 Task: Search one way flight ticket for 2 adults, 2 children, 2 infants in seat in first from Twin Falls: Magic Valley Regional Airport (joslin Field) to Evansville: Evansville Regional Airport on 5-3-2023. Choice of flights is Emirates. Number of bags: 2 carry on bags. Price is upto 81000. Outbound departure time preference is 16:30.
Action: Mouse moved to (392, 349)
Screenshot: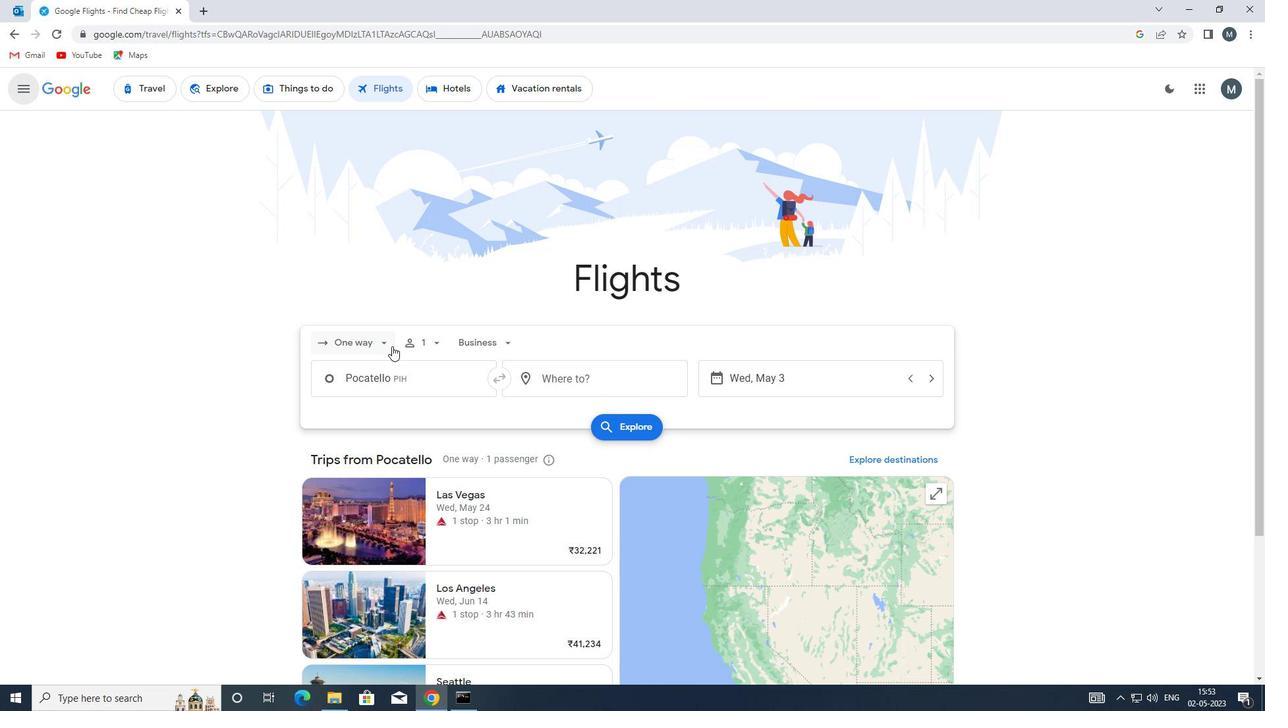 
Action: Mouse pressed left at (392, 349)
Screenshot: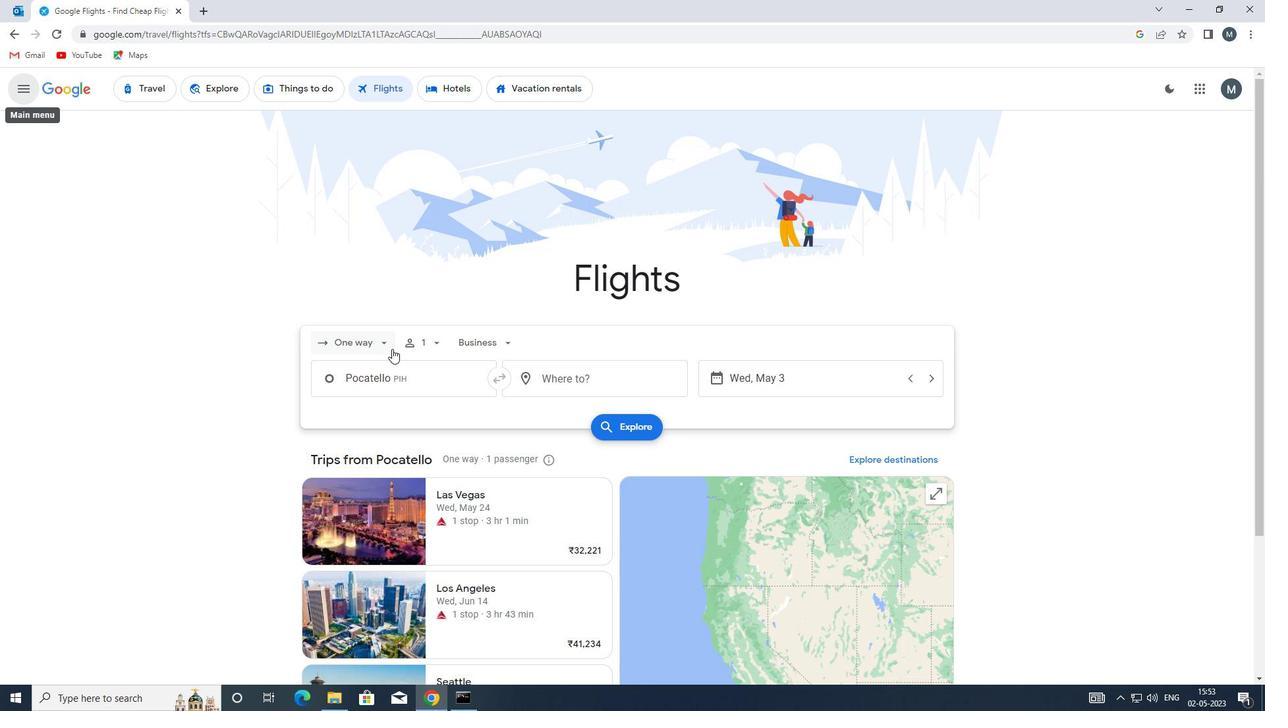 
Action: Mouse moved to (395, 400)
Screenshot: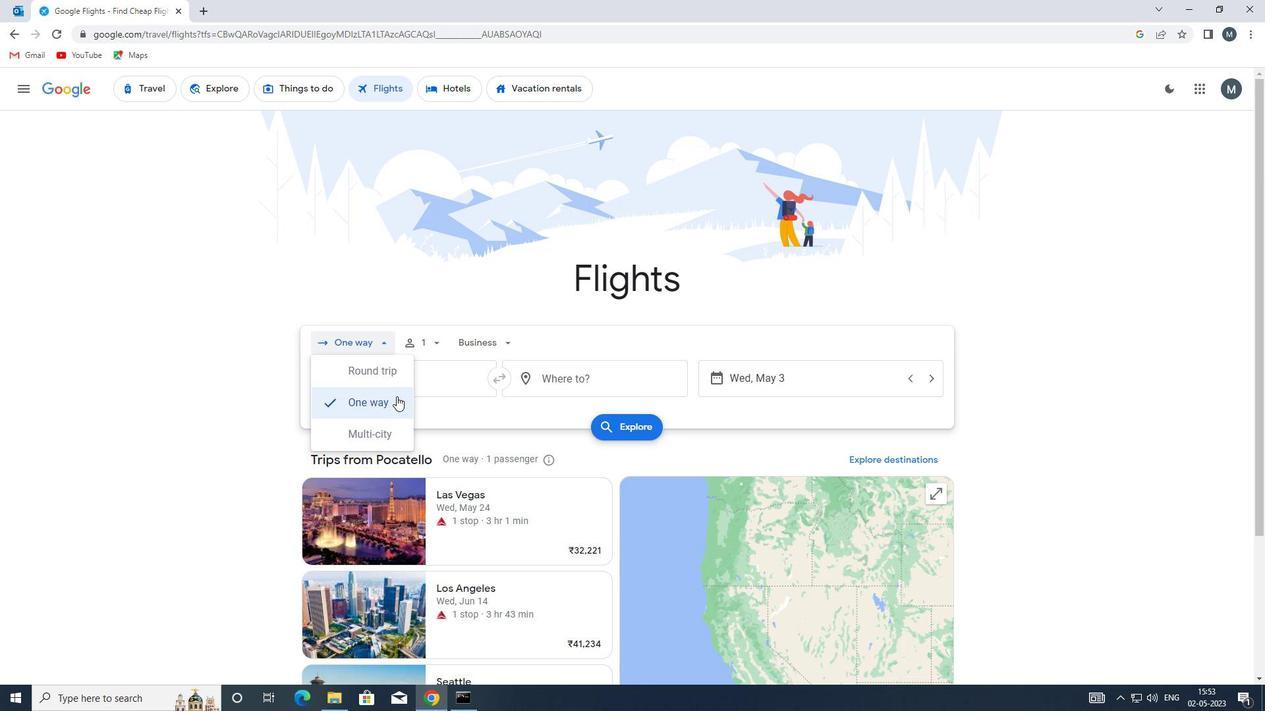 
Action: Mouse pressed left at (395, 400)
Screenshot: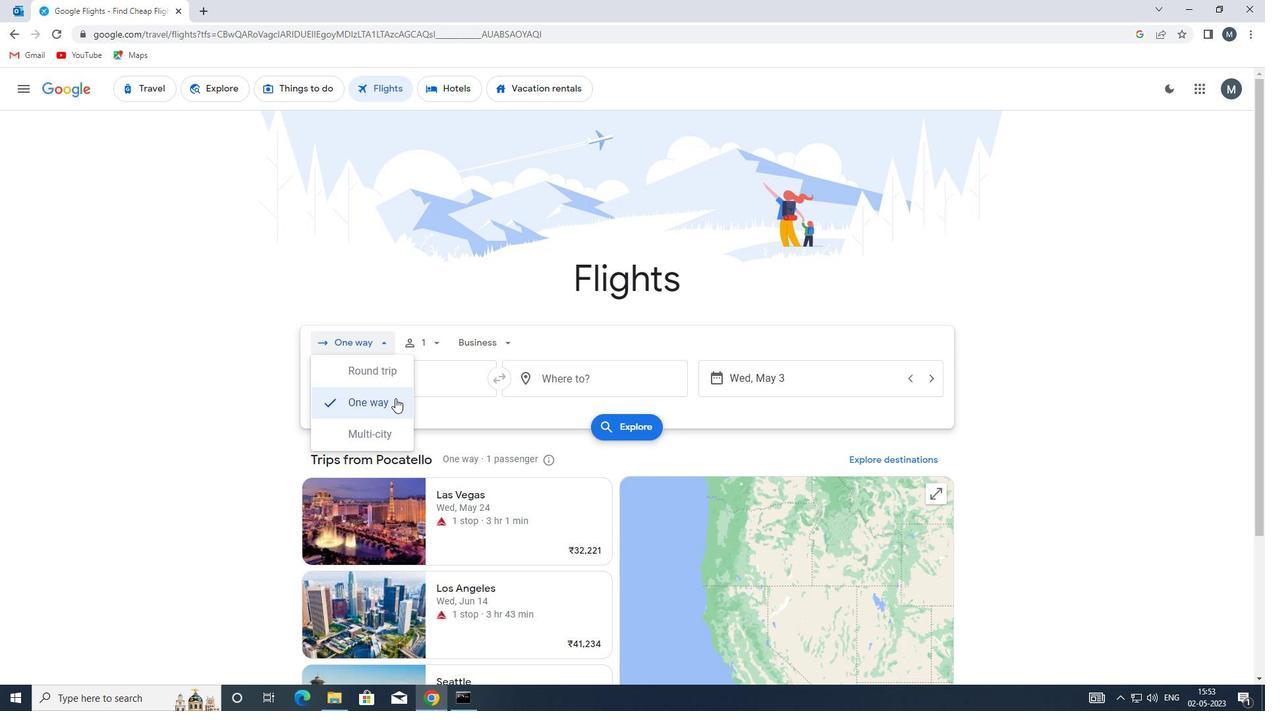 
Action: Mouse moved to (429, 344)
Screenshot: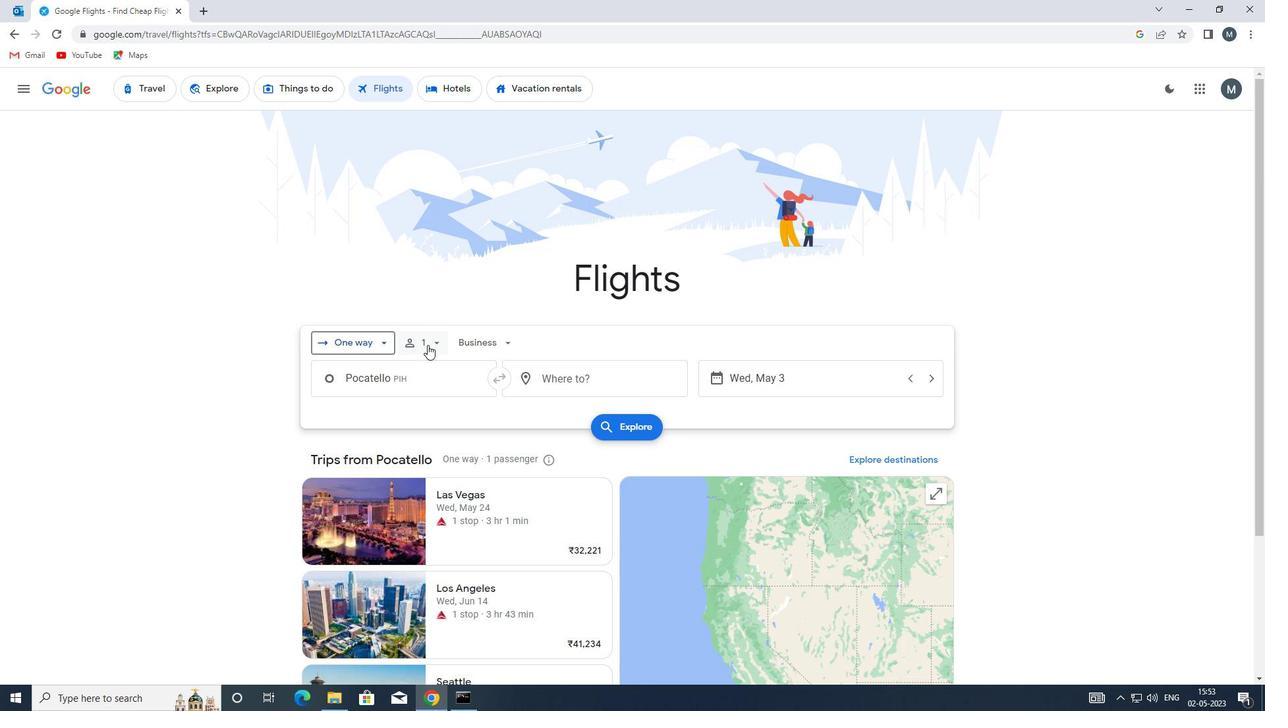 
Action: Mouse pressed left at (429, 344)
Screenshot: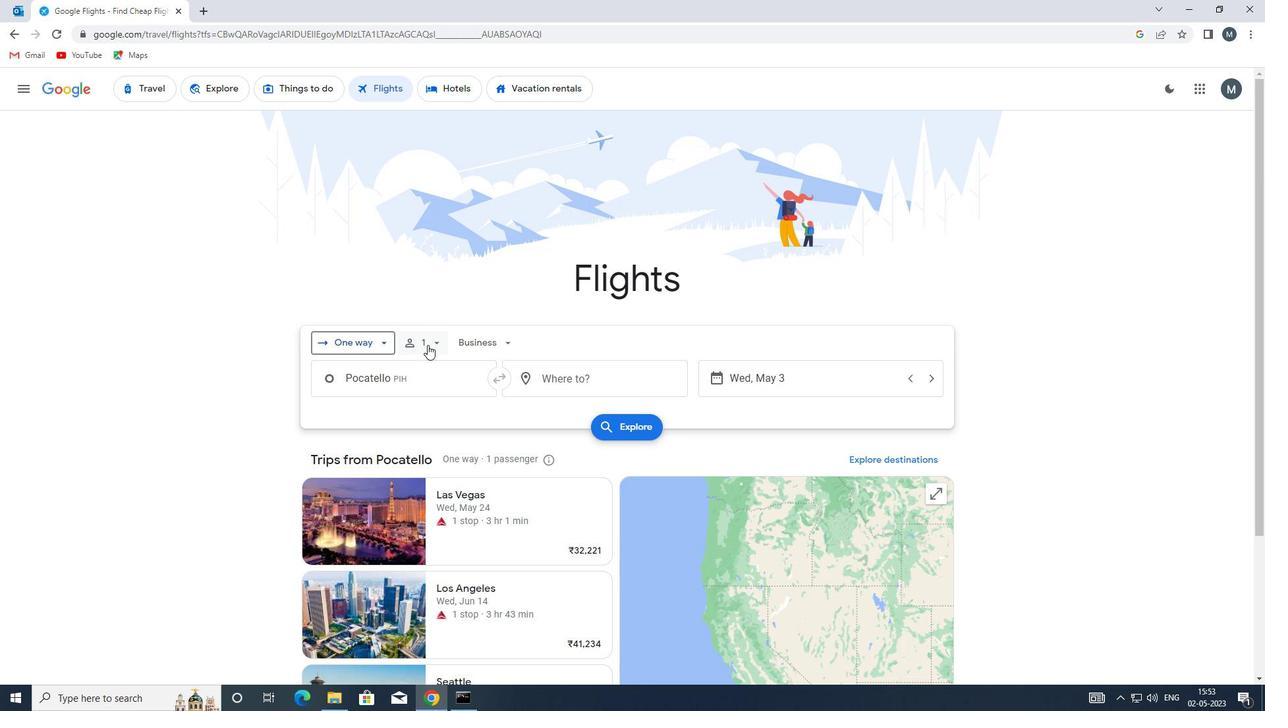 
Action: Mouse moved to (537, 377)
Screenshot: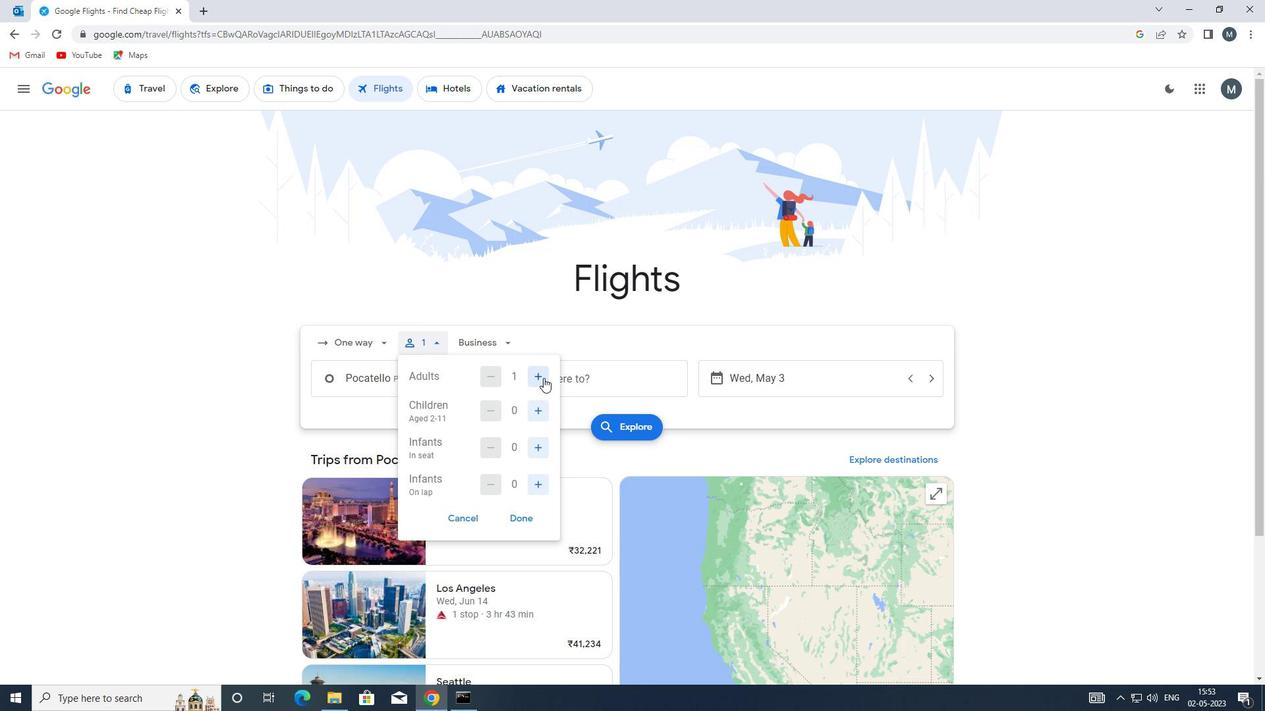 
Action: Mouse pressed left at (537, 377)
Screenshot: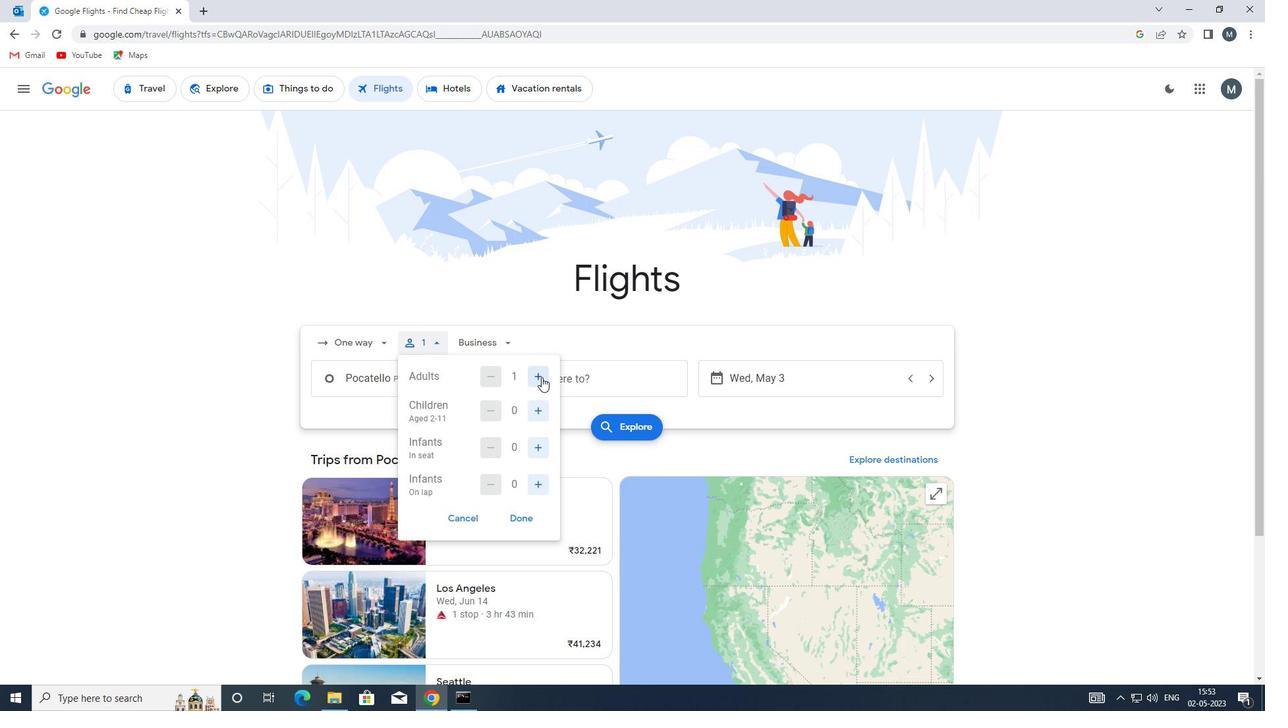 
Action: Mouse moved to (542, 408)
Screenshot: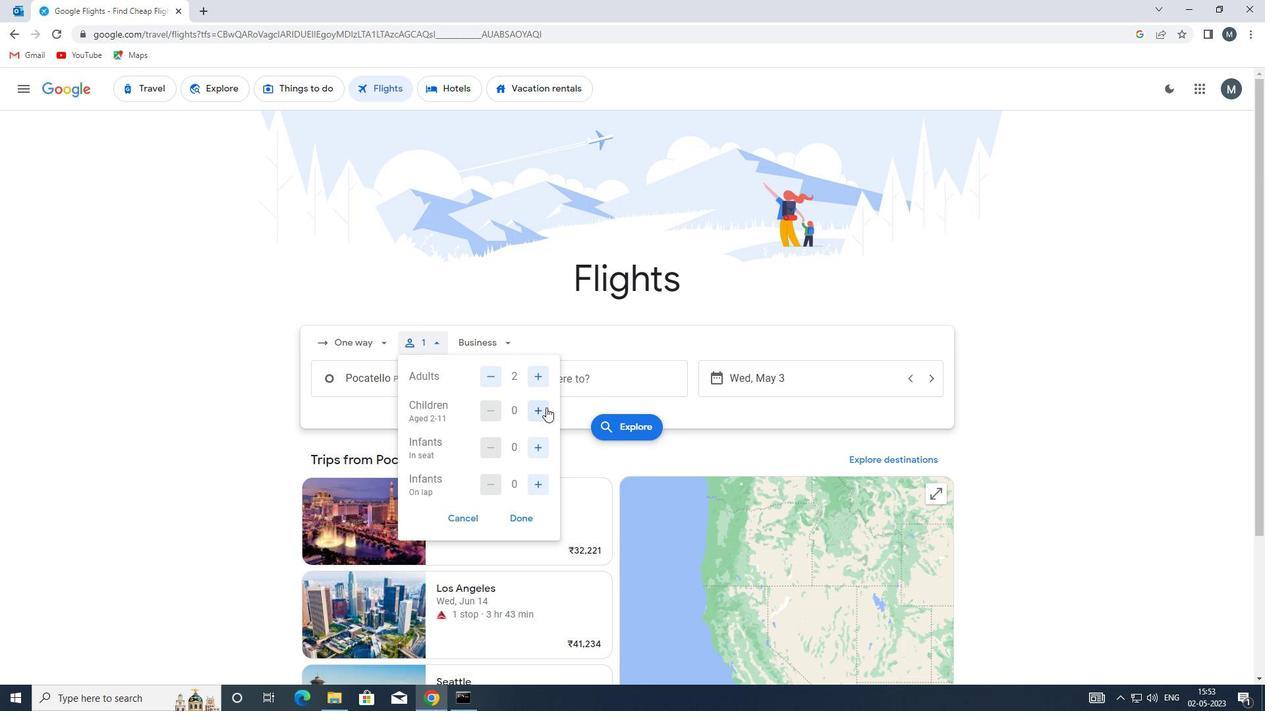
Action: Mouse pressed left at (542, 408)
Screenshot: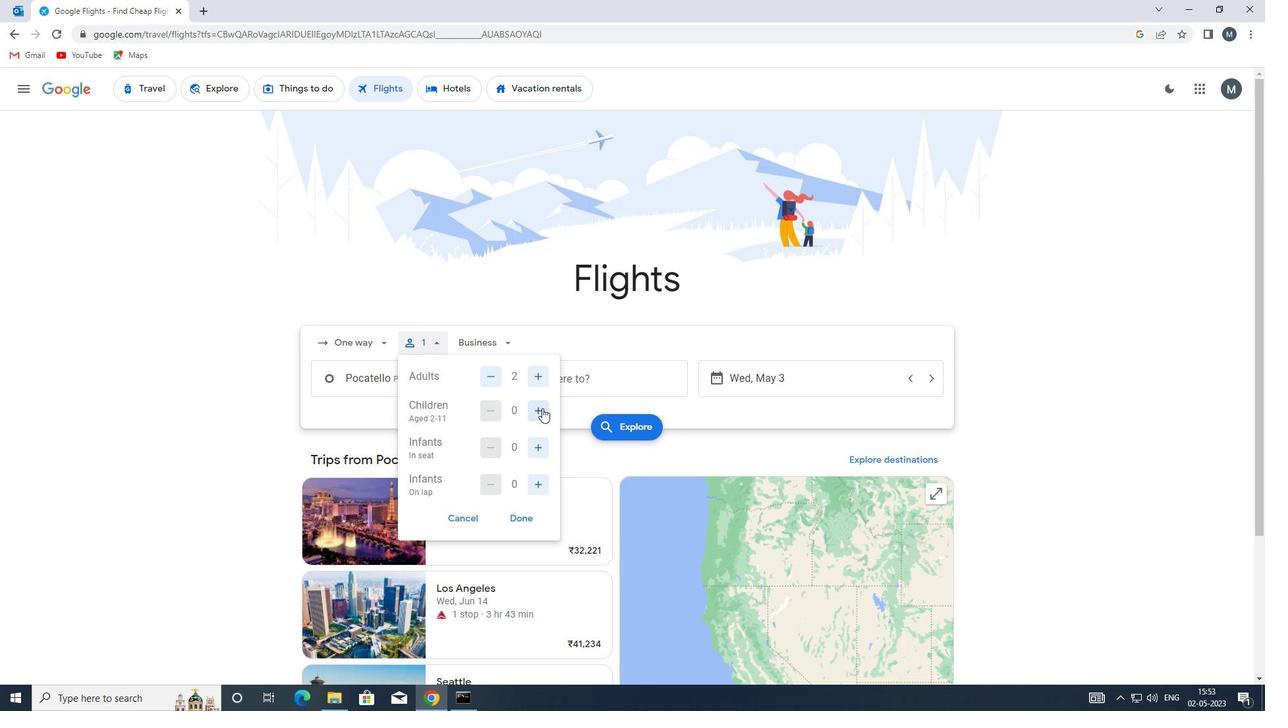 
Action: Mouse pressed left at (542, 408)
Screenshot: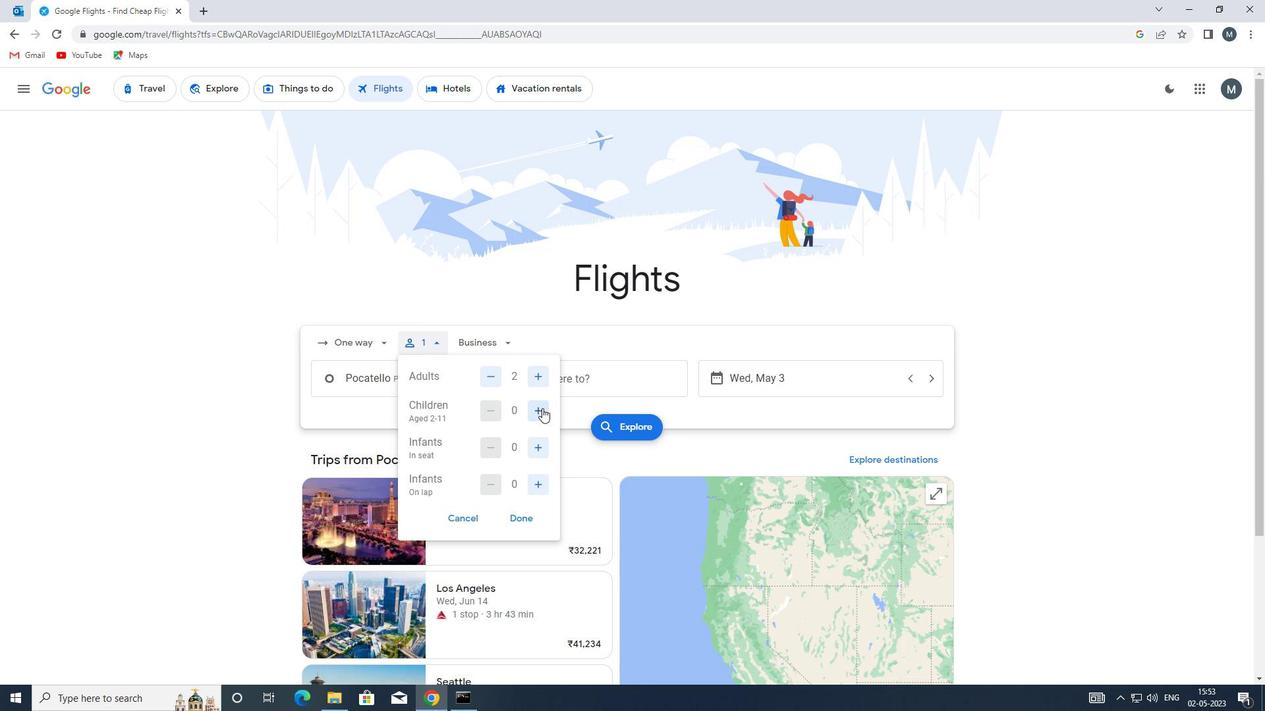 
Action: Mouse moved to (536, 447)
Screenshot: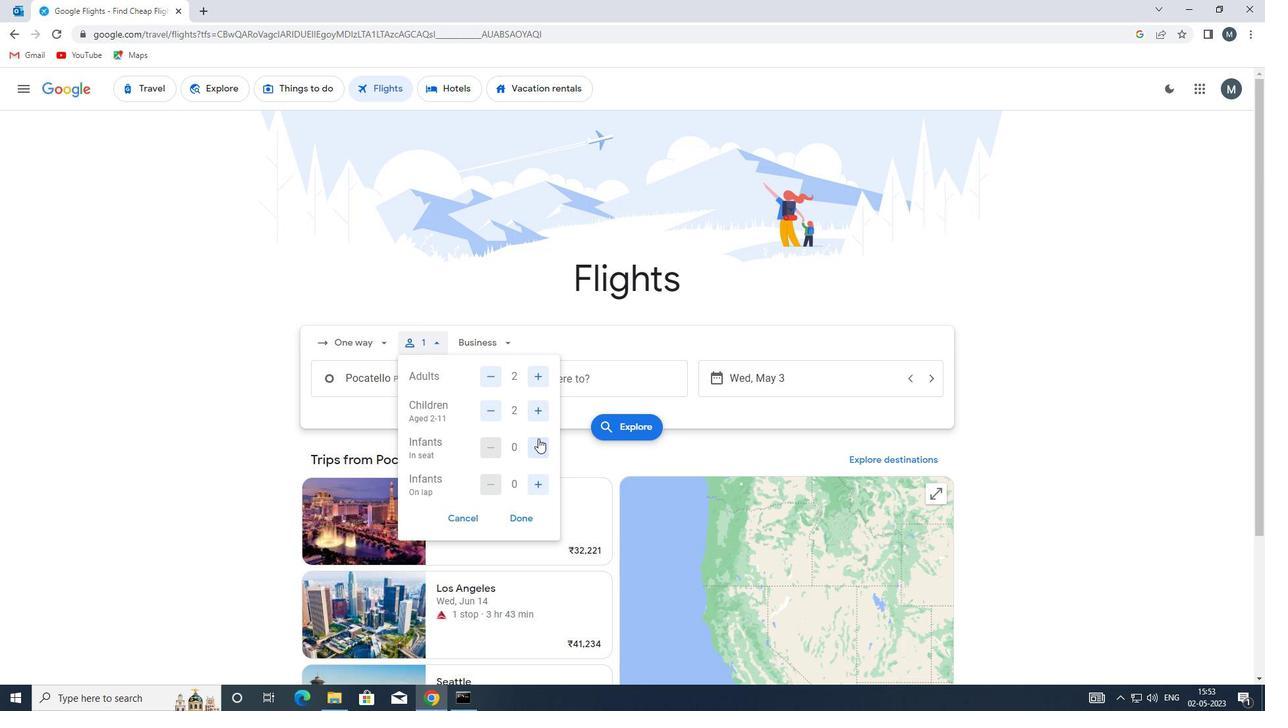 
Action: Mouse pressed left at (536, 447)
Screenshot: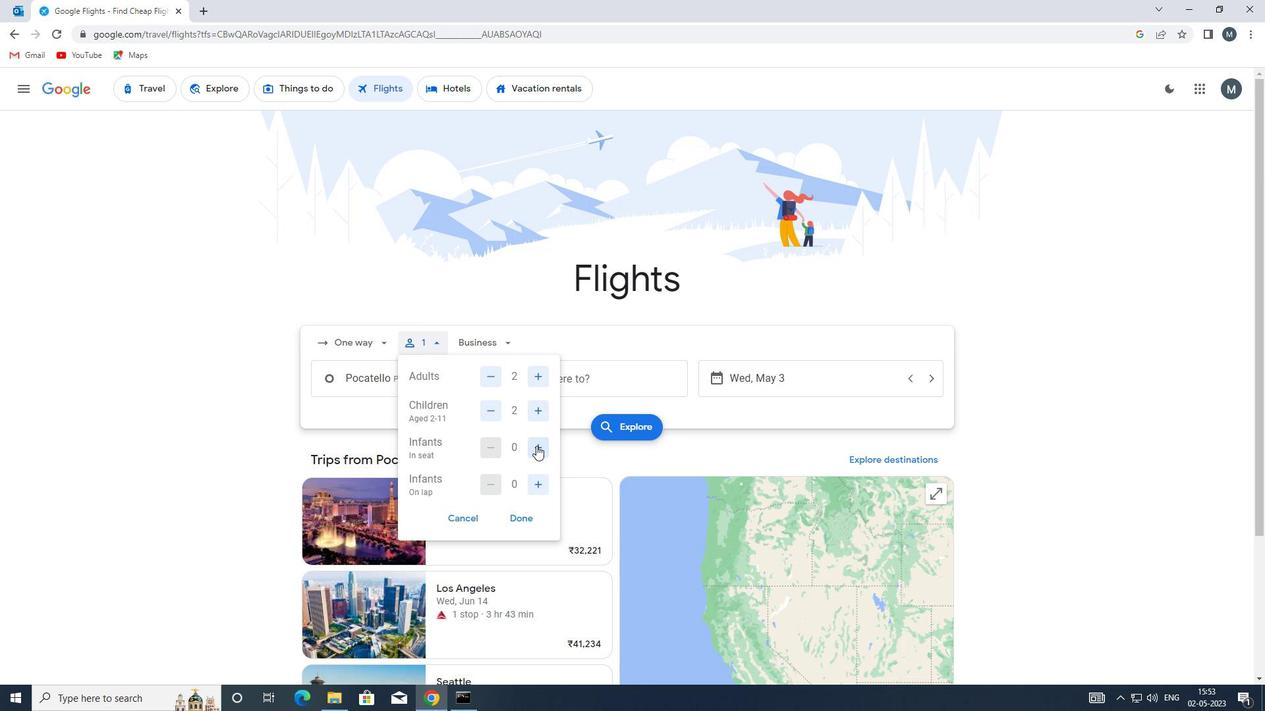 
Action: Mouse moved to (536, 448)
Screenshot: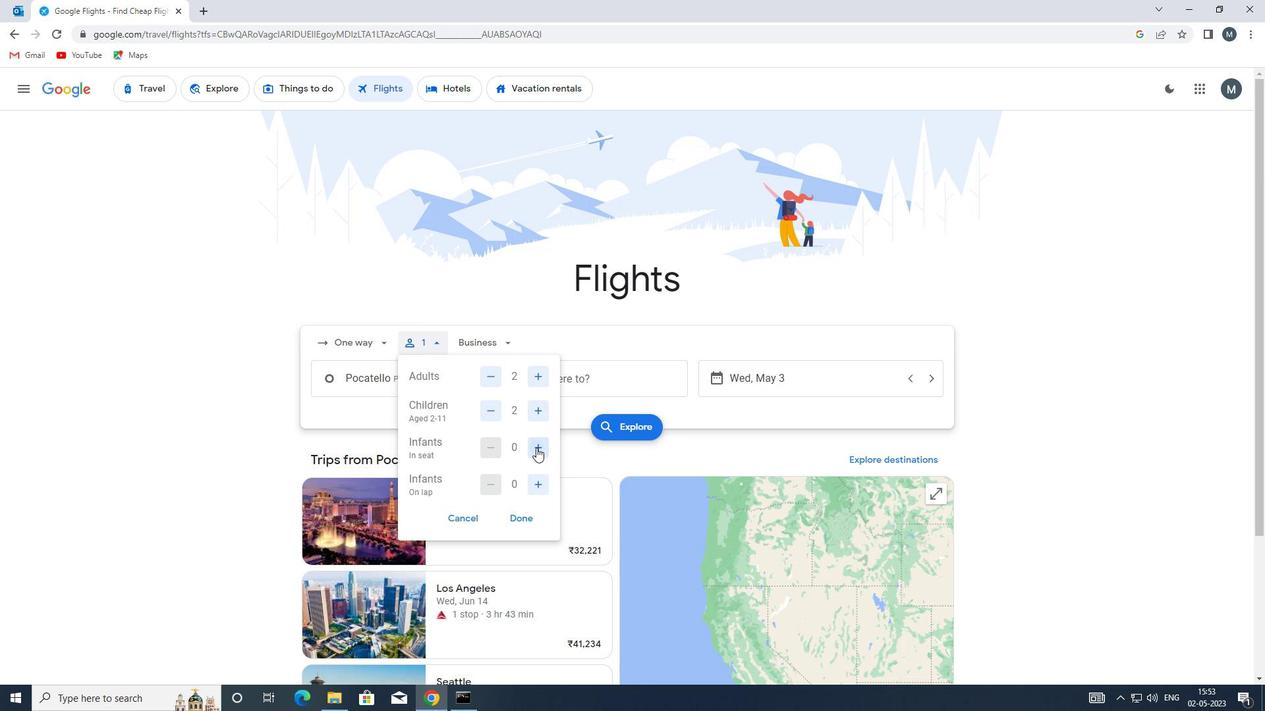 
Action: Mouse pressed left at (536, 448)
Screenshot: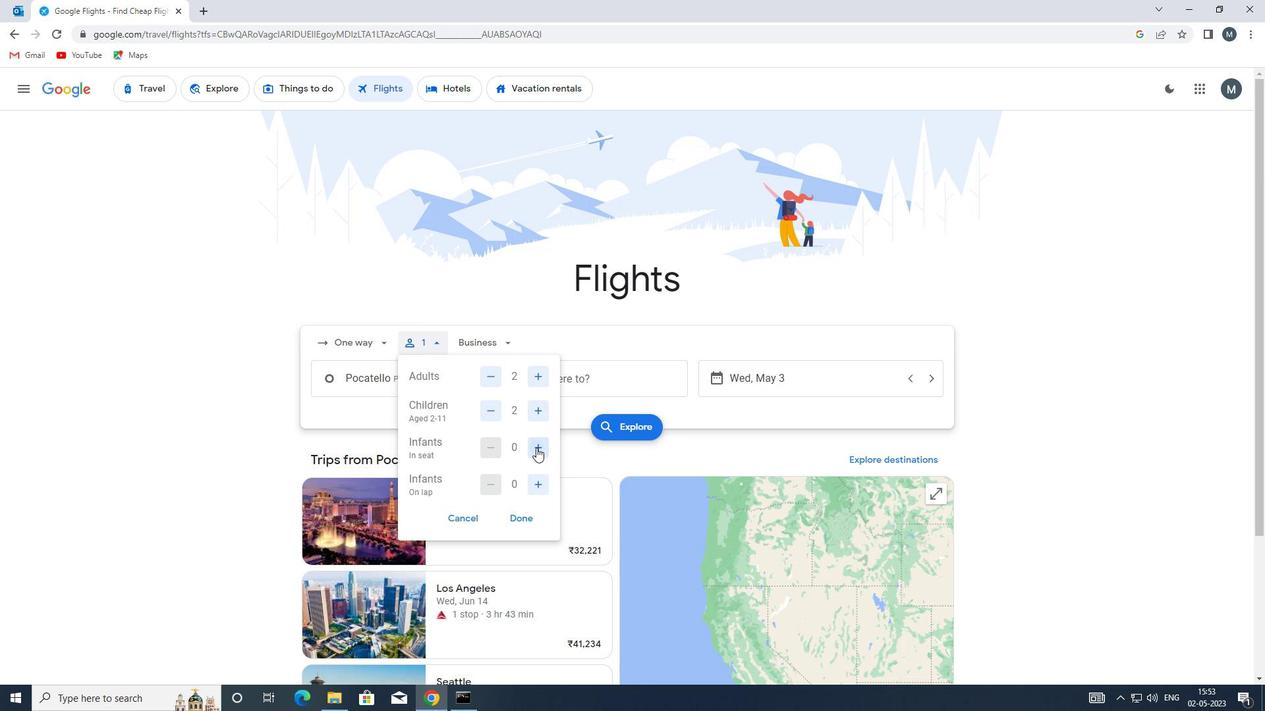 
Action: Mouse moved to (526, 514)
Screenshot: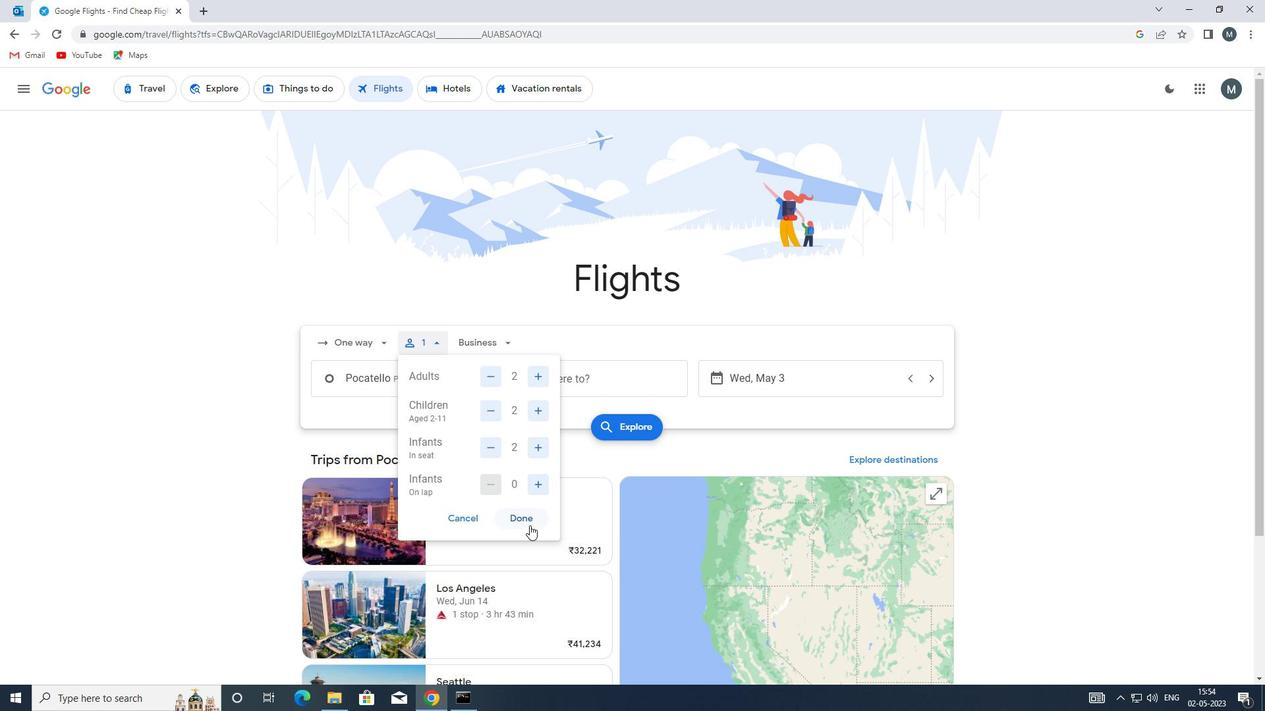 
Action: Mouse pressed left at (526, 514)
Screenshot: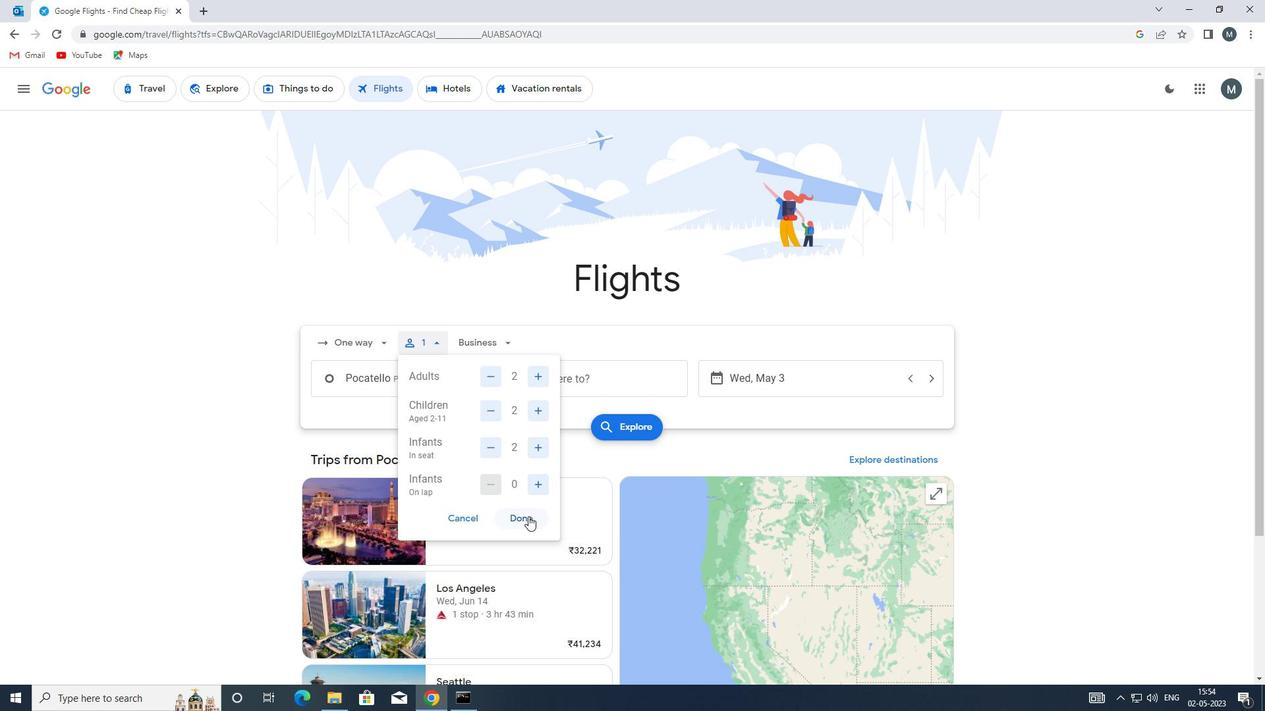 
Action: Mouse moved to (493, 343)
Screenshot: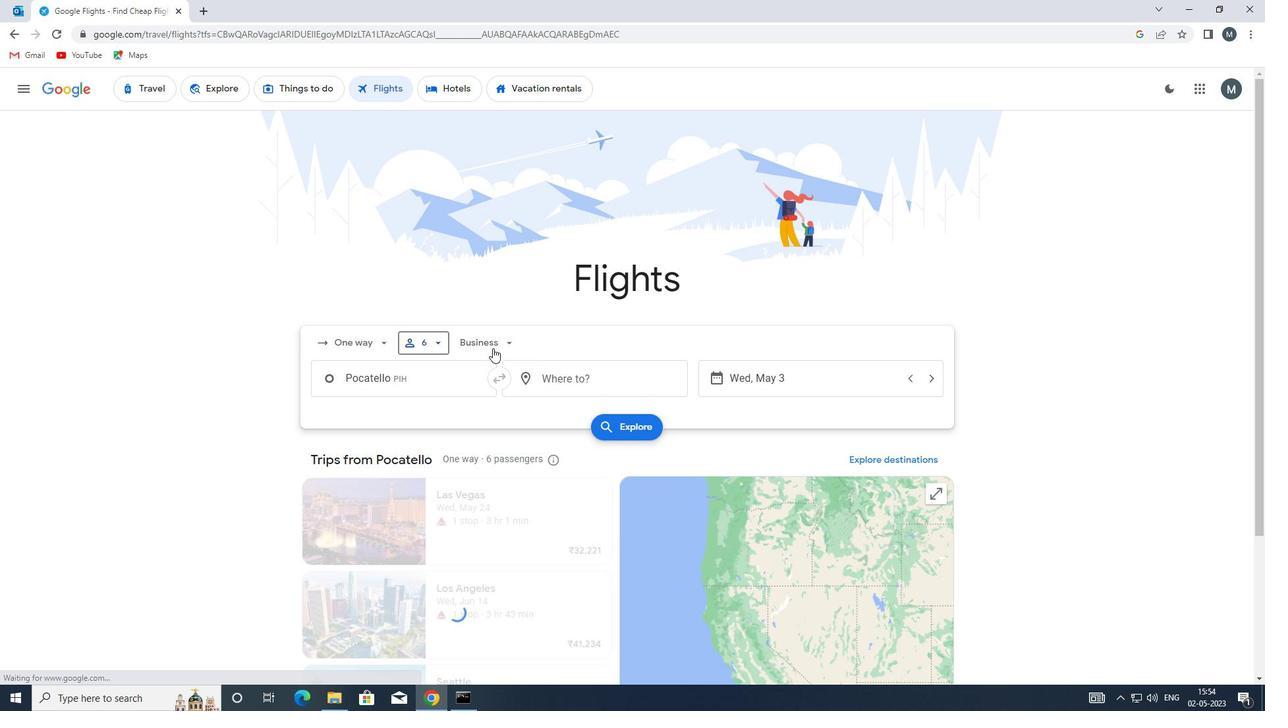 
Action: Mouse pressed left at (493, 343)
Screenshot: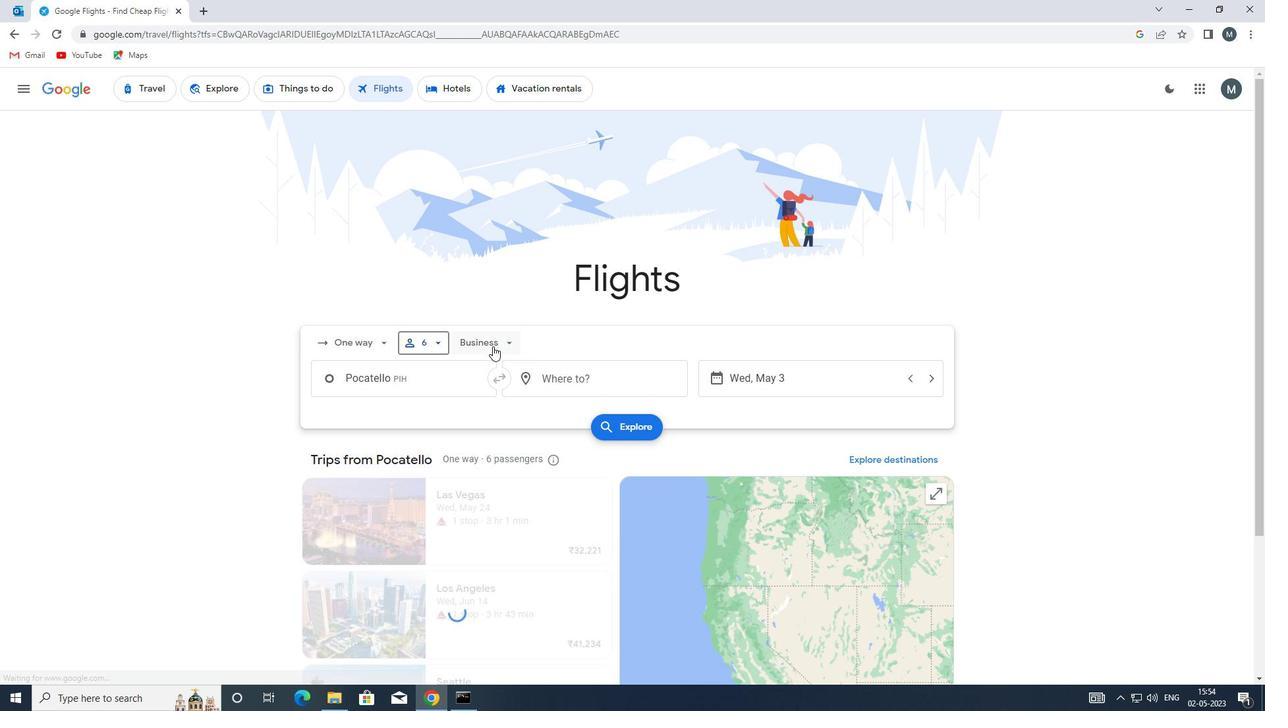 
Action: Mouse moved to (513, 458)
Screenshot: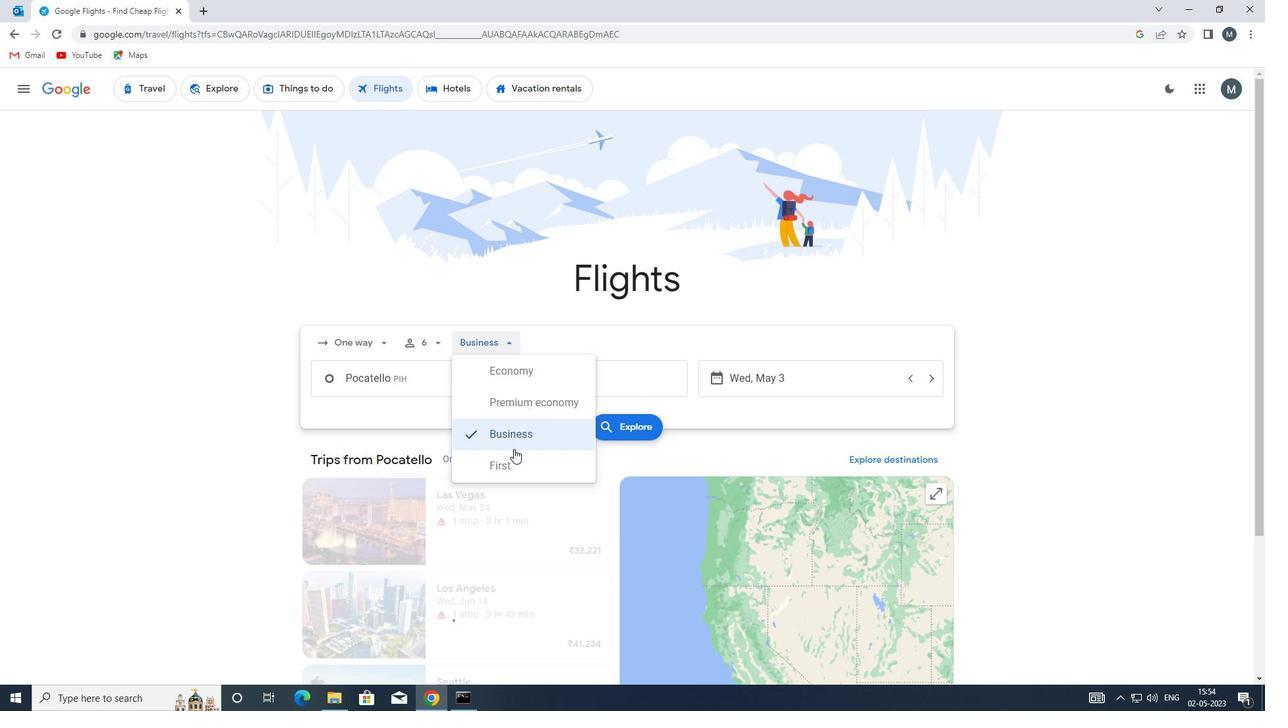 
Action: Mouse pressed left at (513, 458)
Screenshot: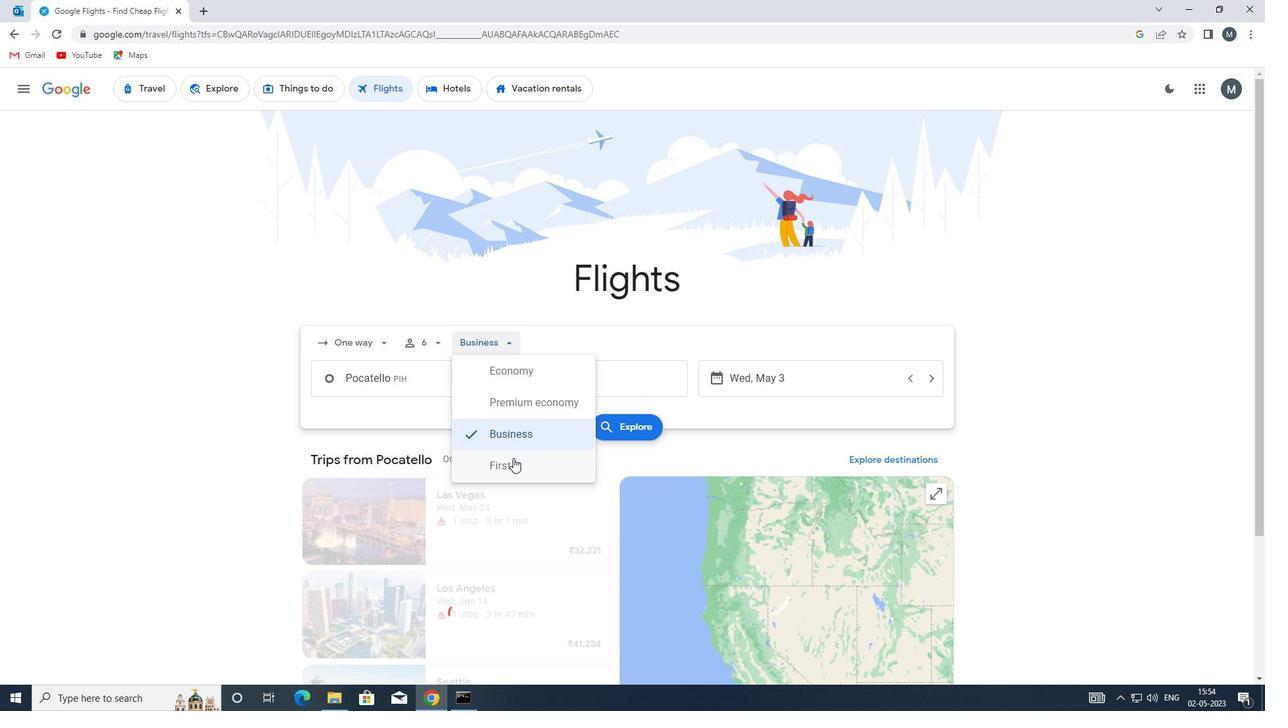 
Action: Mouse moved to (440, 392)
Screenshot: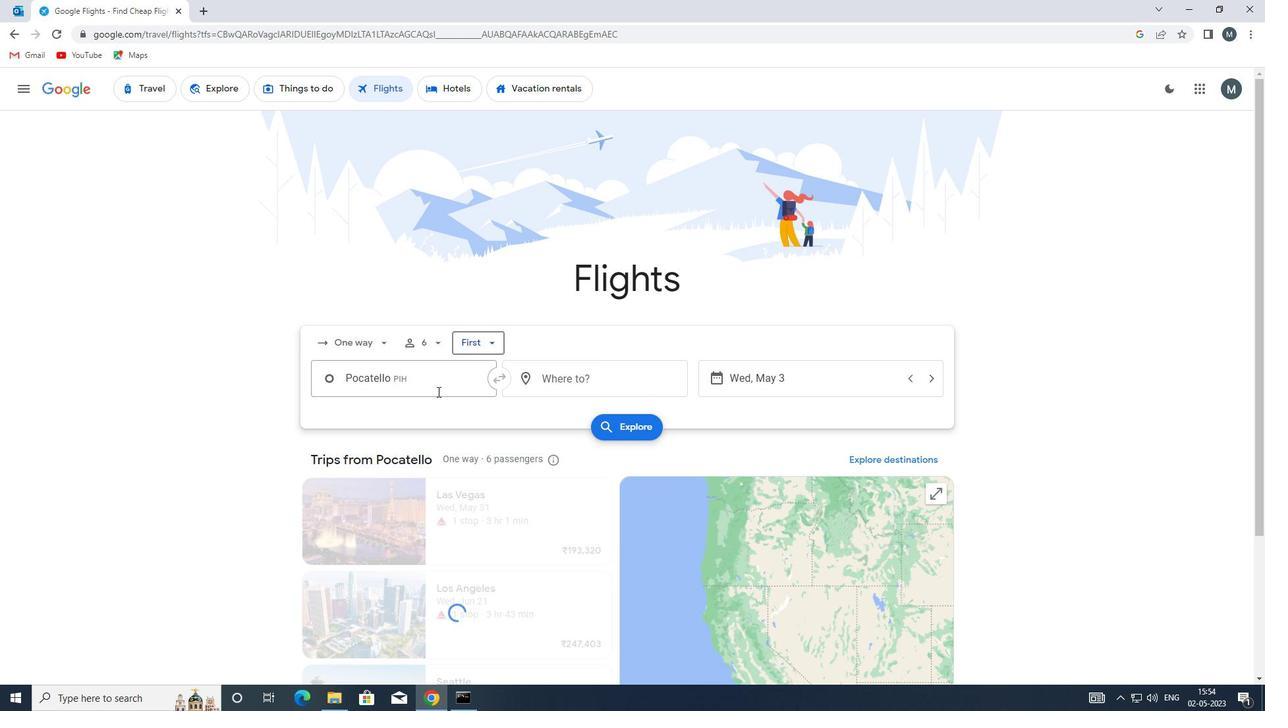 
Action: Mouse pressed left at (440, 392)
Screenshot: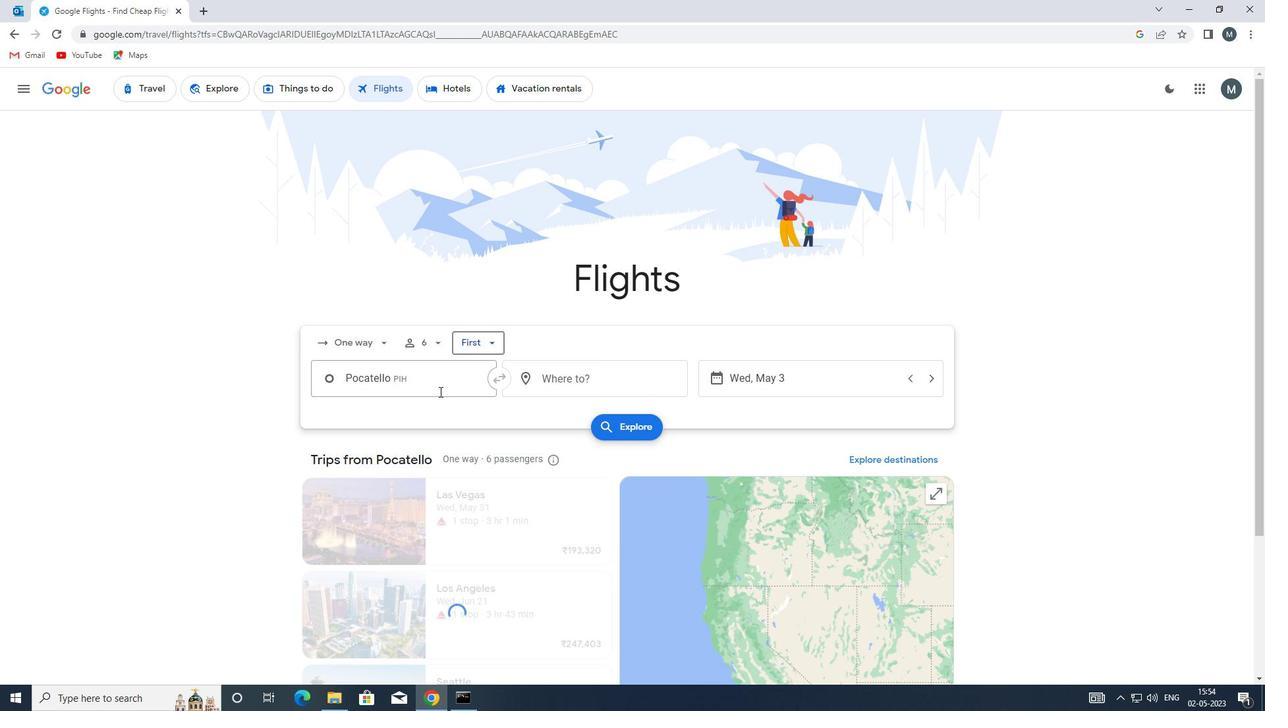 
Action: Key pressed twh
Screenshot: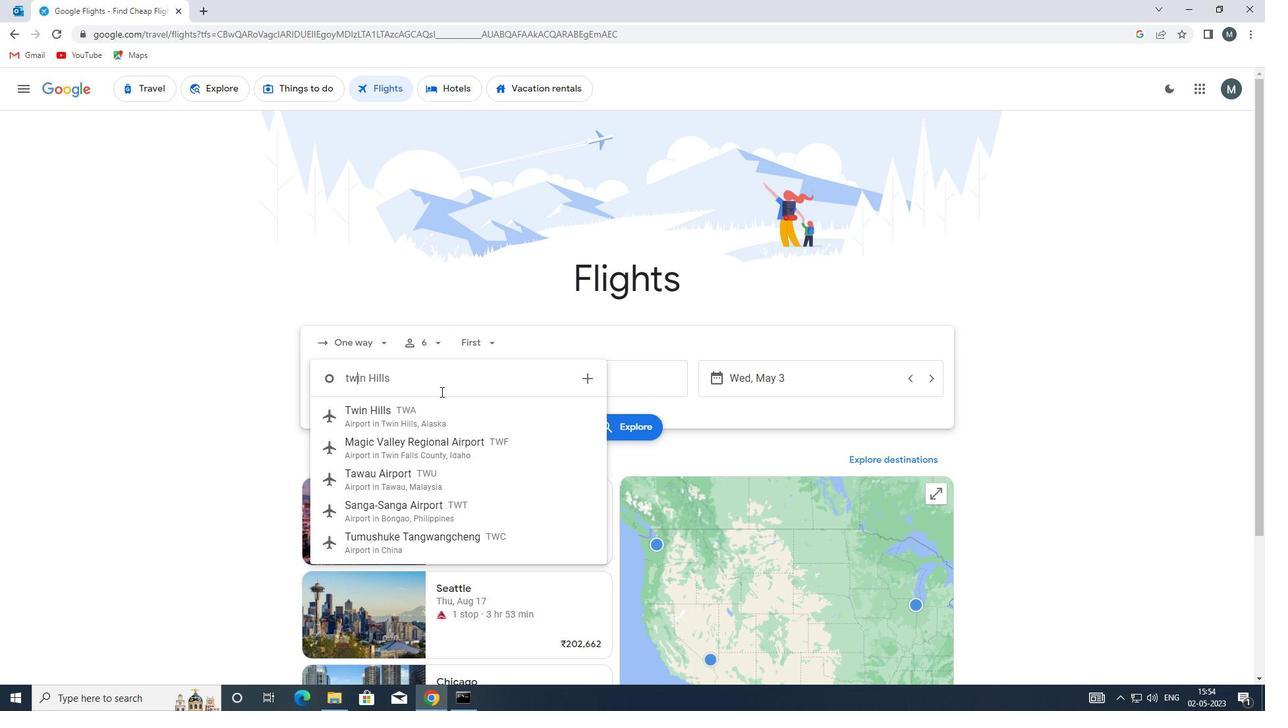 
Action: Mouse moved to (451, 414)
Screenshot: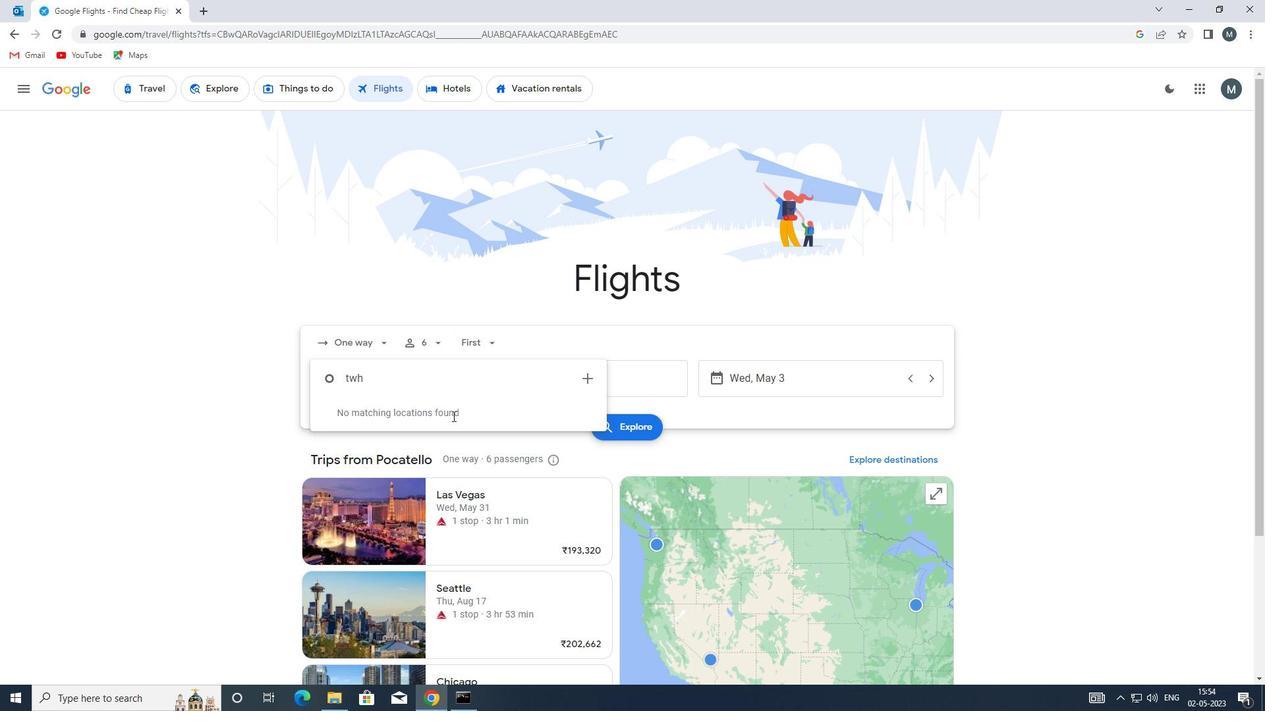 
Action: Key pressed <Key.backspace><Key.backspace>hw<Key.backspace><Key.backspace><Key.backspace><Key.backspace><Key.backspace>magic<Key.space>va
Screenshot: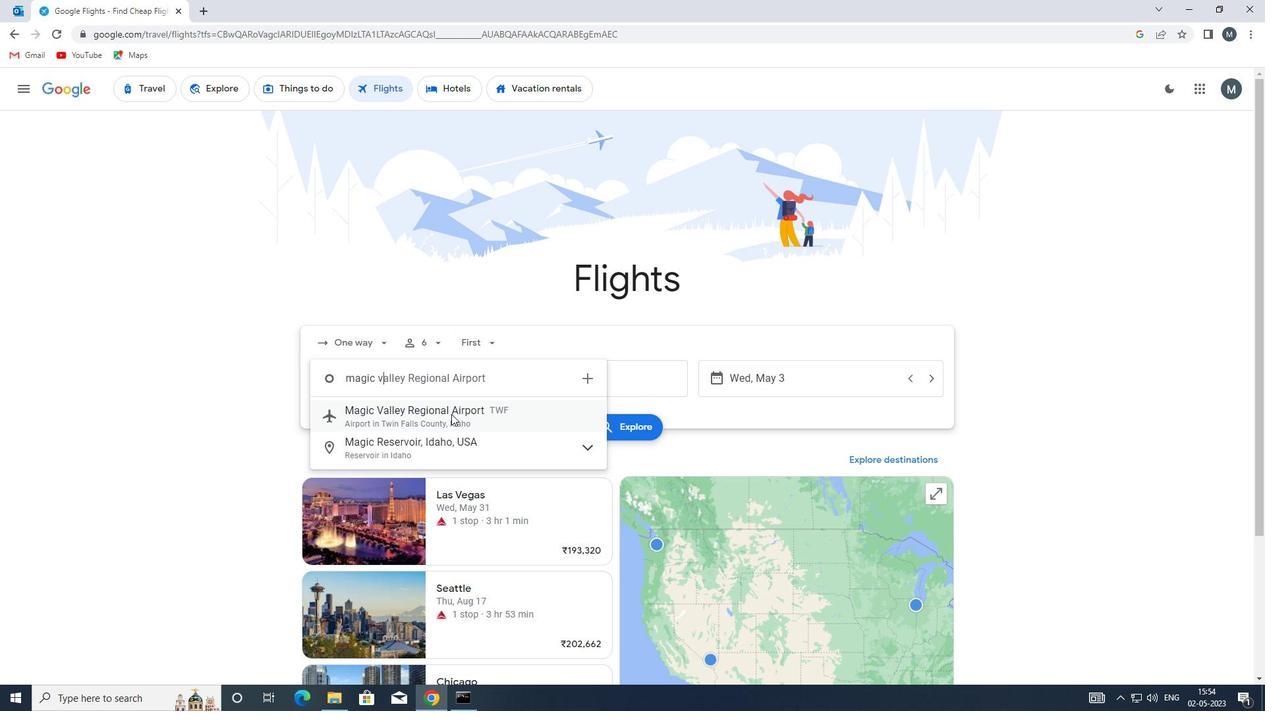 
Action: Mouse moved to (454, 413)
Screenshot: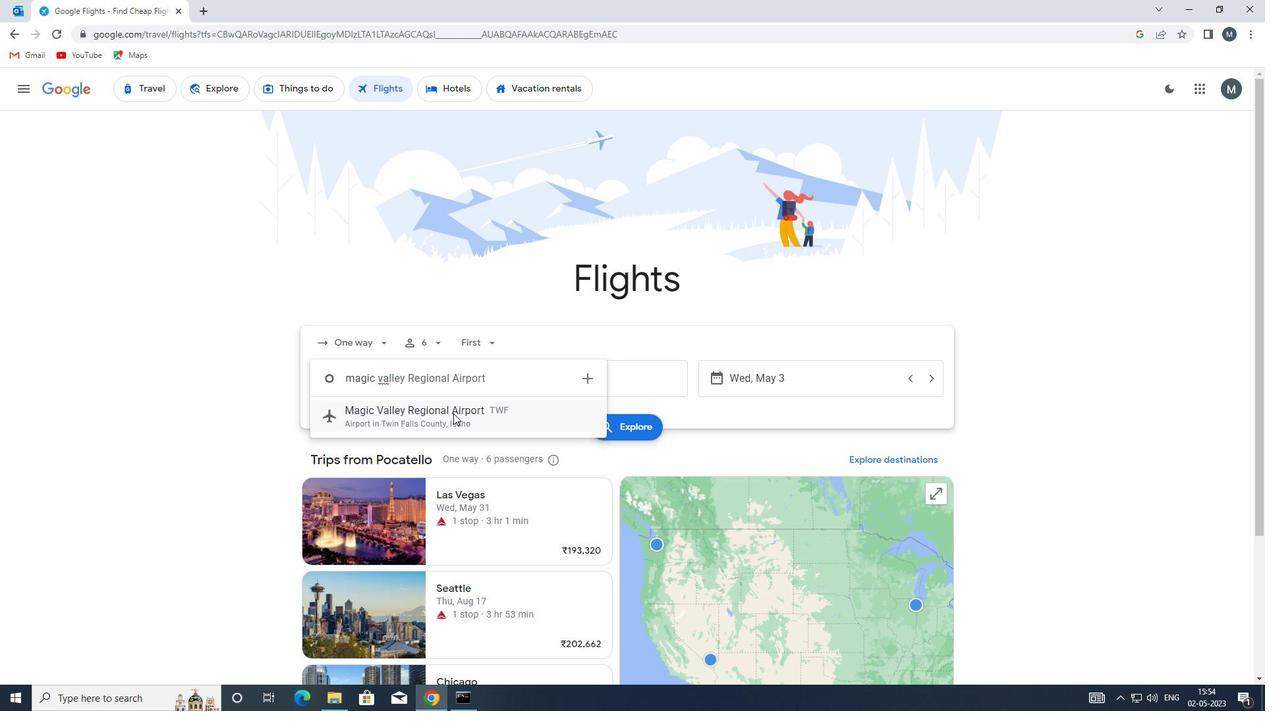 
Action: Mouse pressed left at (454, 413)
Screenshot: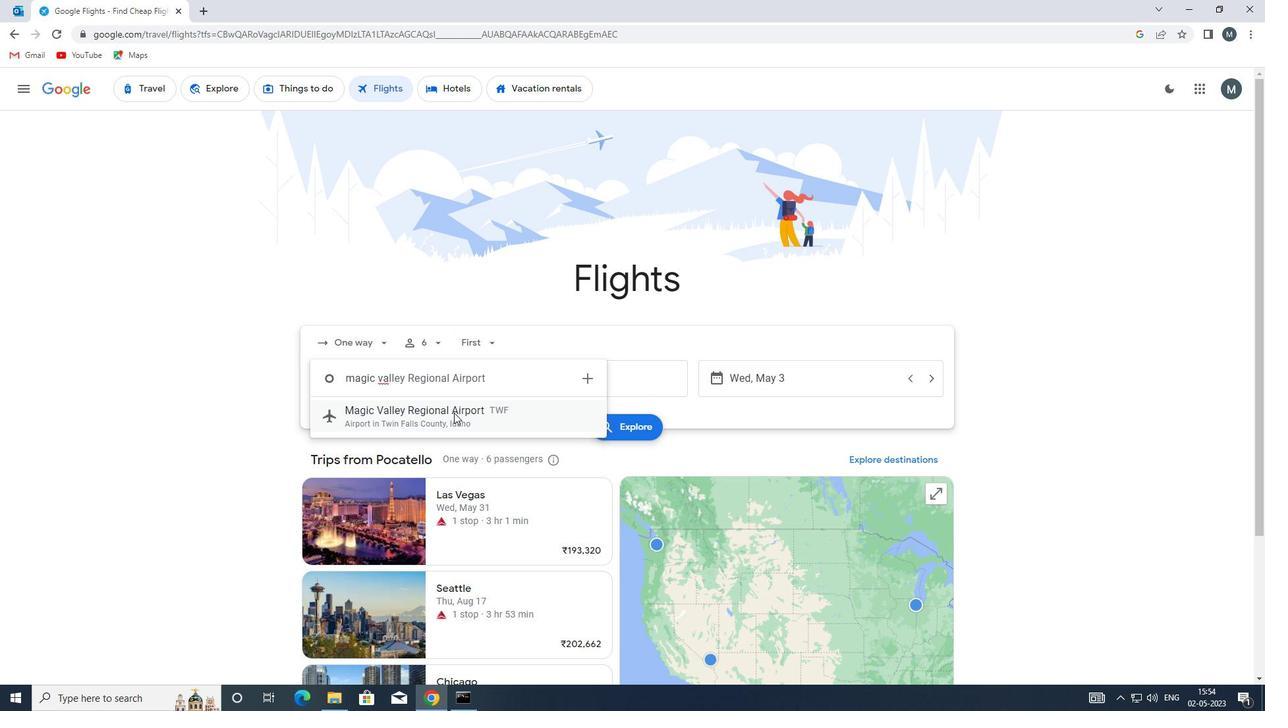 
Action: Mouse moved to (606, 381)
Screenshot: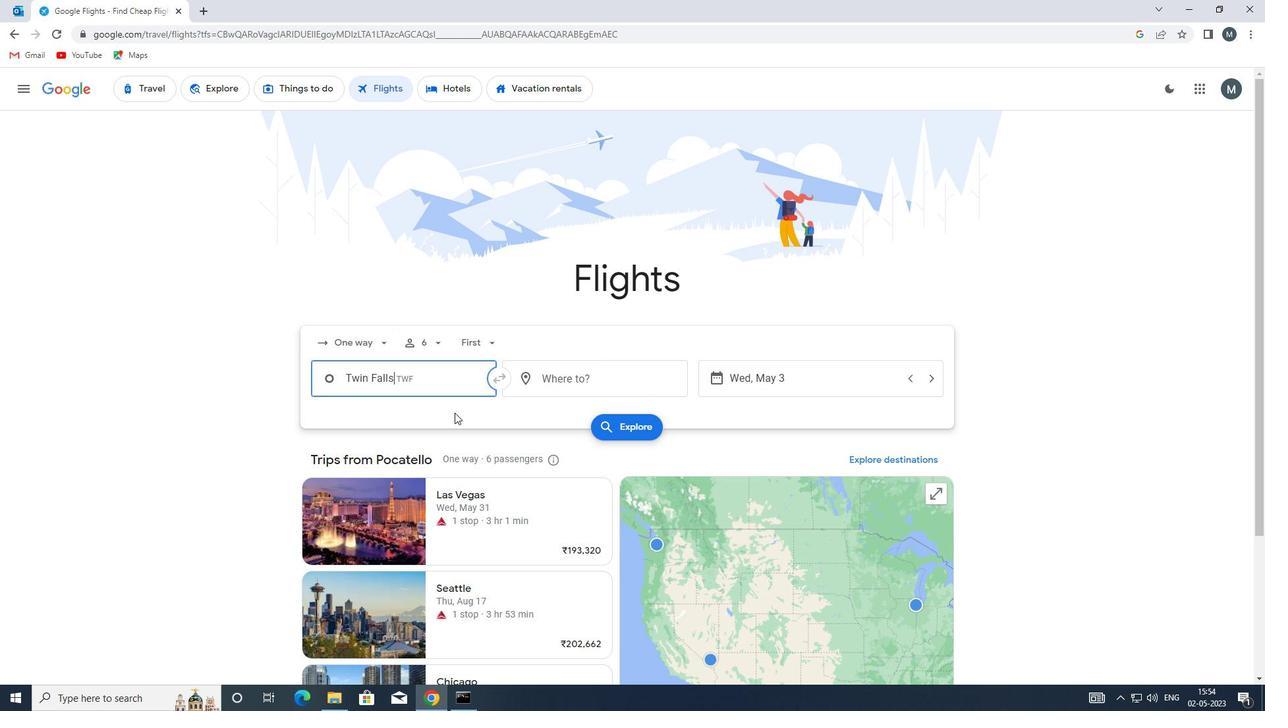 
Action: Mouse pressed left at (606, 381)
Screenshot: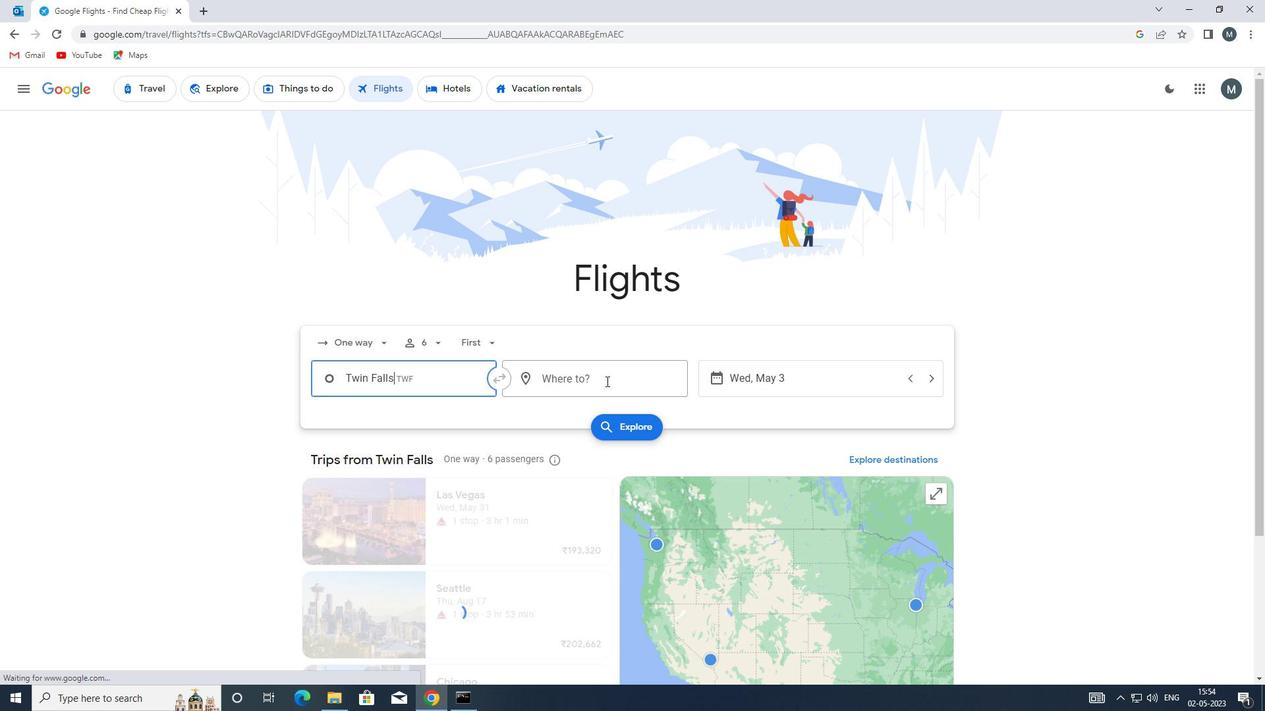 
Action: Mouse moved to (607, 379)
Screenshot: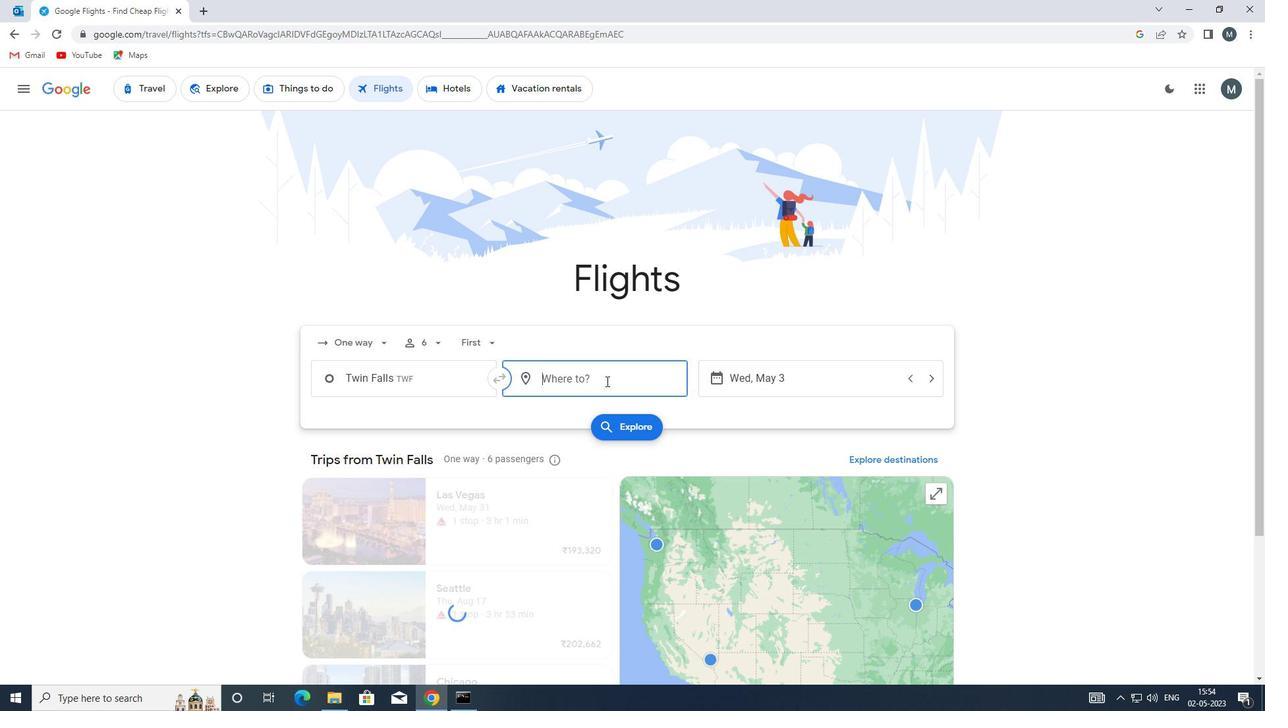 
Action: Key pressed evv<Key.enter>
Screenshot: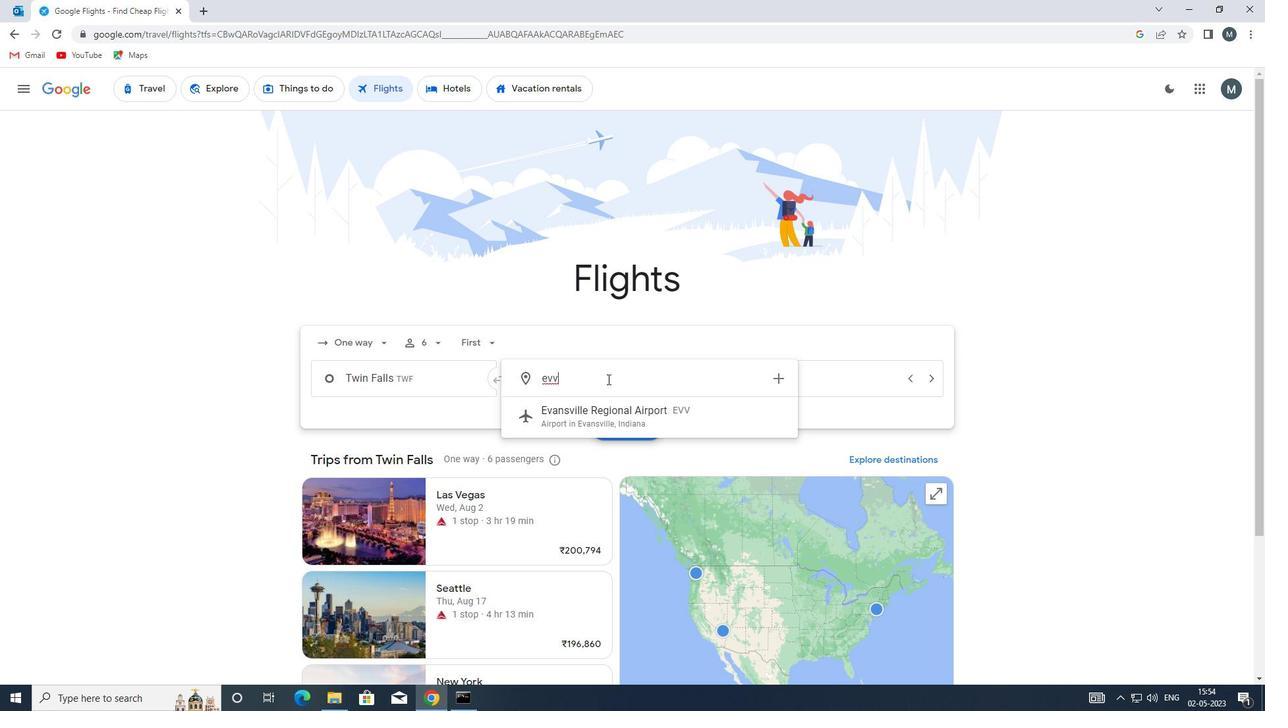 
Action: Mouse moved to (804, 374)
Screenshot: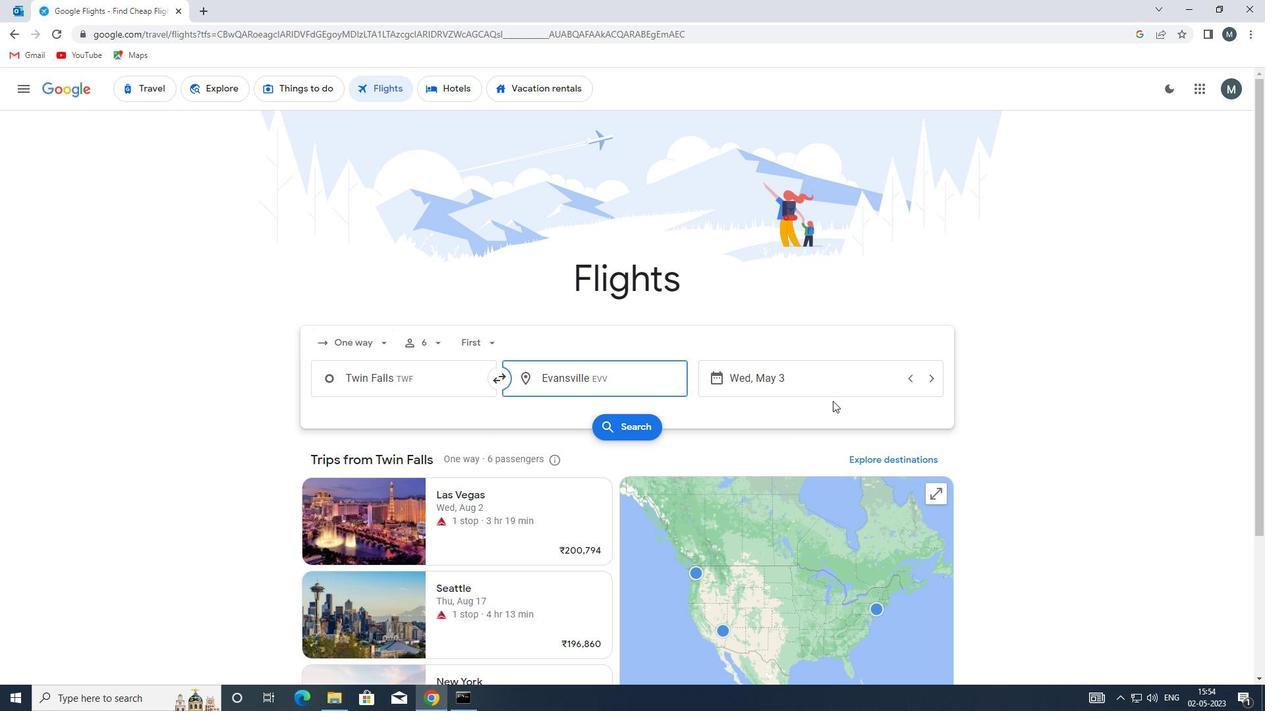 
Action: Mouse pressed left at (804, 374)
Screenshot: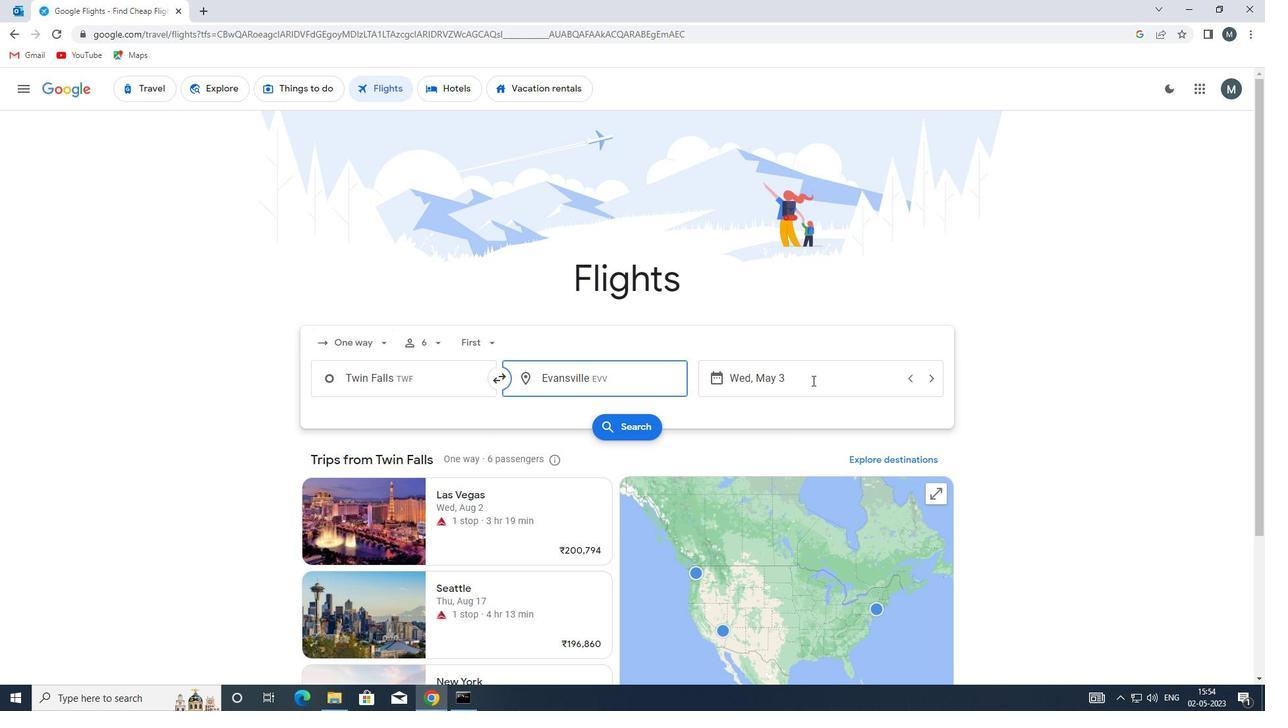 
Action: Mouse moved to (577, 440)
Screenshot: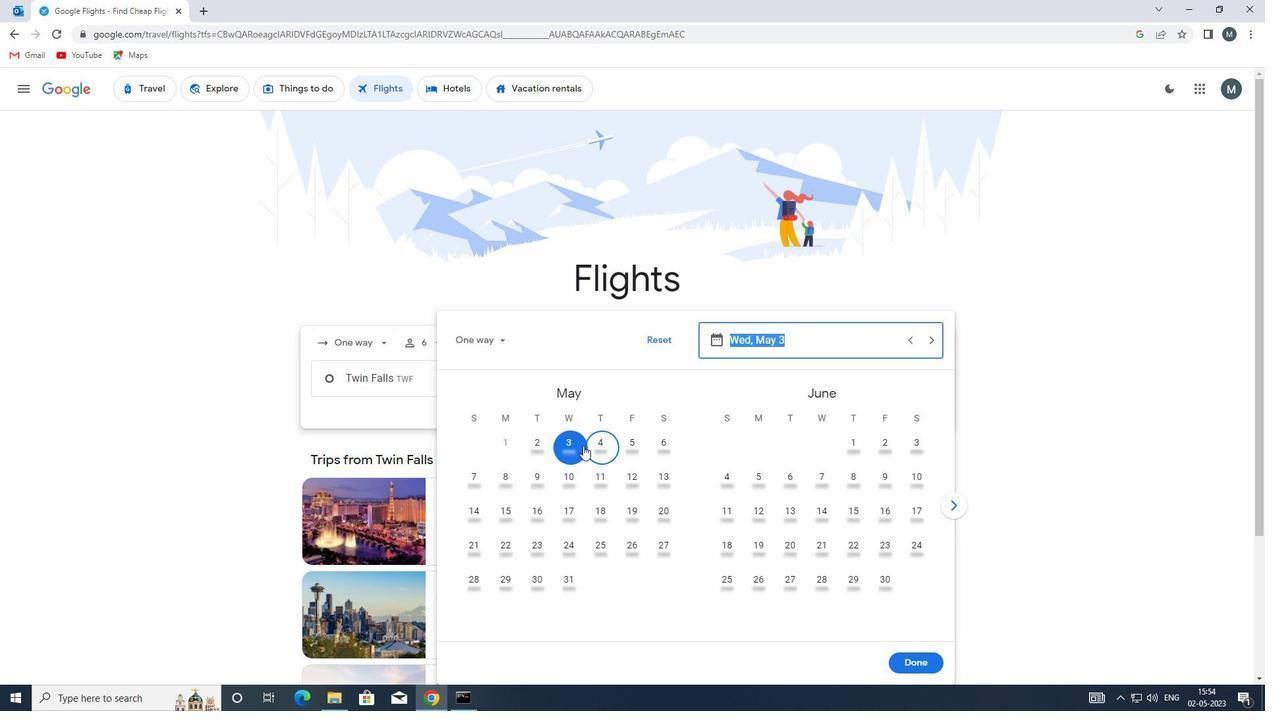 
Action: Mouse pressed left at (577, 440)
Screenshot: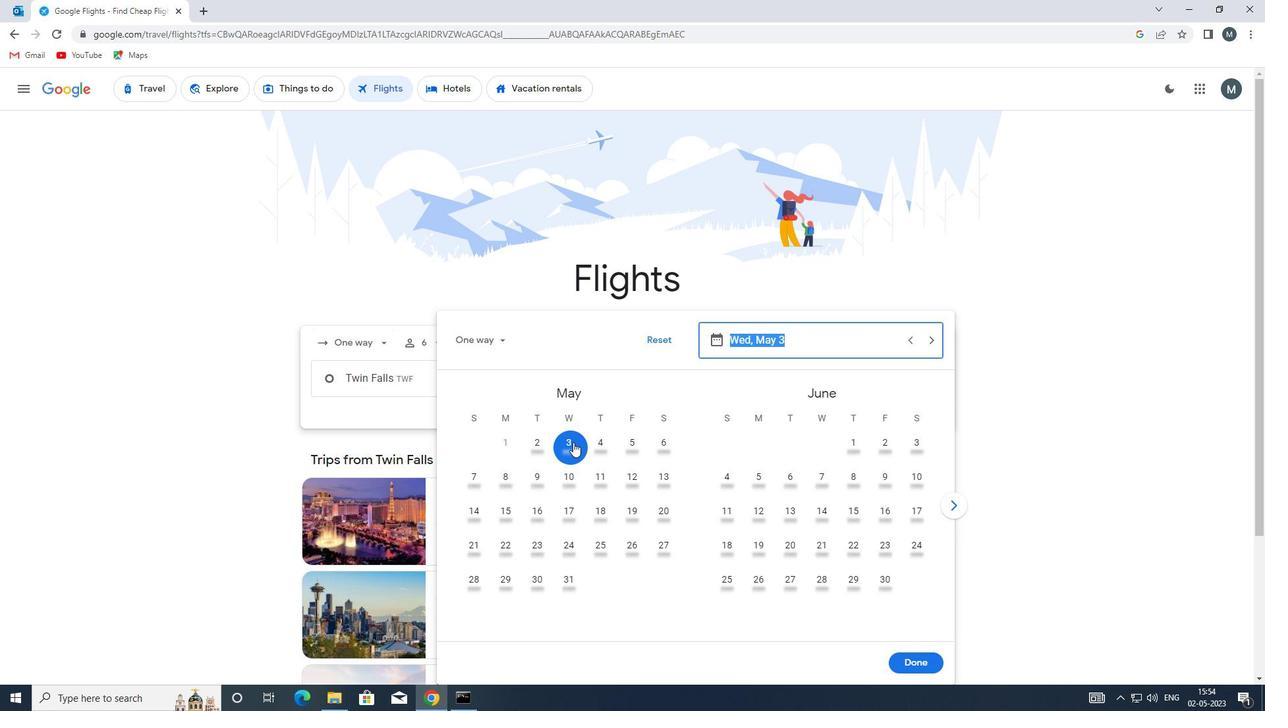 
Action: Mouse moved to (930, 665)
Screenshot: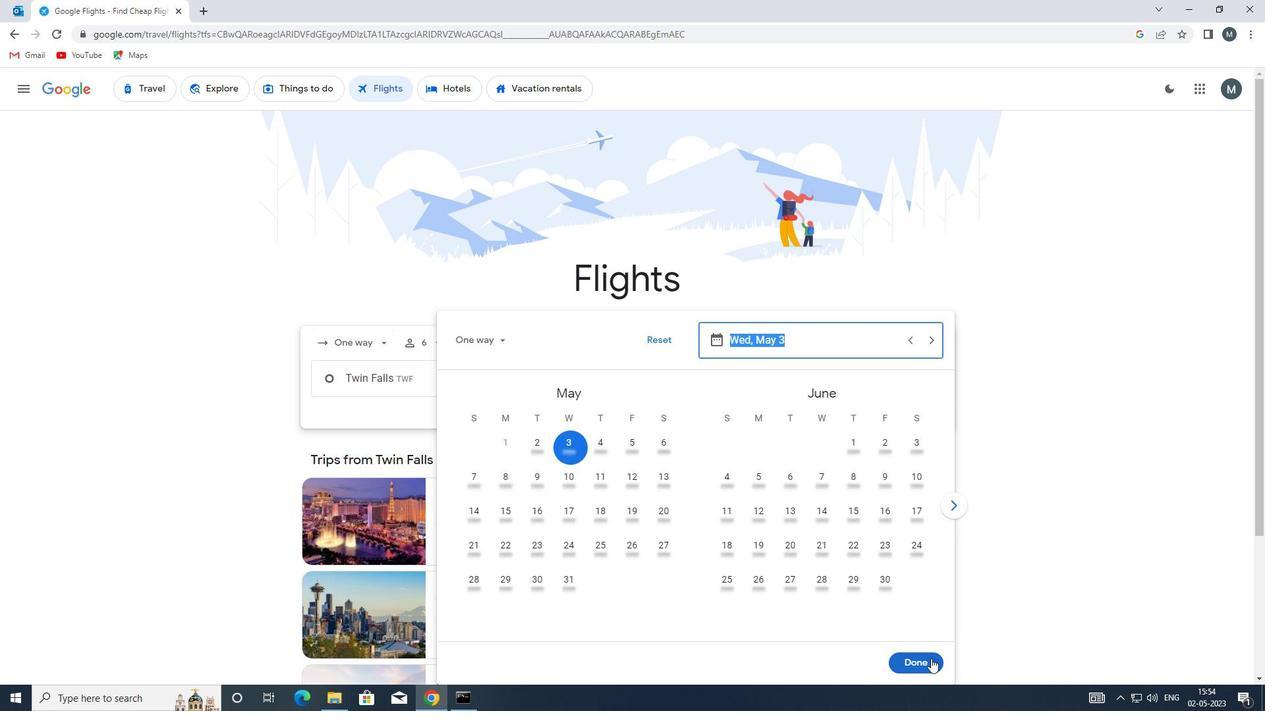 
Action: Mouse pressed left at (930, 665)
Screenshot: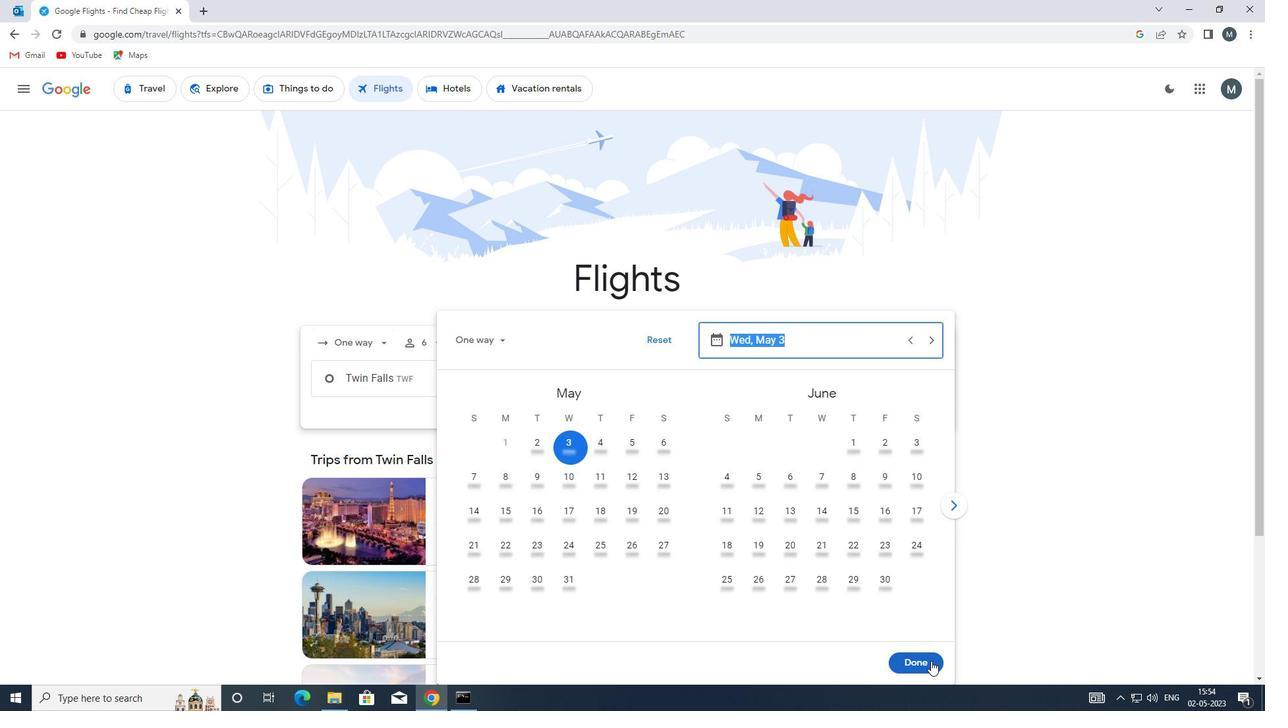 
Action: Mouse moved to (618, 427)
Screenshot: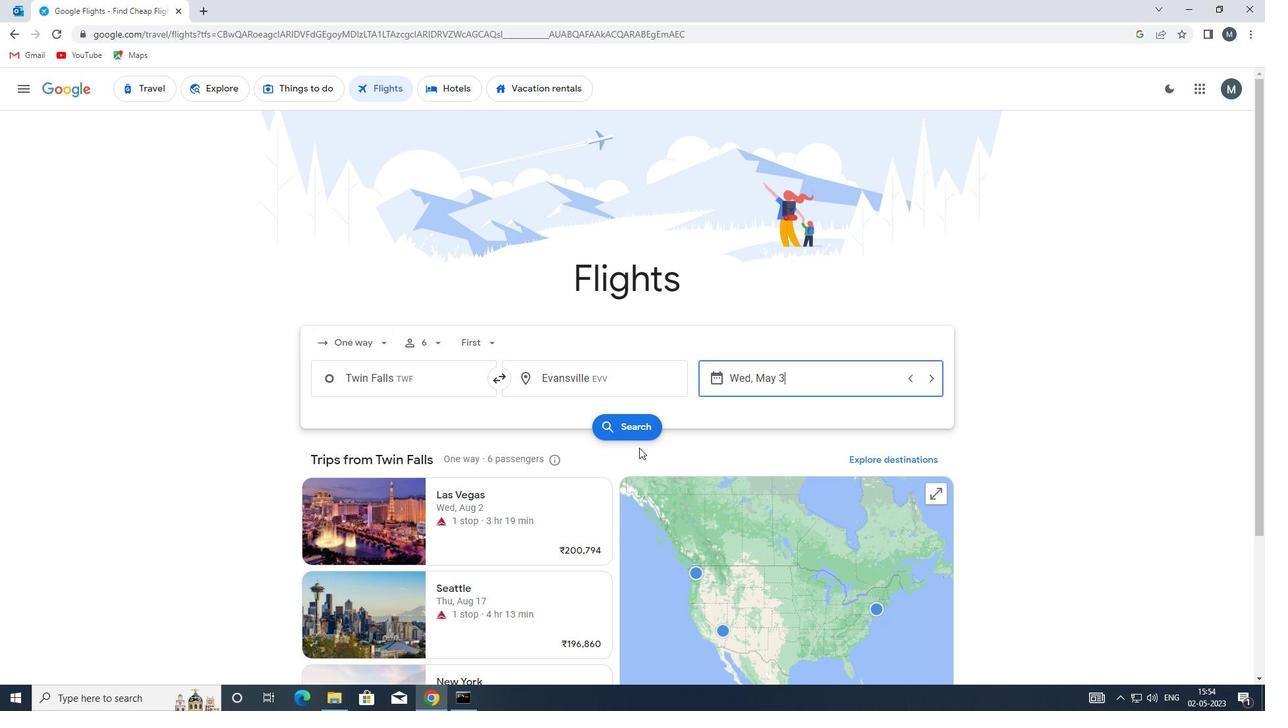
Action: Mouse pressed left at (618, 427)
Screenshot: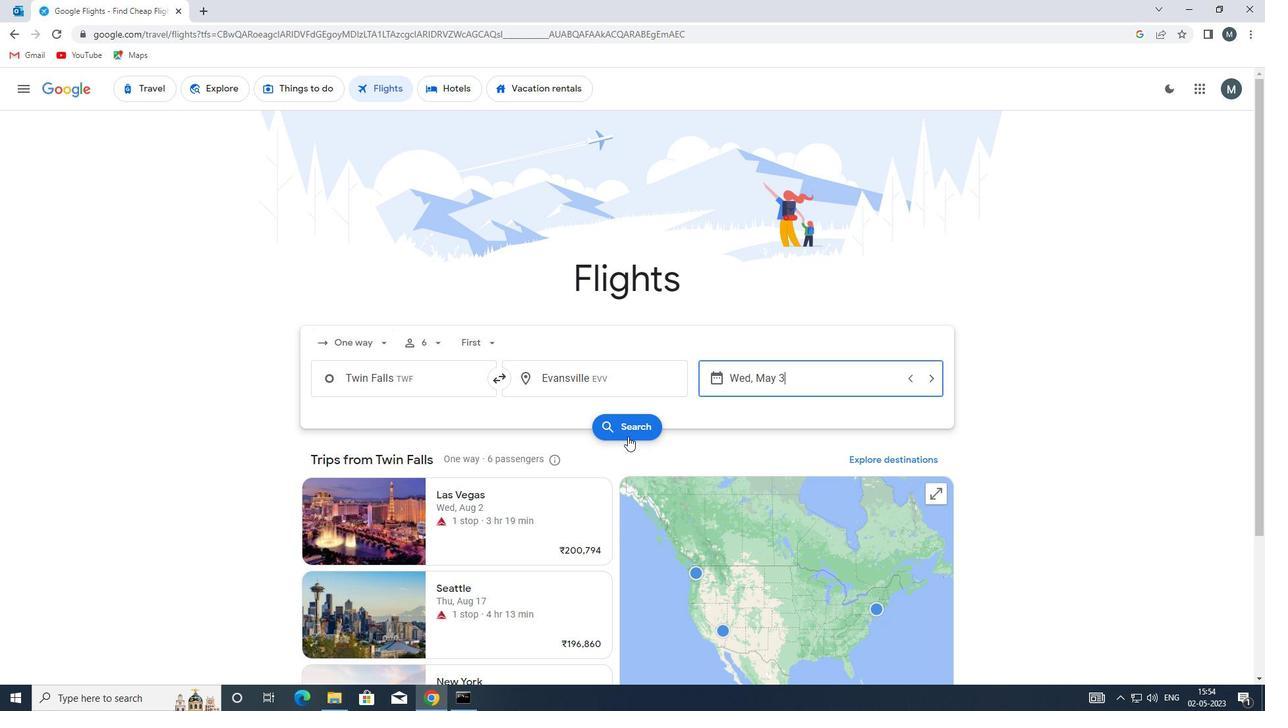 
Action: Mouse moved to (308, 209)
Screenshot: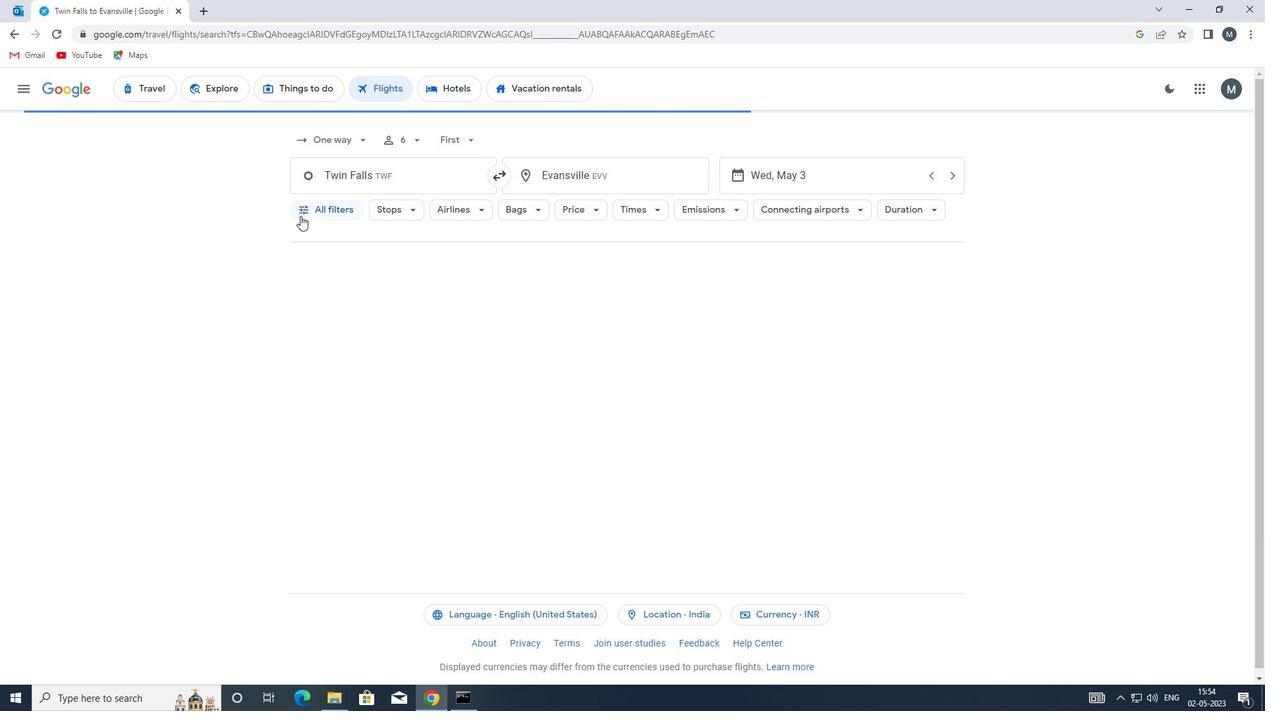 
Action: Mouse pressed left at (308, 209)
Screenshot: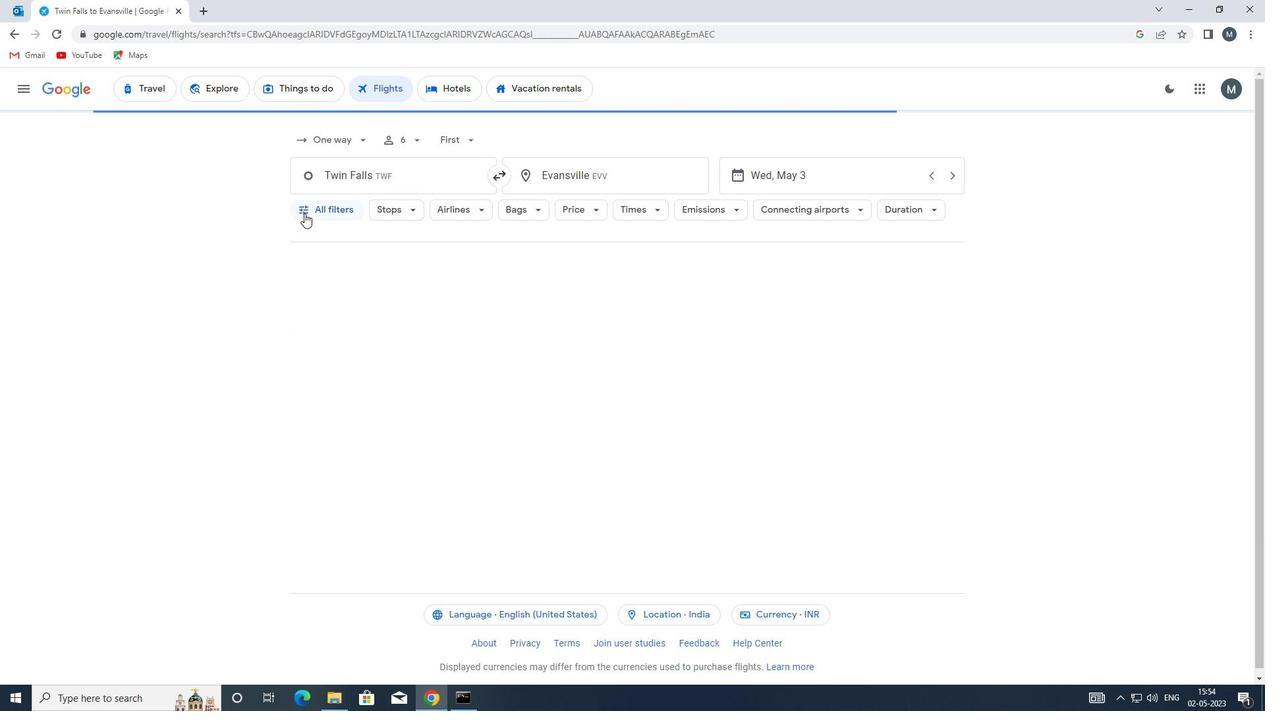 
Action: Mouse moved to (350, 402)
Screenshot: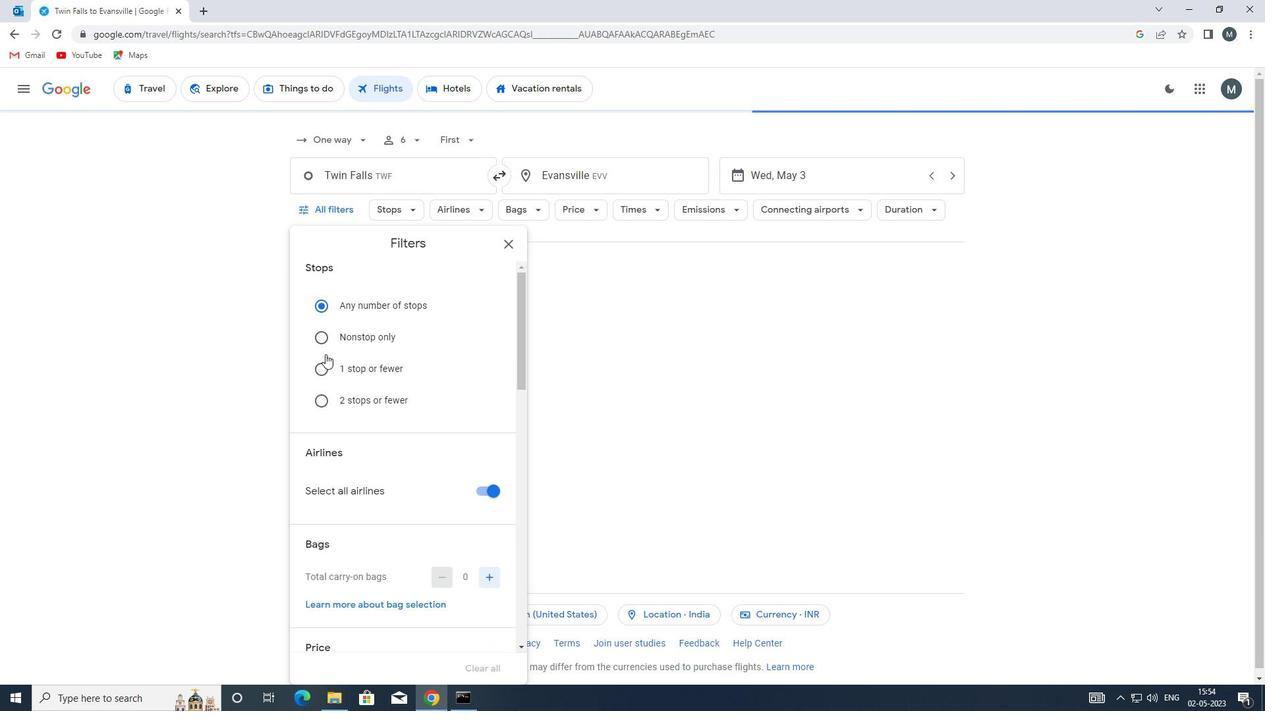 
Action: Mouse scrolled (350, 402) with delta (0, 0)
Screenshot: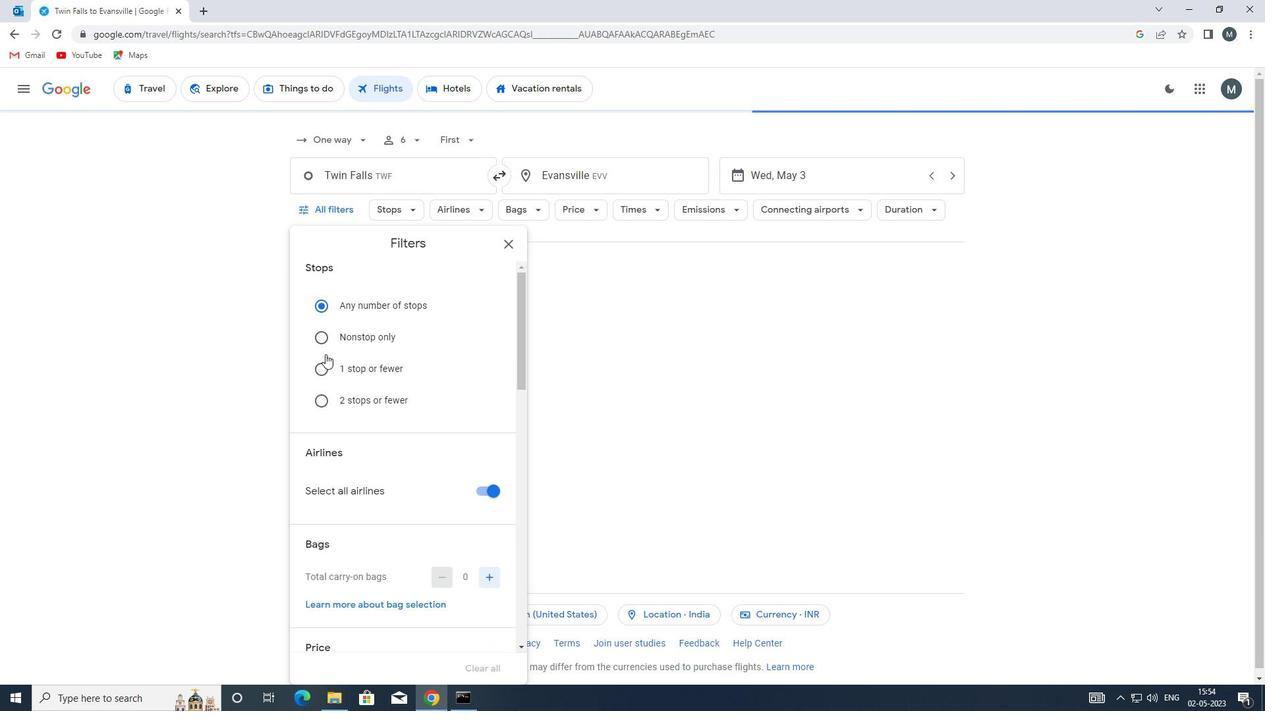 
Action: Mouse moved to (353, 415)
Screenshot: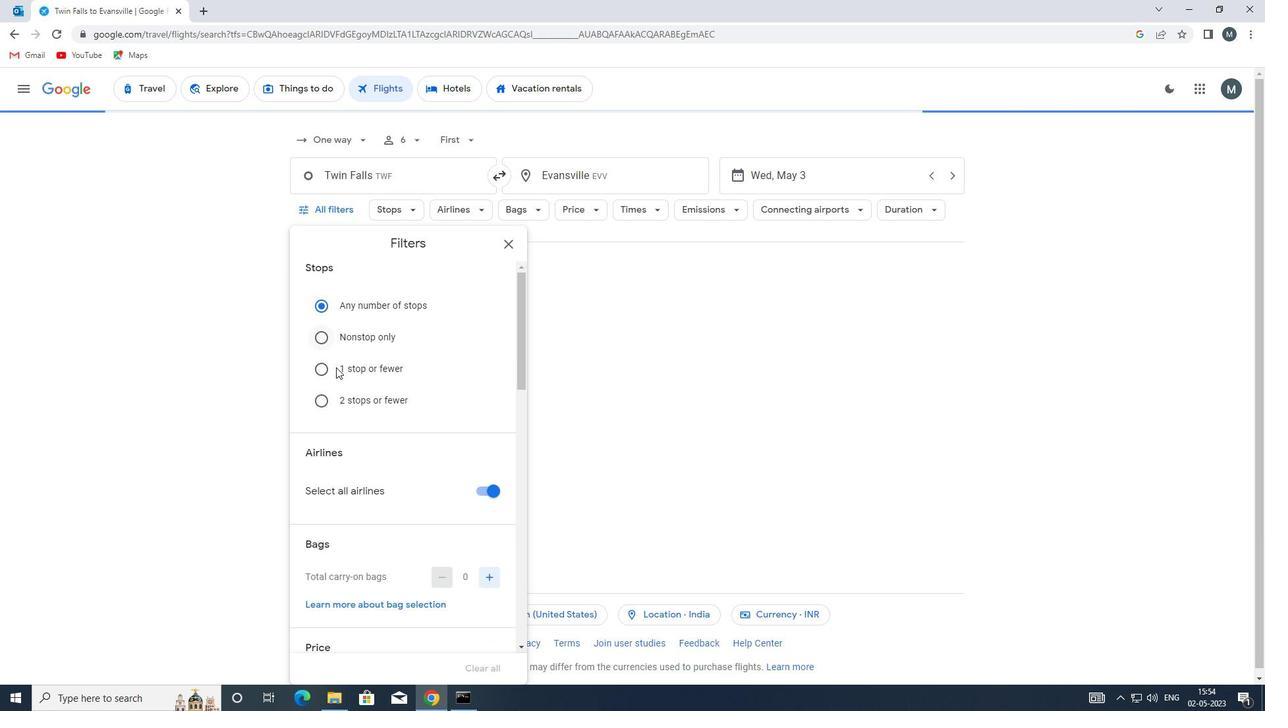 
Action: Mouse scrolled (353, 415) with delta (0, 0)
Screenshot: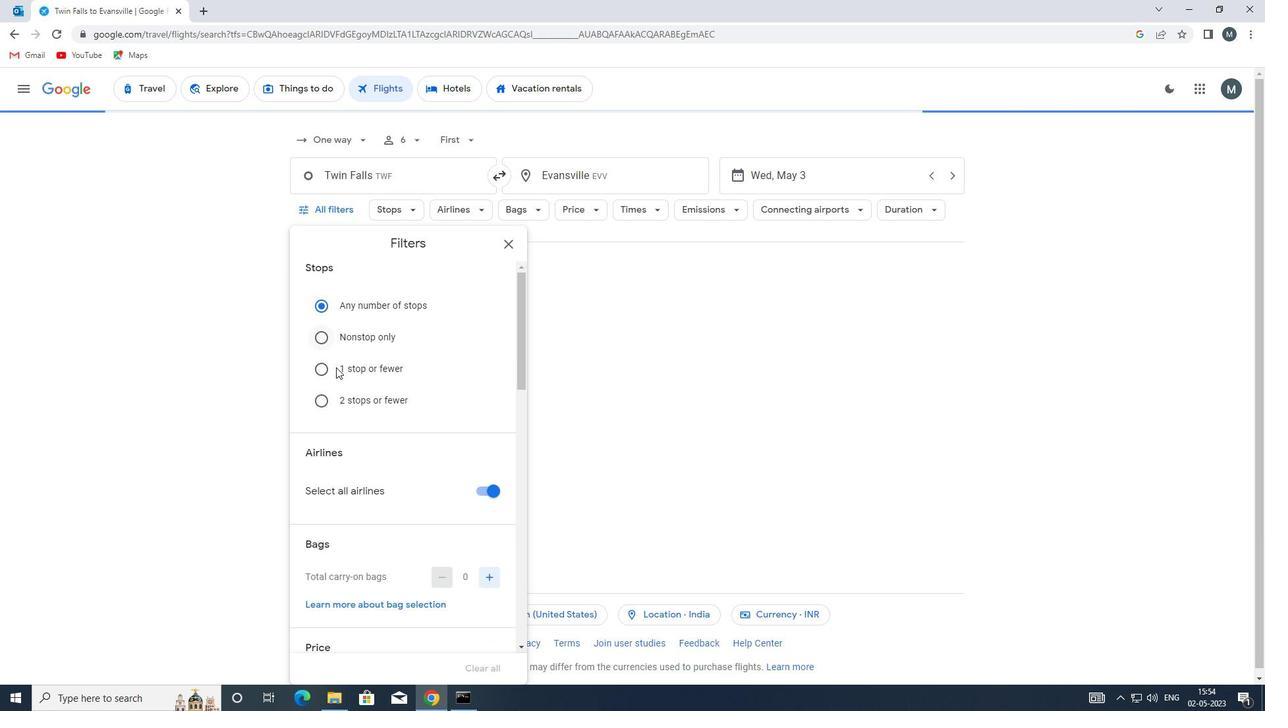 
Action: Mouse moved to (354, 424)
Screenshot: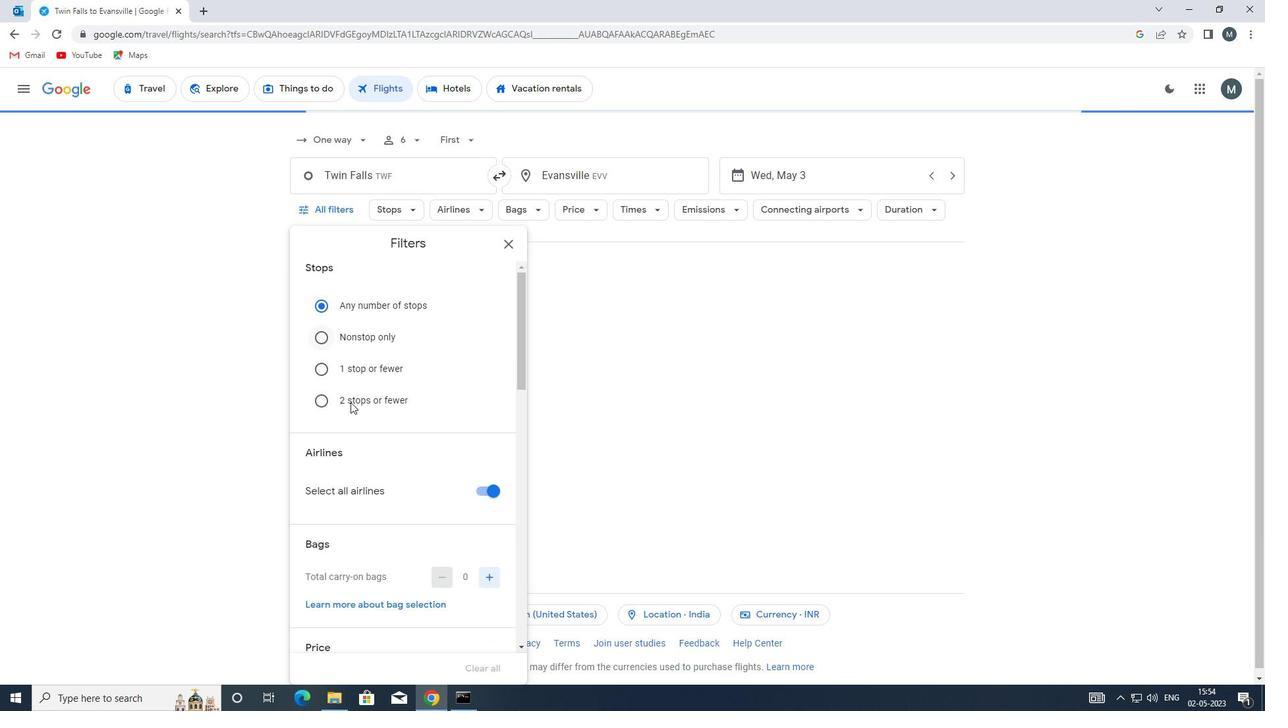 
Action: Mouse scrolled (354, 423) with delta (0, 0)
Screenshot: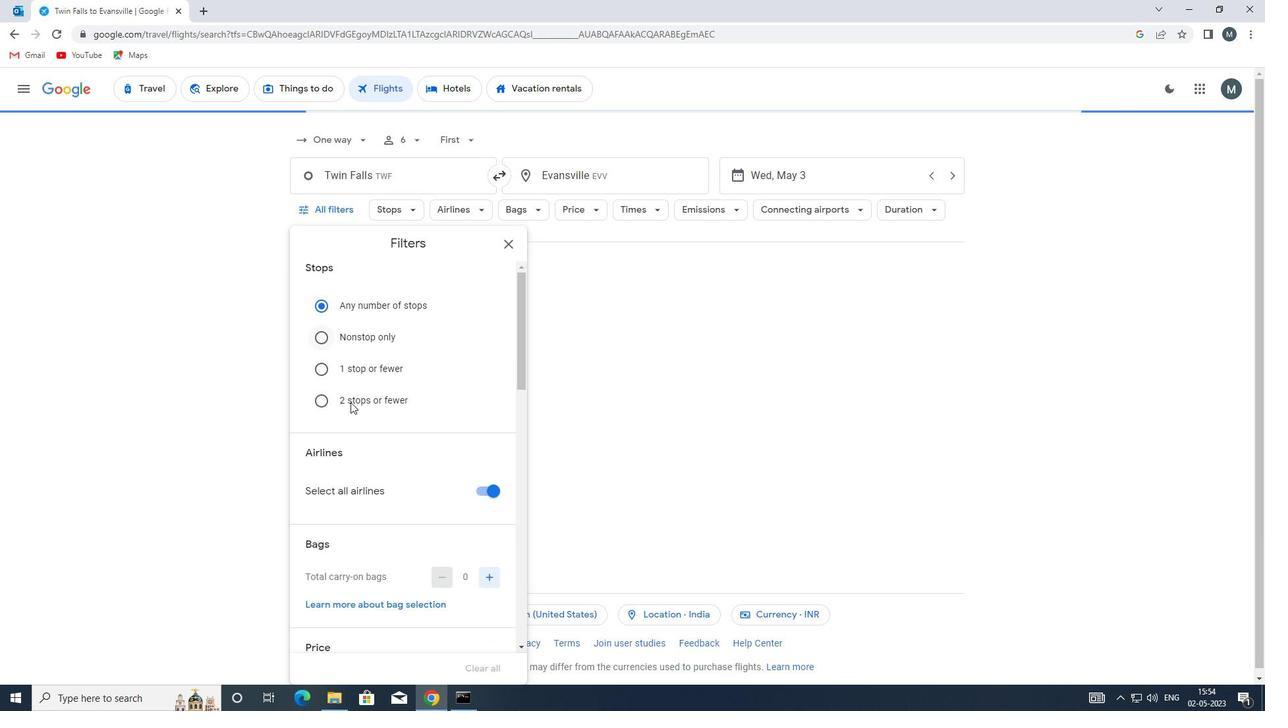 
Action: Mouse moved to (355, 430)
Screenshot: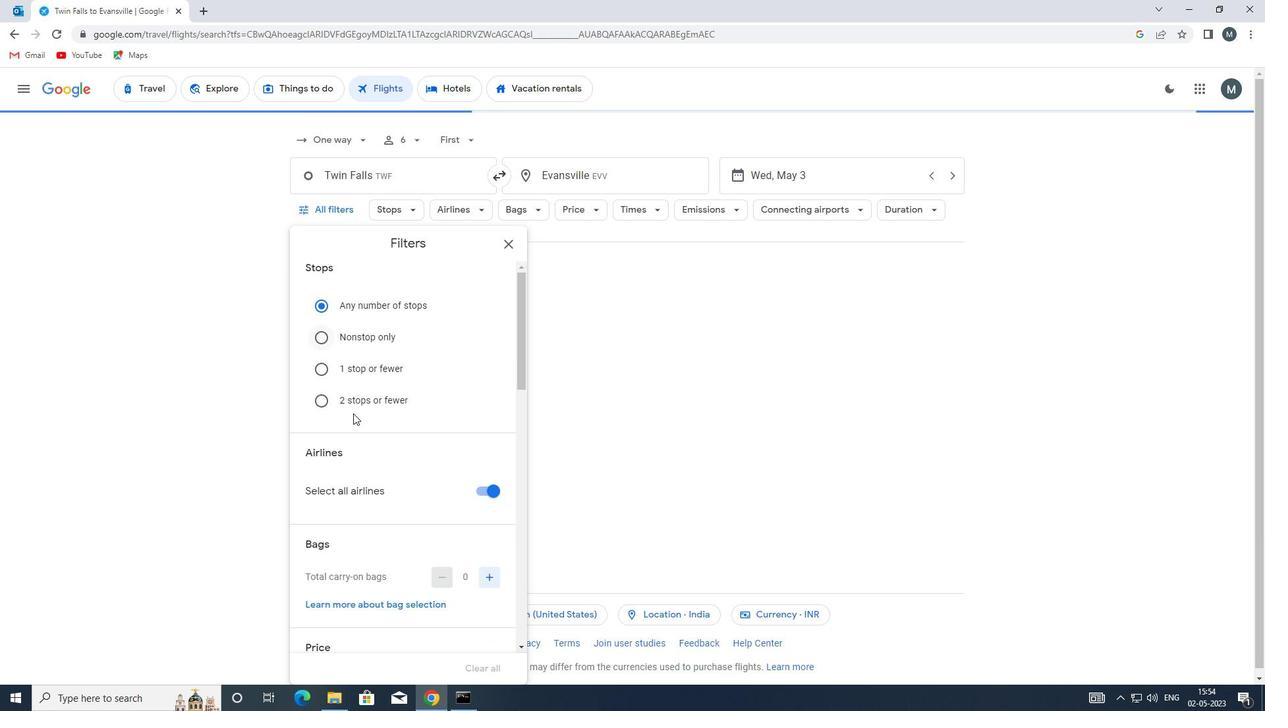 
Action: Mouse scrolled (355, 429) with delta (0, 0)
Screenshot: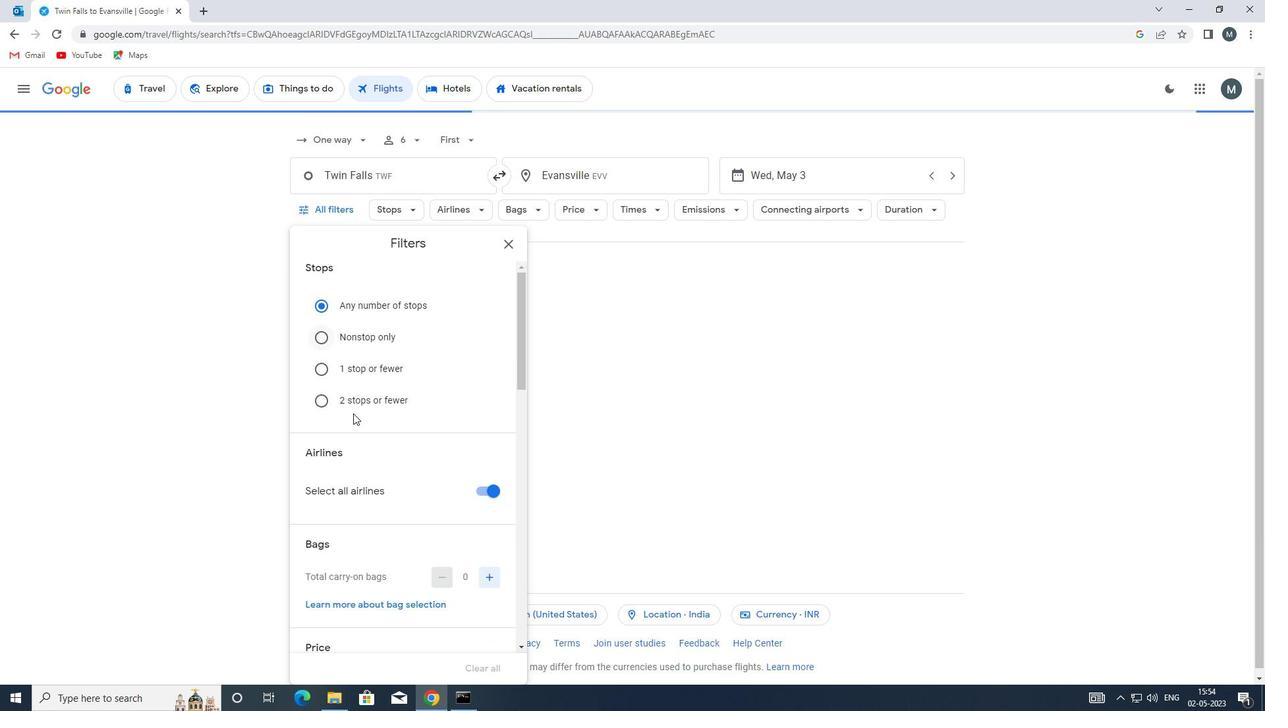 
Action: Mouse moved to (433, 342)
Screenshot: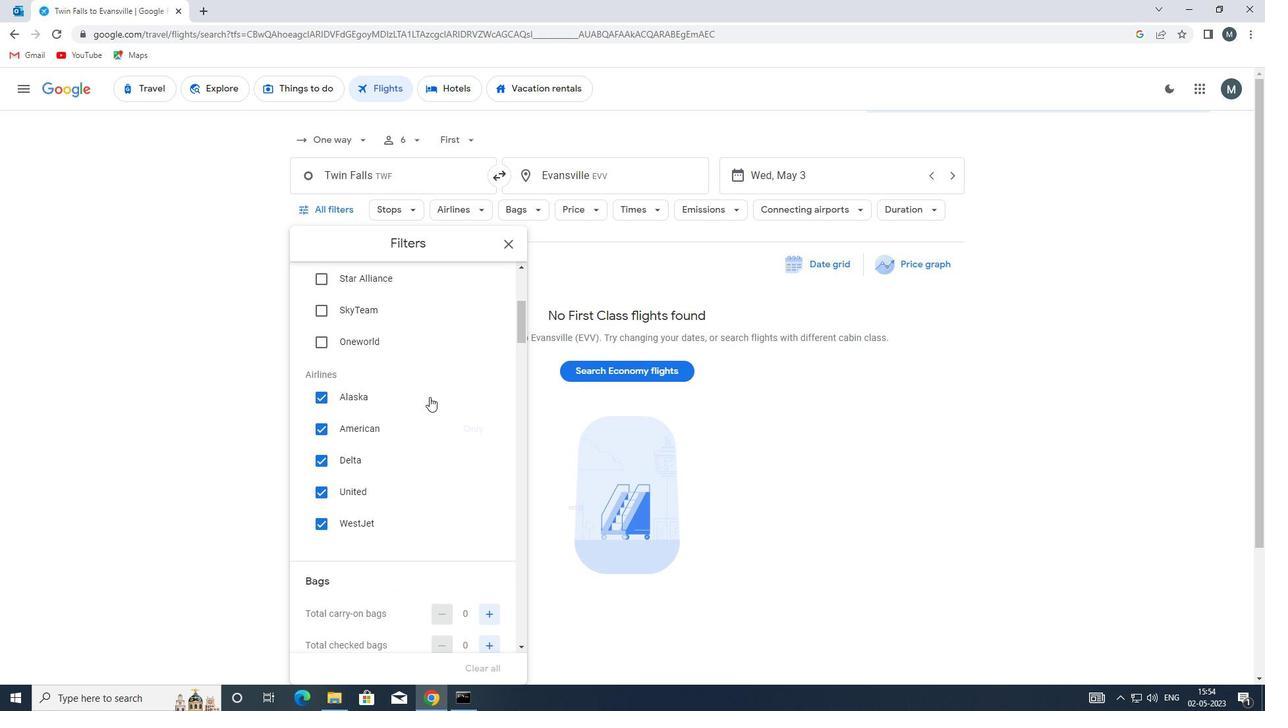 
Action: Mouse scrolled (433, 342) with delta (0, 0)
Screenshot: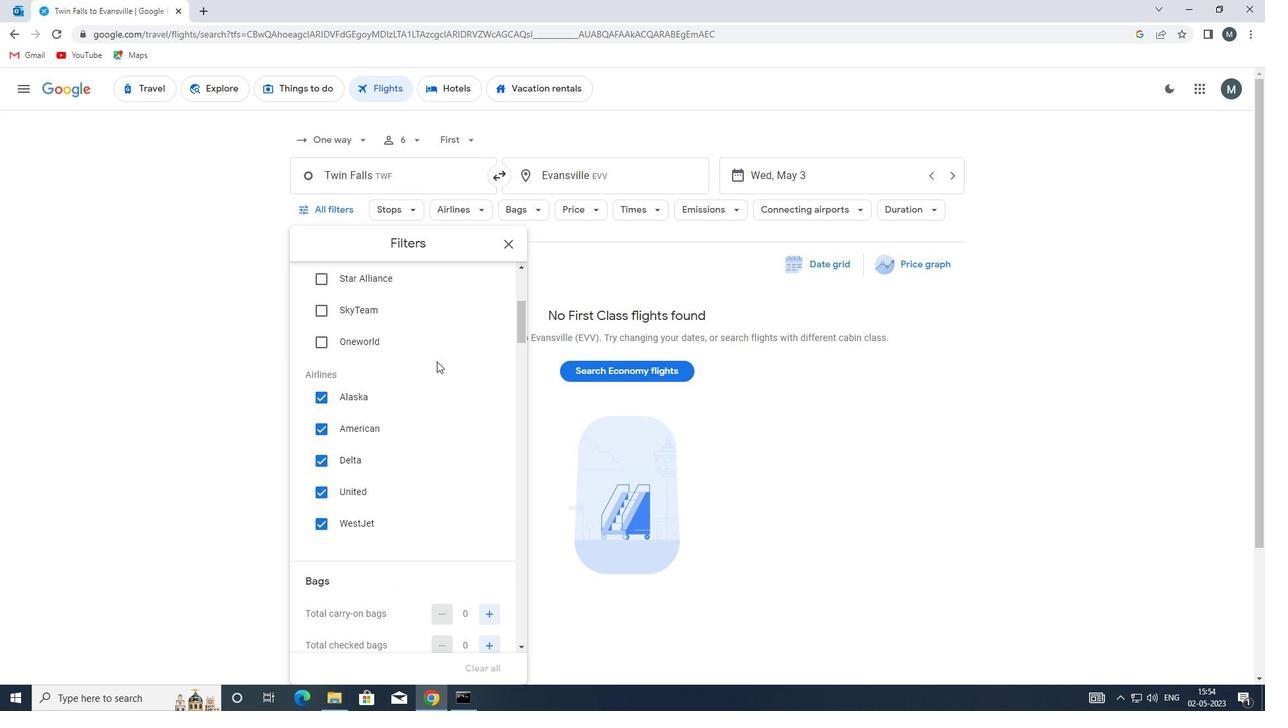 
Action: Mouse moved to (480, 293)
Screenshot: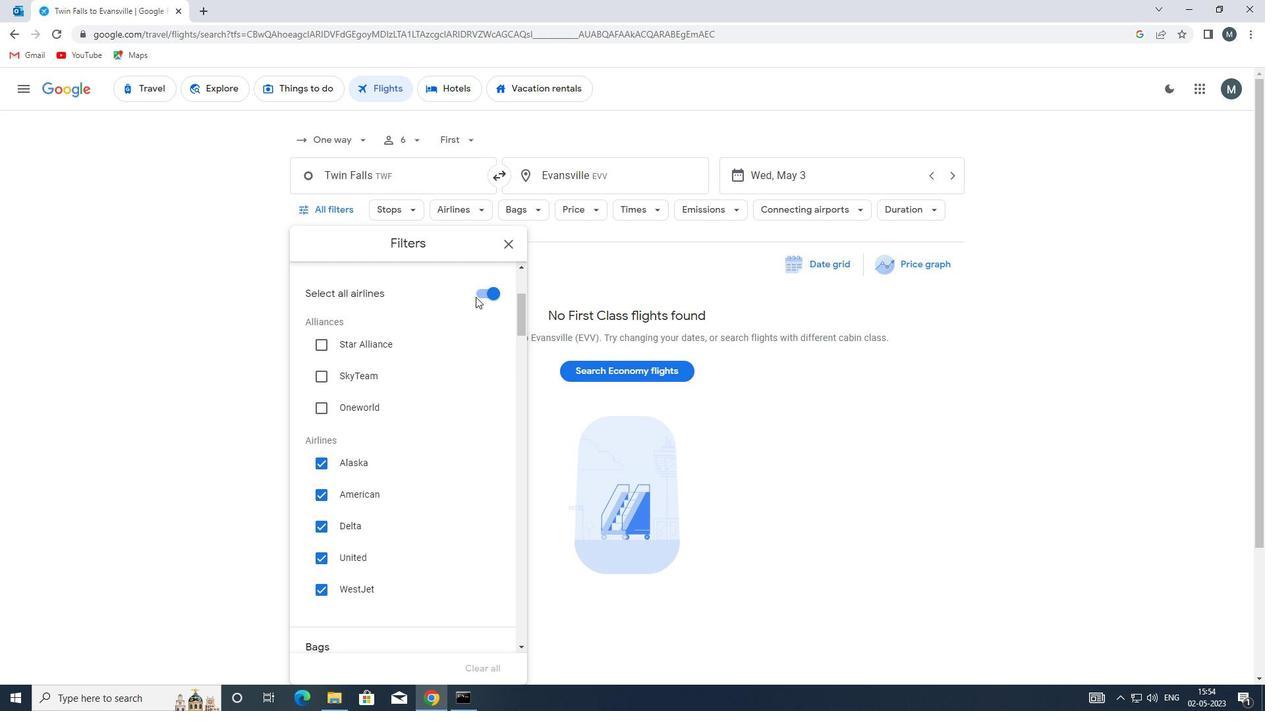
Action: Mouse pressed left at (480, 293)
Screenshot: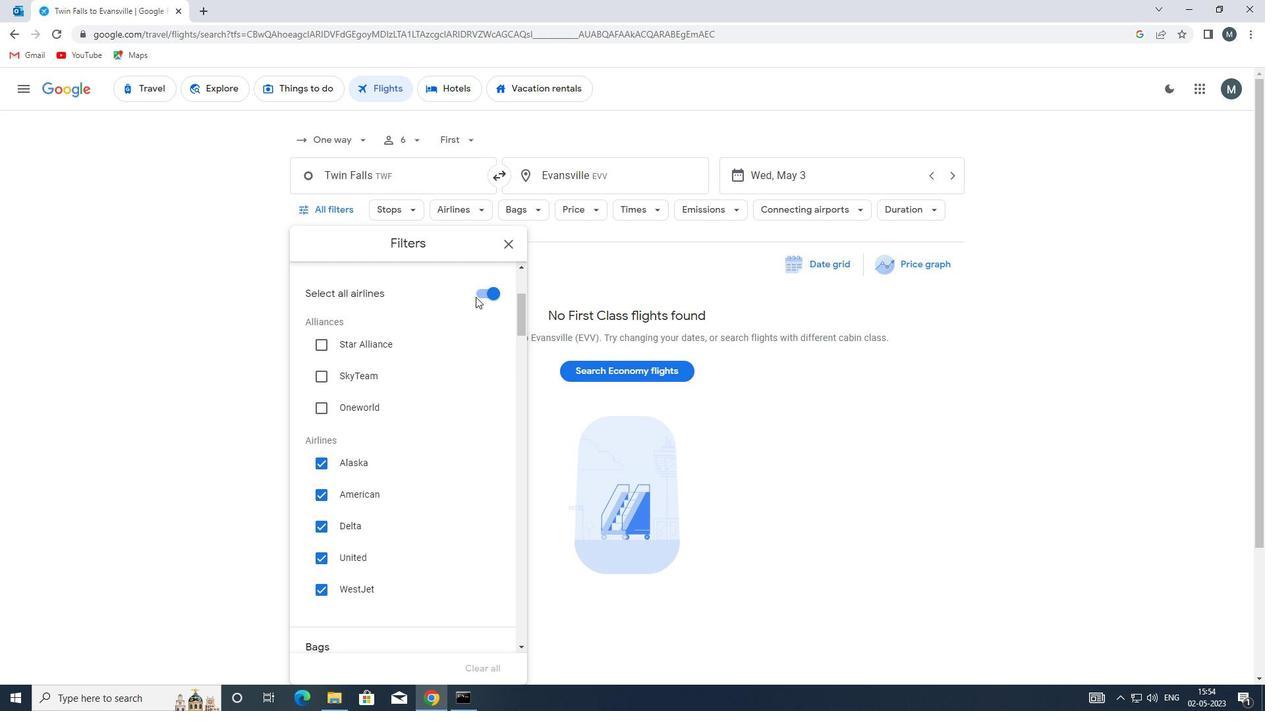 
Action: Mouse moved to (467, 357)
Screenshot: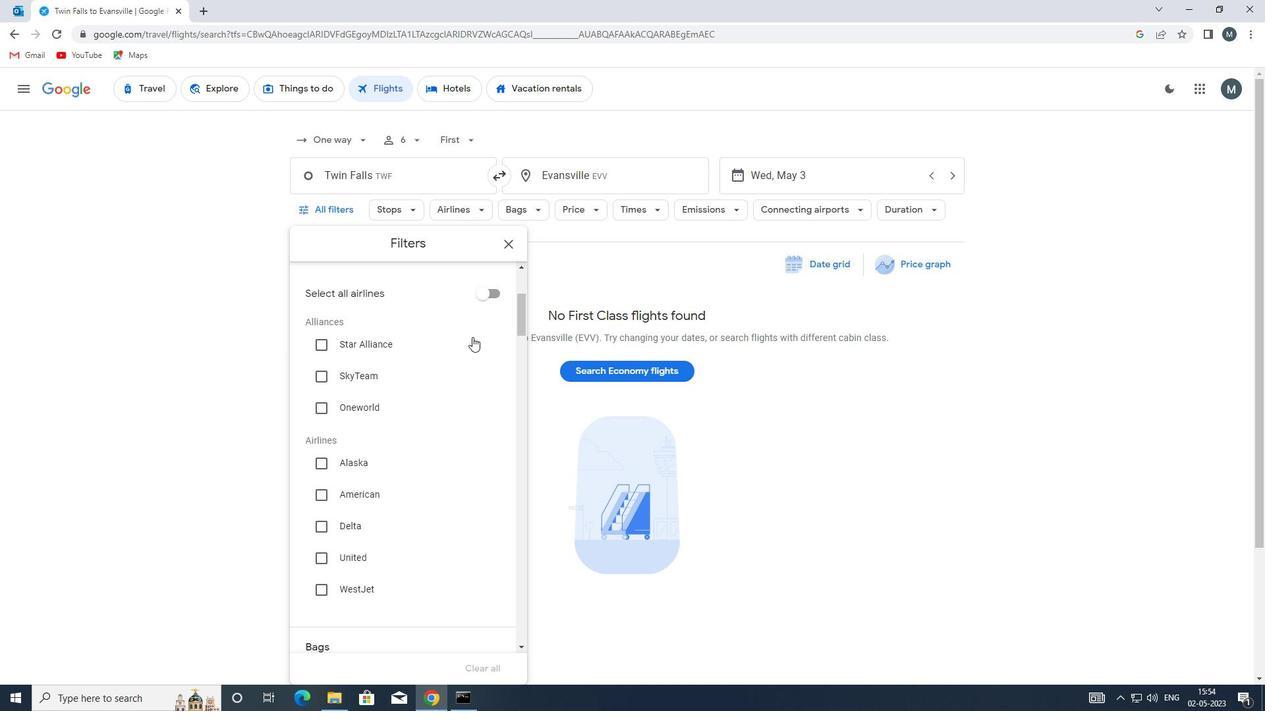 
Action: Mouse scrolled (467, 356) with delta (0, 0)
Screenshot: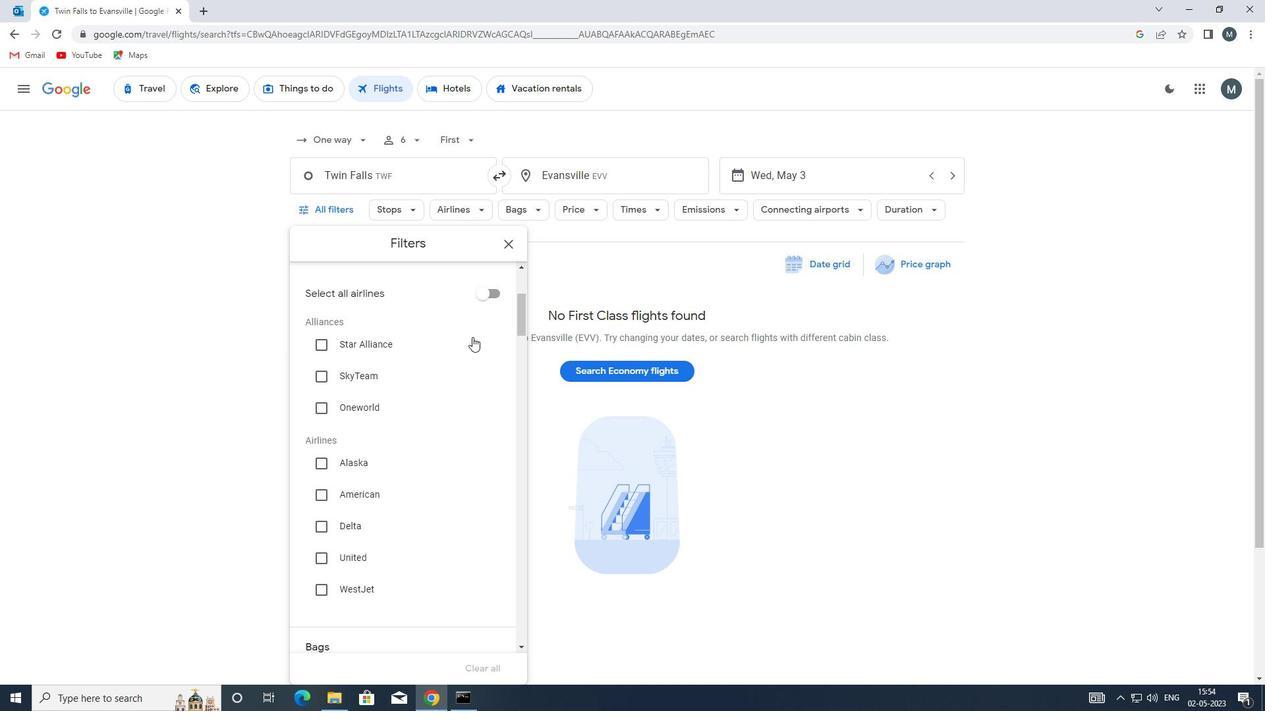 
Action: Mouse moved to (355, 420)
Screenshot: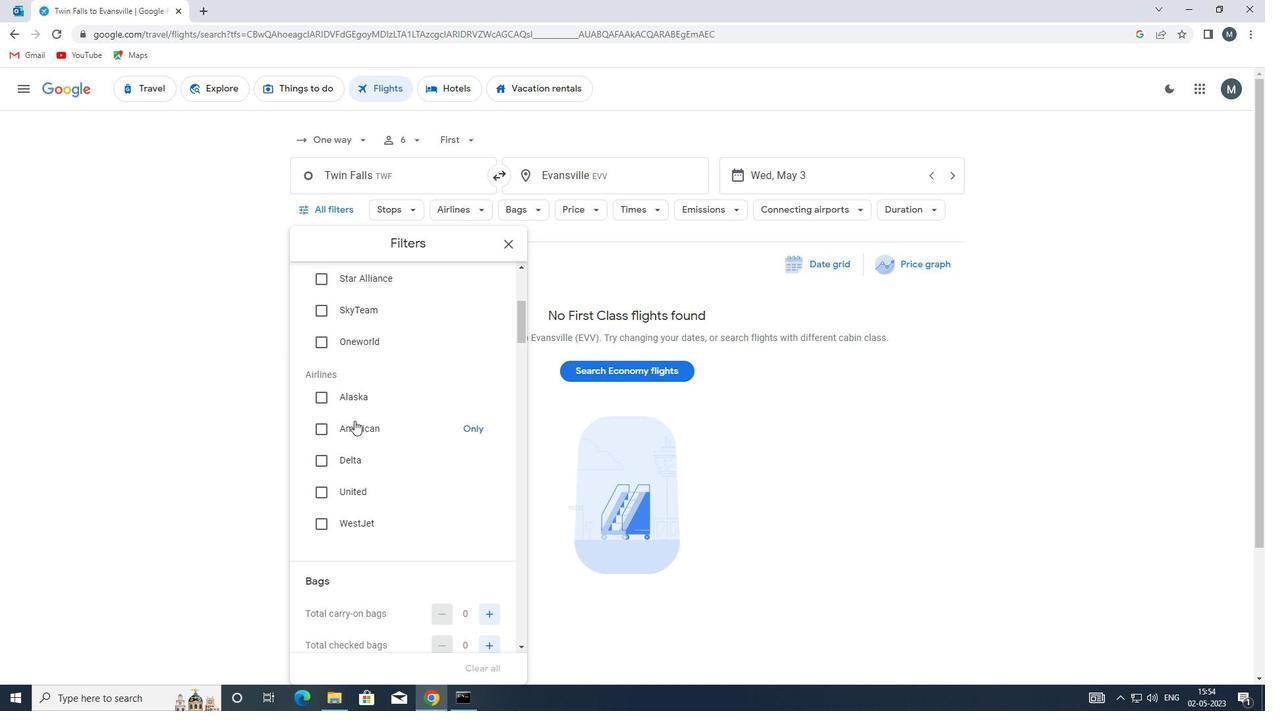 
Action: Mouse scrolled (355, 419) with delta (0, 0)
Screenshot: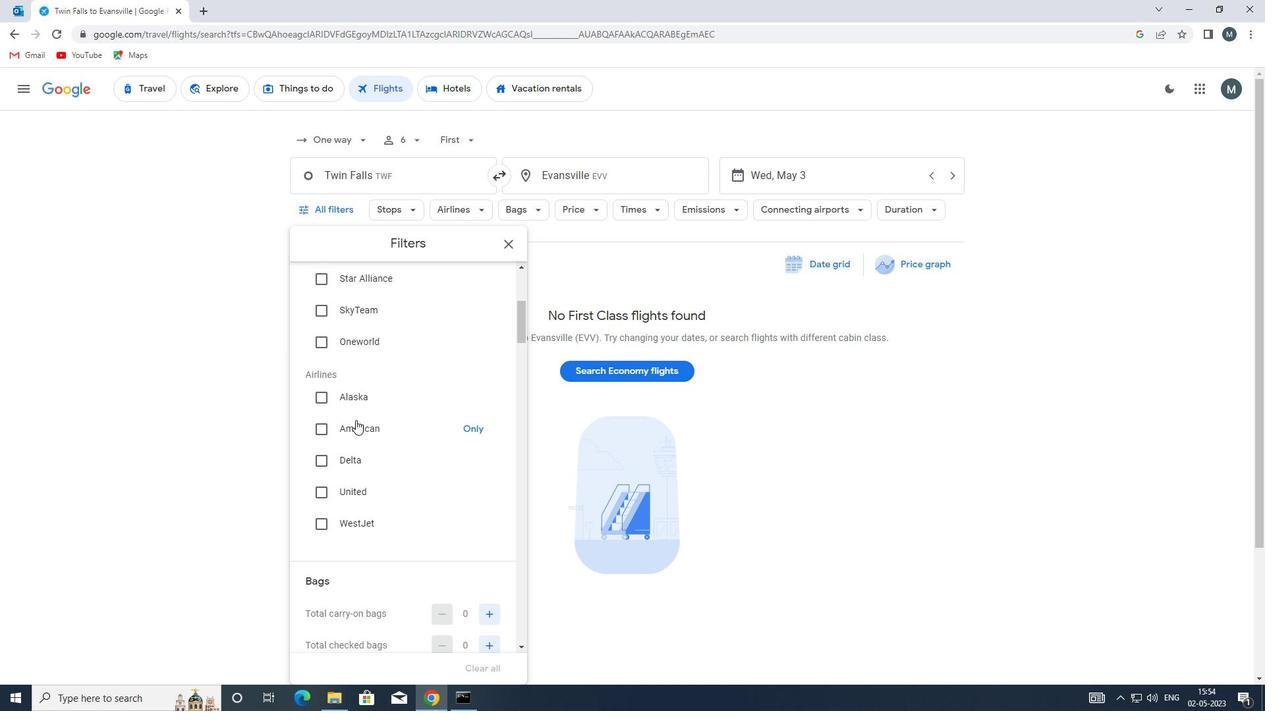 
Action: Mouse moved to (433, 454)
Screenshot: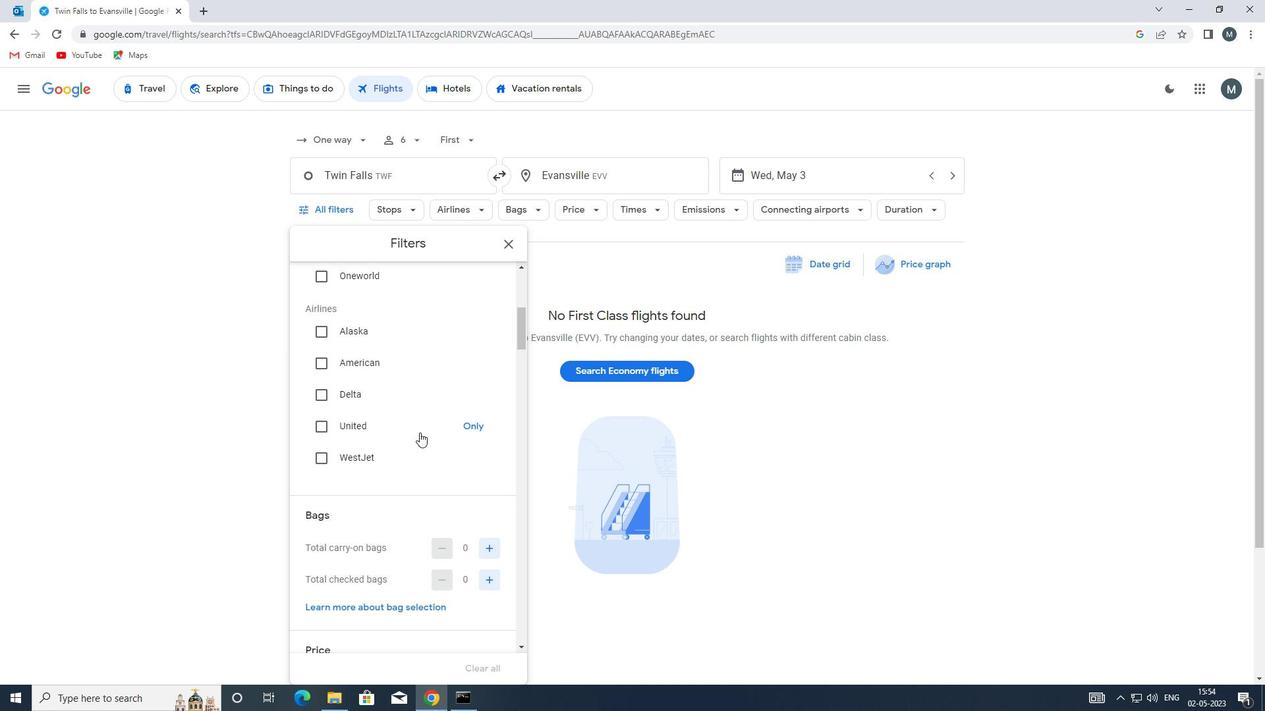 
Action: Mouse scrolled (433, 453) with delta (0, 0)
Screenshot: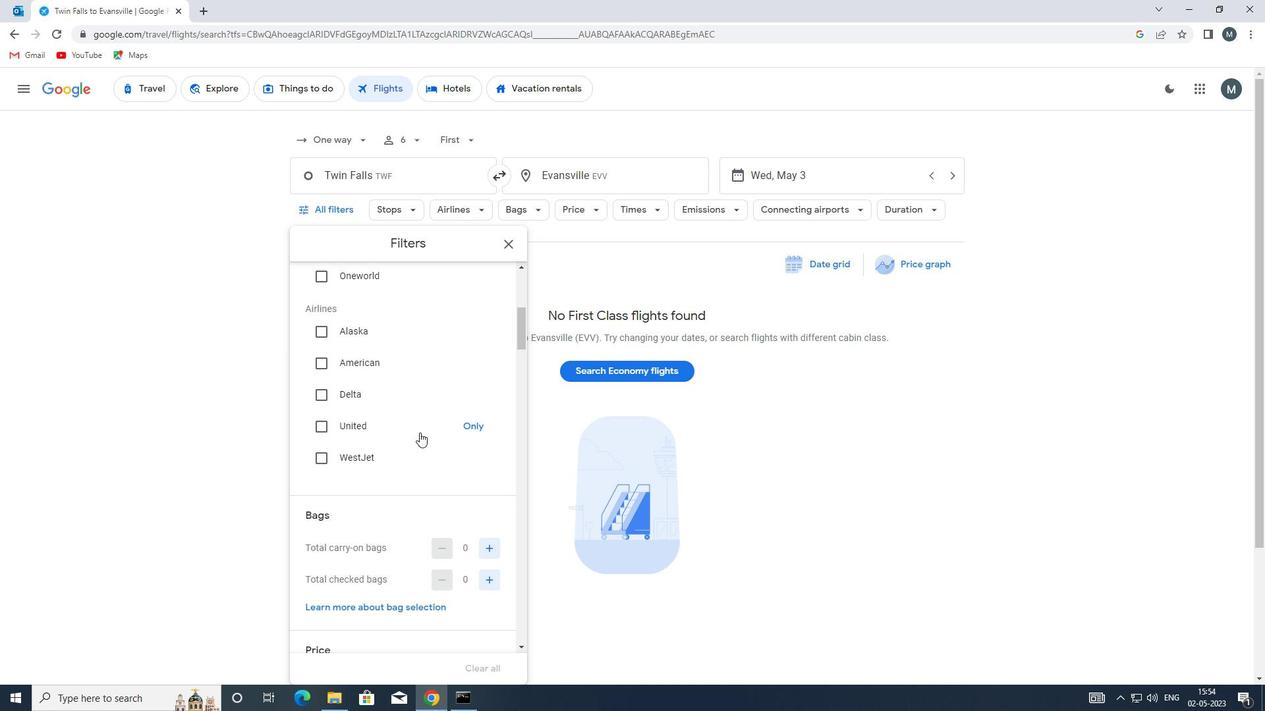 
Action: Mouse moved to (433, 454)
Screenshot: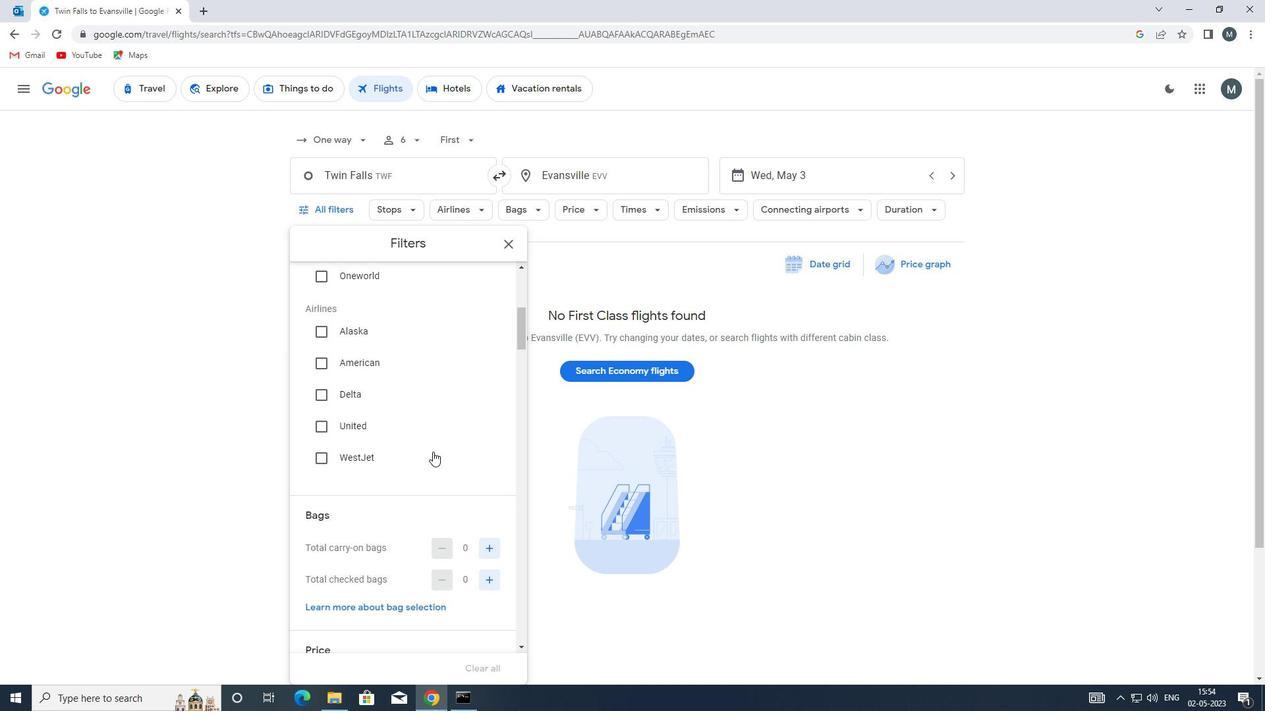 
Action: Mouse scrolled (433, 454) with delta (0, 0)
Screenshot: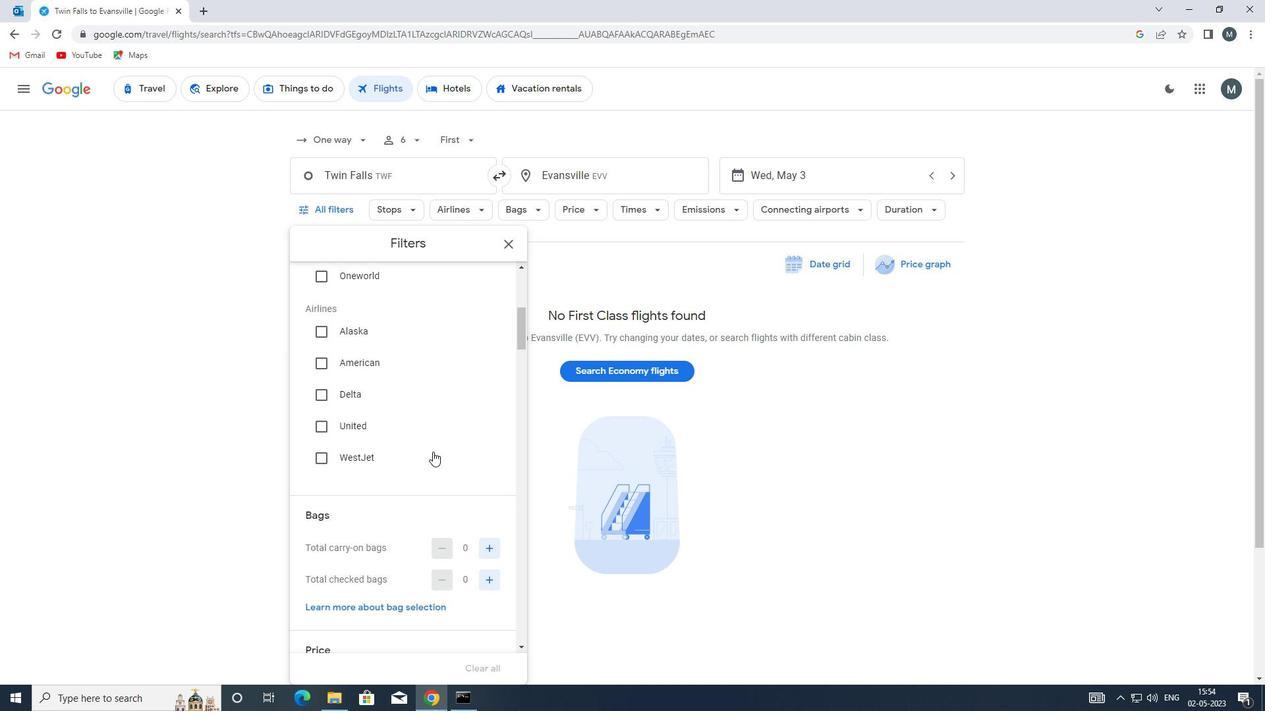 
Action: Mouse moved to (493, 419)
Screenshot: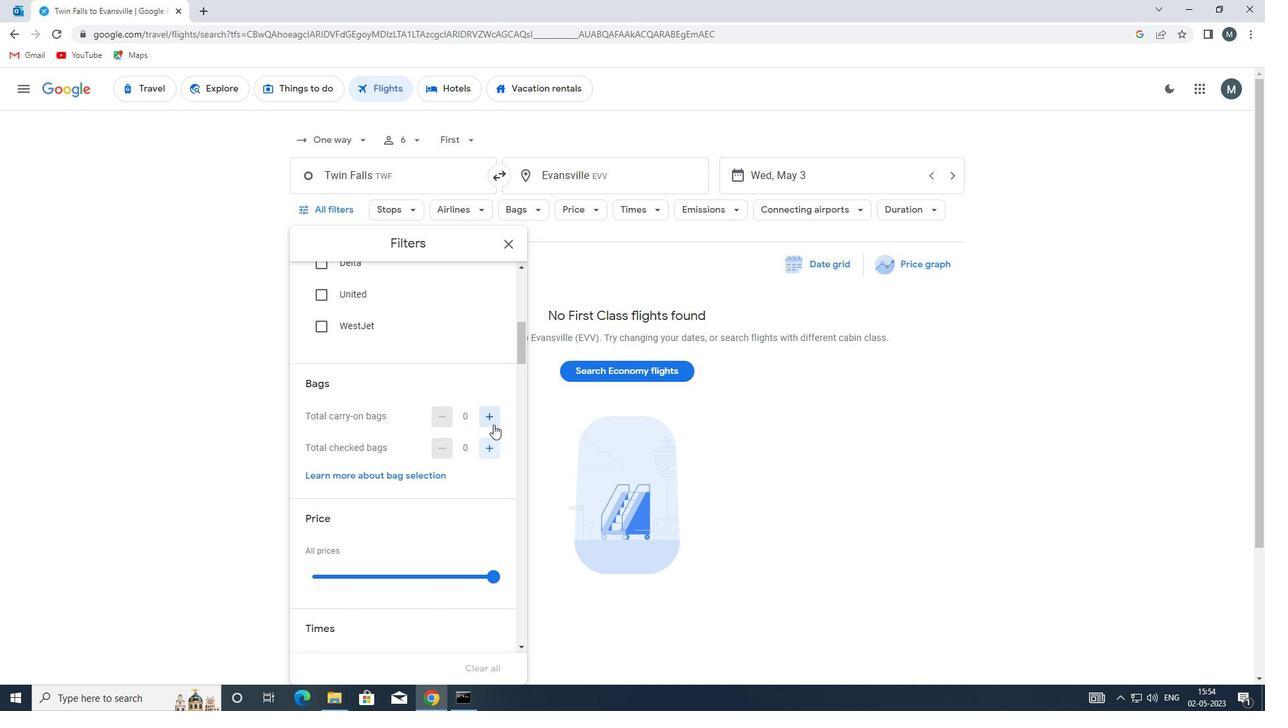 
Action: Mouse pressed left at (493, 419)
Screenshot: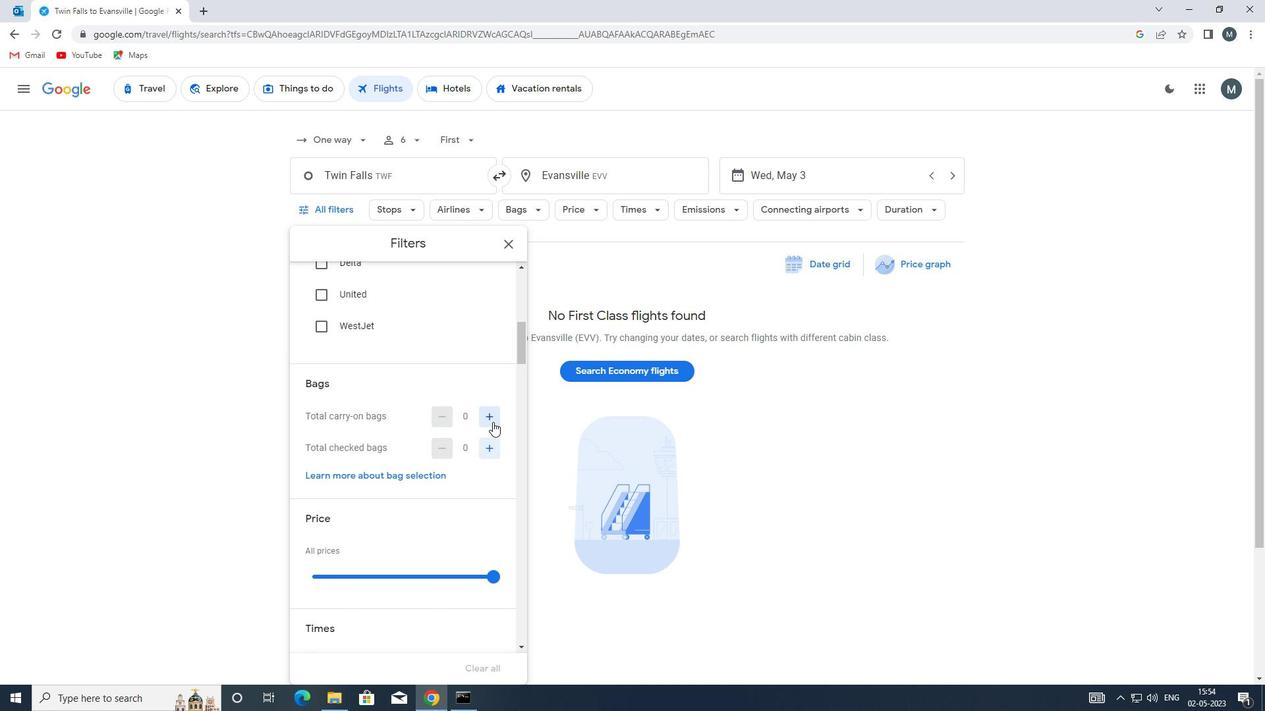 
Action: Mouse pressed left at (493, 419)
Screenshot: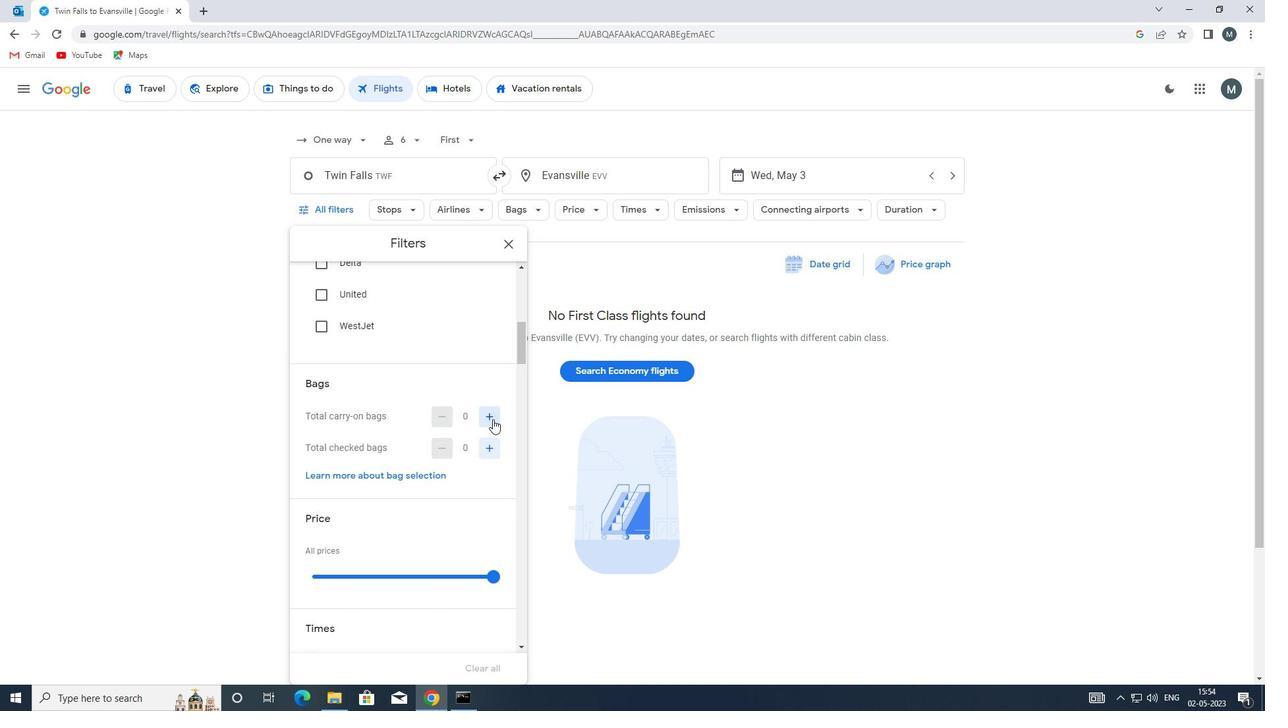 
Action: Mouse moved to (428, 396)
Screenshot: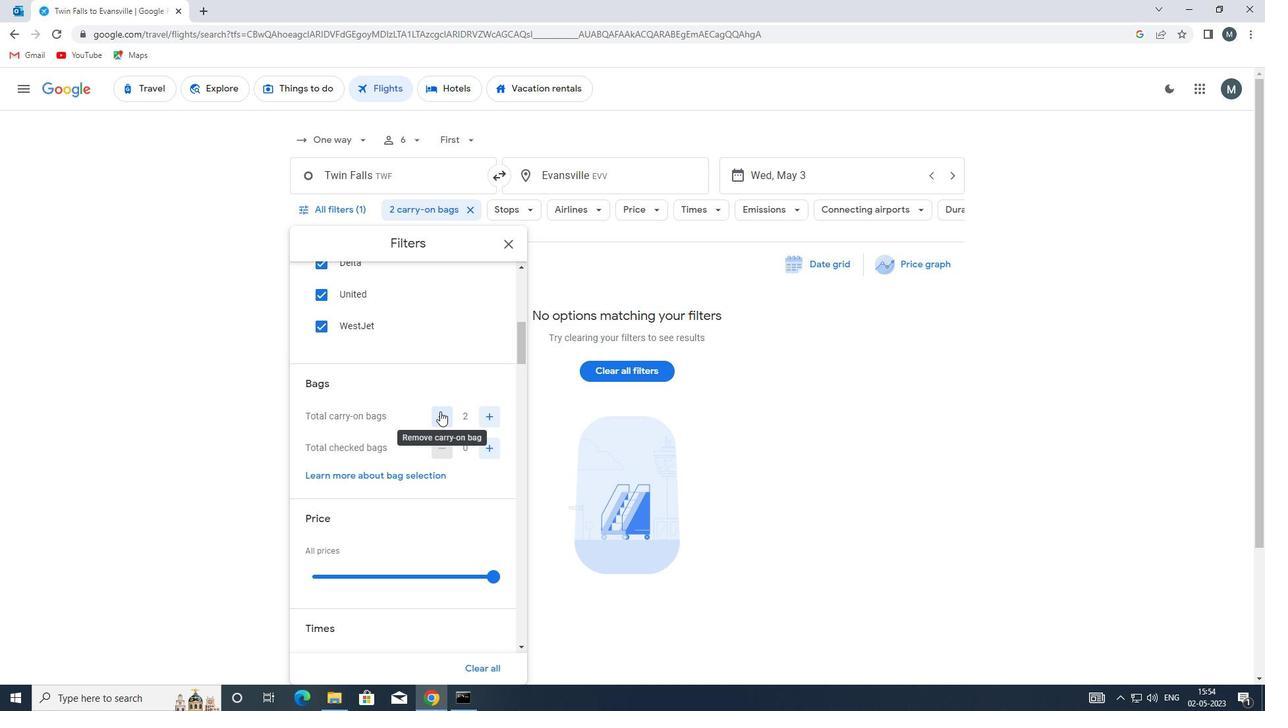 
Action: Mouse scrolled (428, 396) with delta (0, 0)
Screenshot: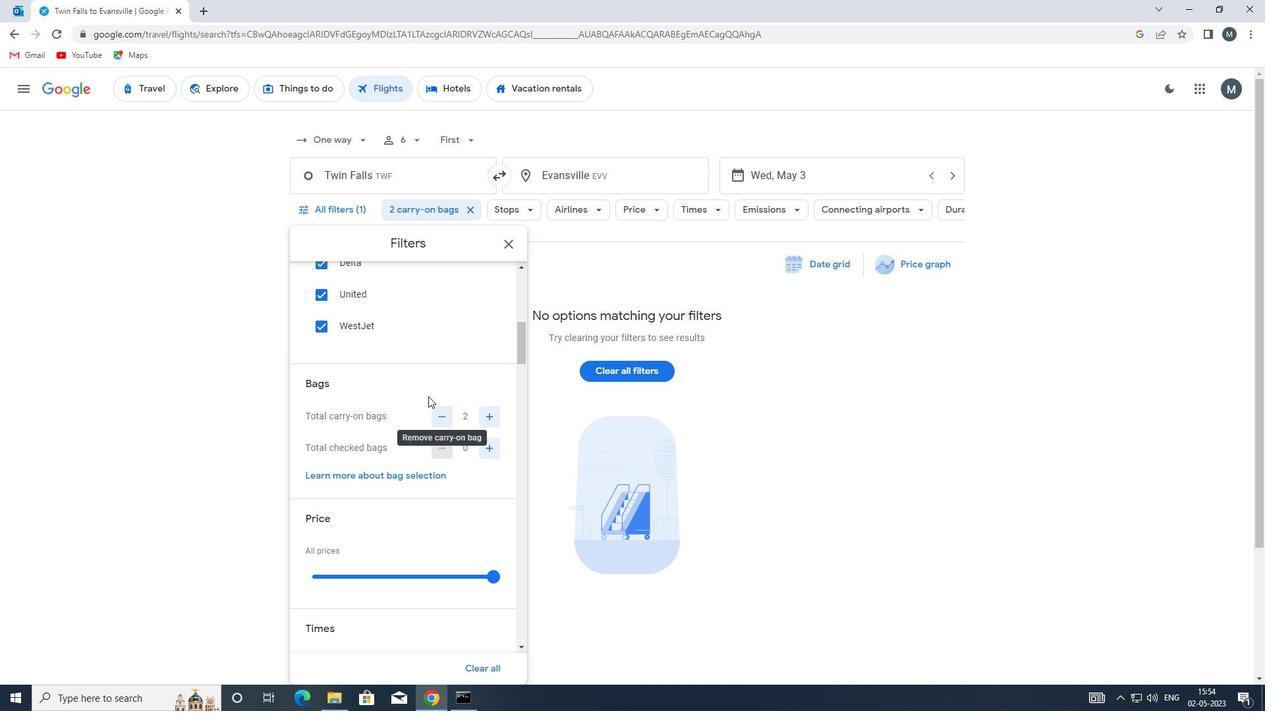 
Action: Mouse moved to (423, 398)
Screenshot: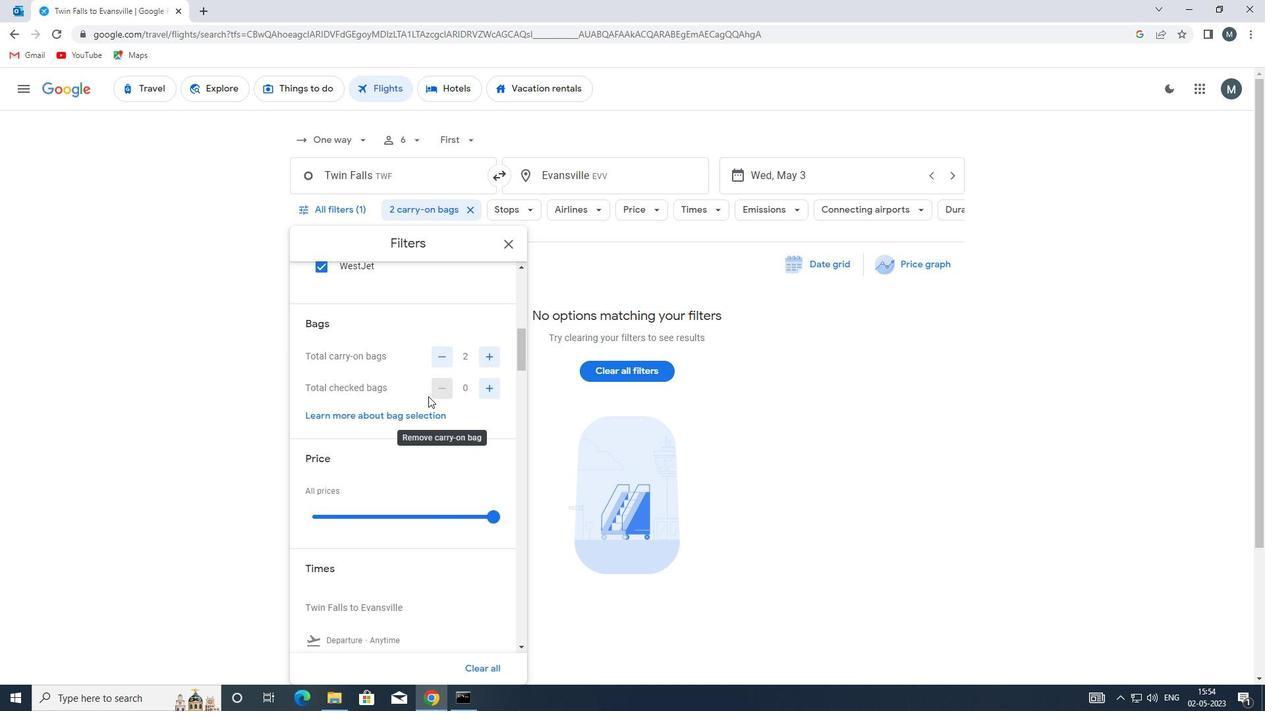 
Action: Mouse scrolled (423, 398) with delta (0, 0)
Screenshot: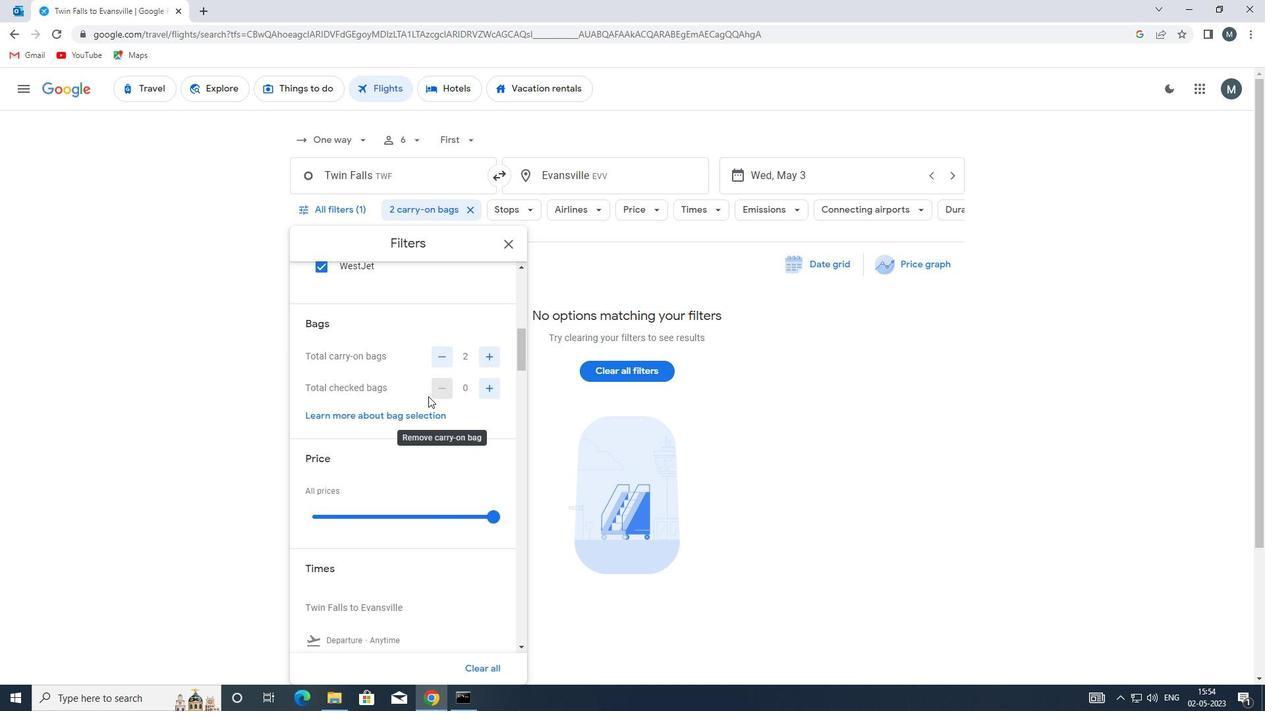 
Action: Mouse moved to (421, 400)
Screenshot: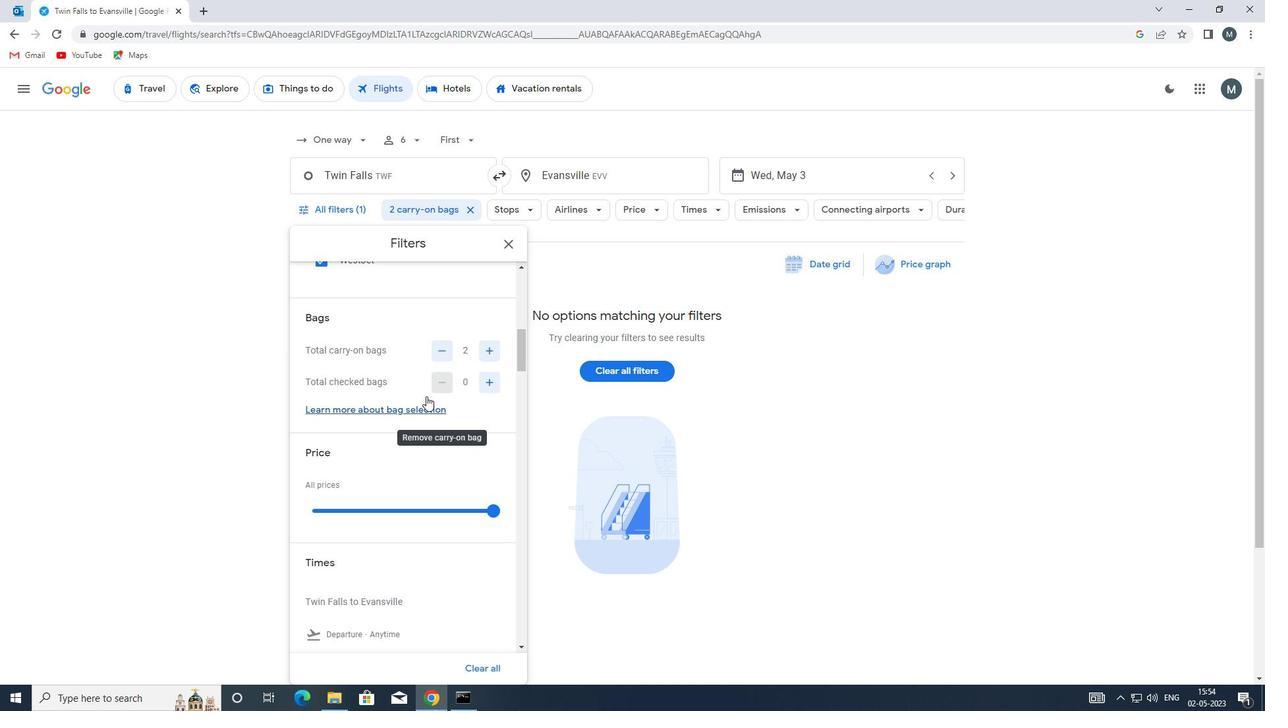 
Action: Mouse scrolled (421, 400) with delta (0, 0)
Screenshot: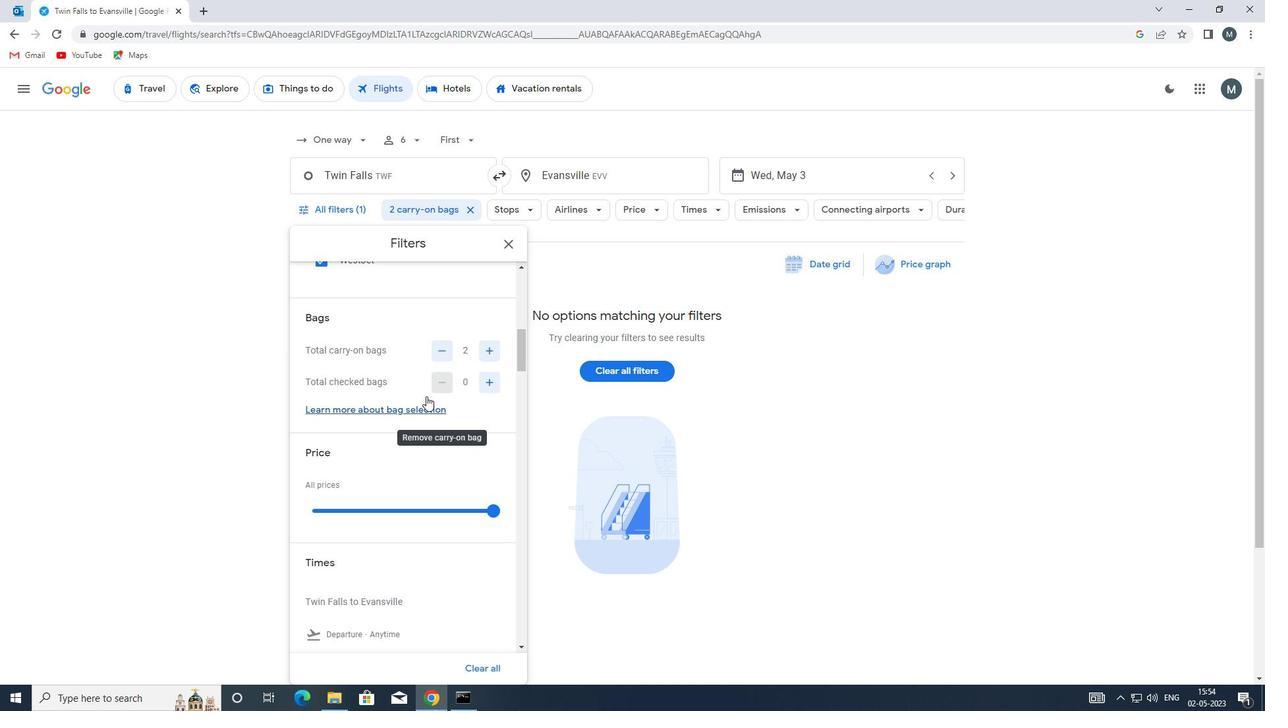 
Action: Mouse moved to (352, 373)
Screenshot: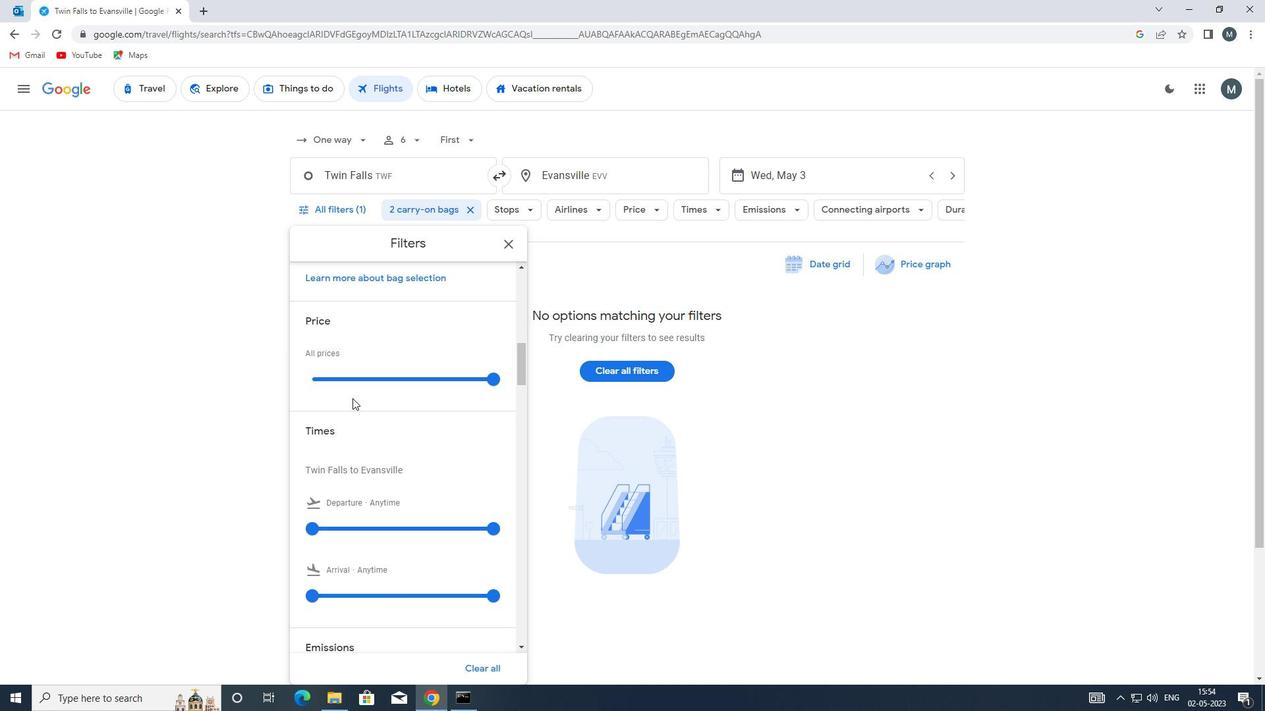 
Action: Mouse pressed left at (352, 373)
Screenshot: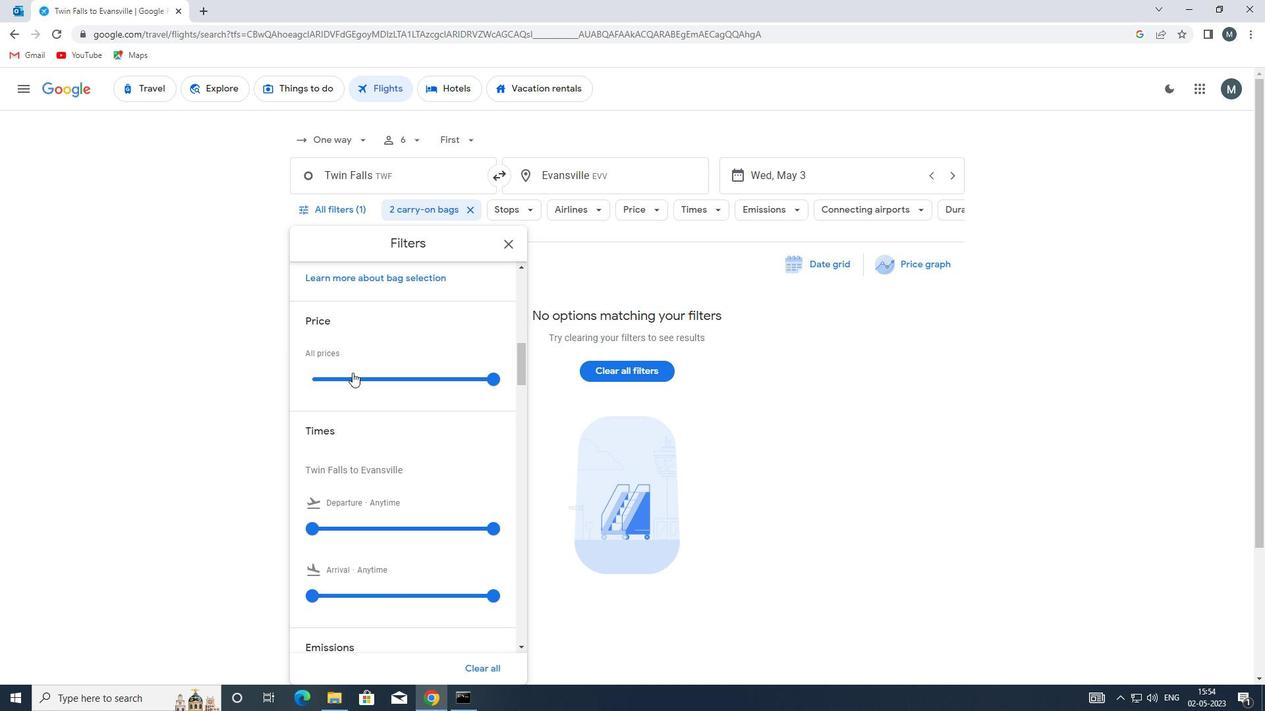 
Action: Mouse pressed left at (352, 373)
Screenshot: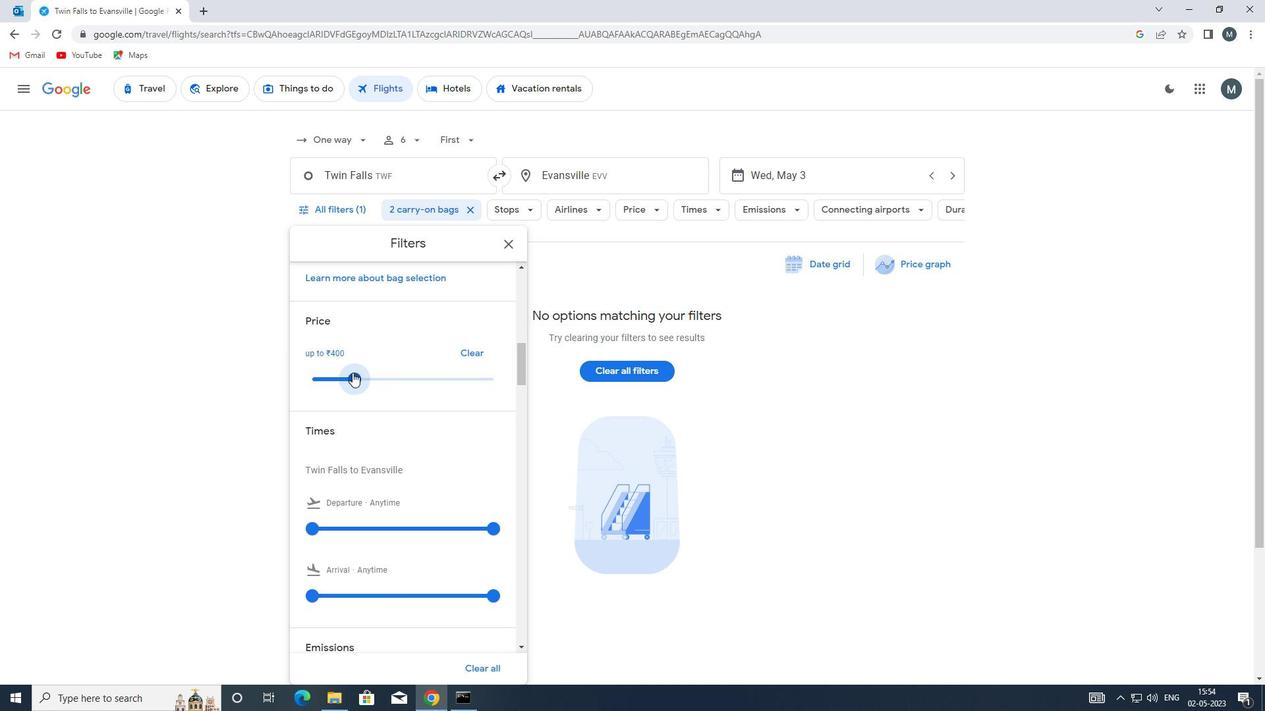 
Action: Mouse moved to (433, 380)
Screenshot: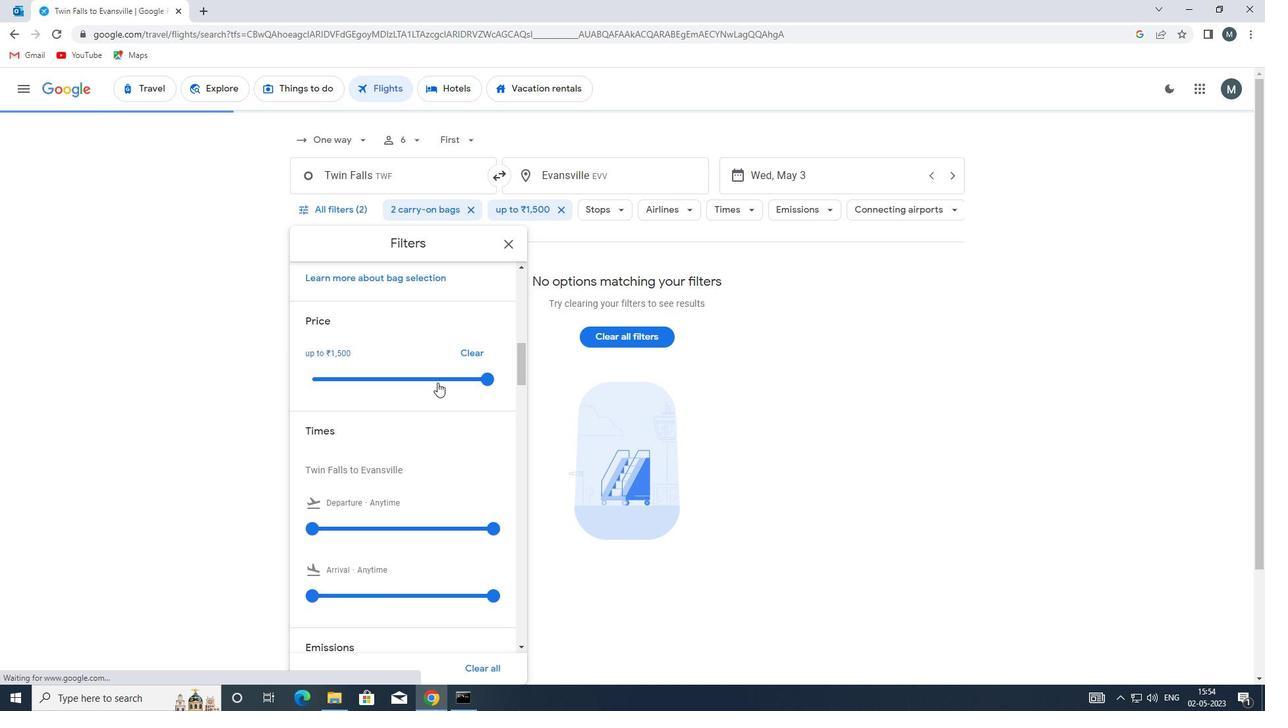 
Action: Mouse scrolled (433, 379) with delta (0, 0)
Screenshot: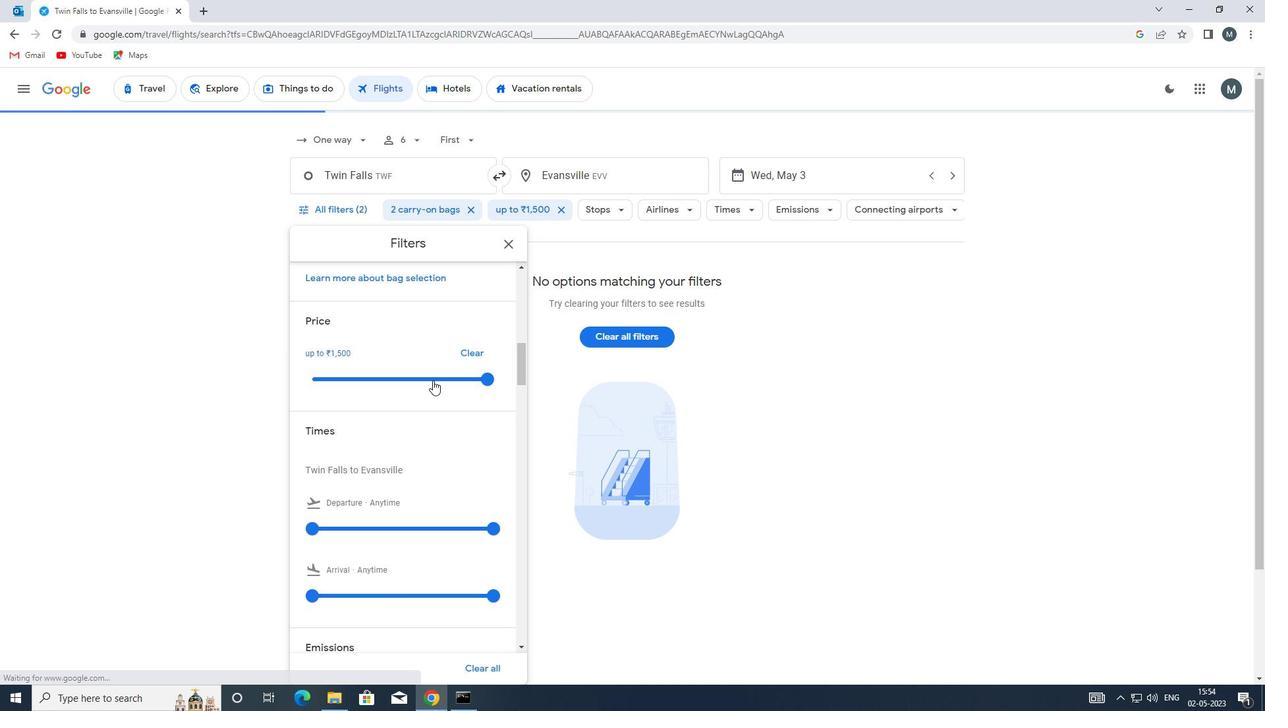 
Action: Mouse moved to (432, 380)
Screenshot: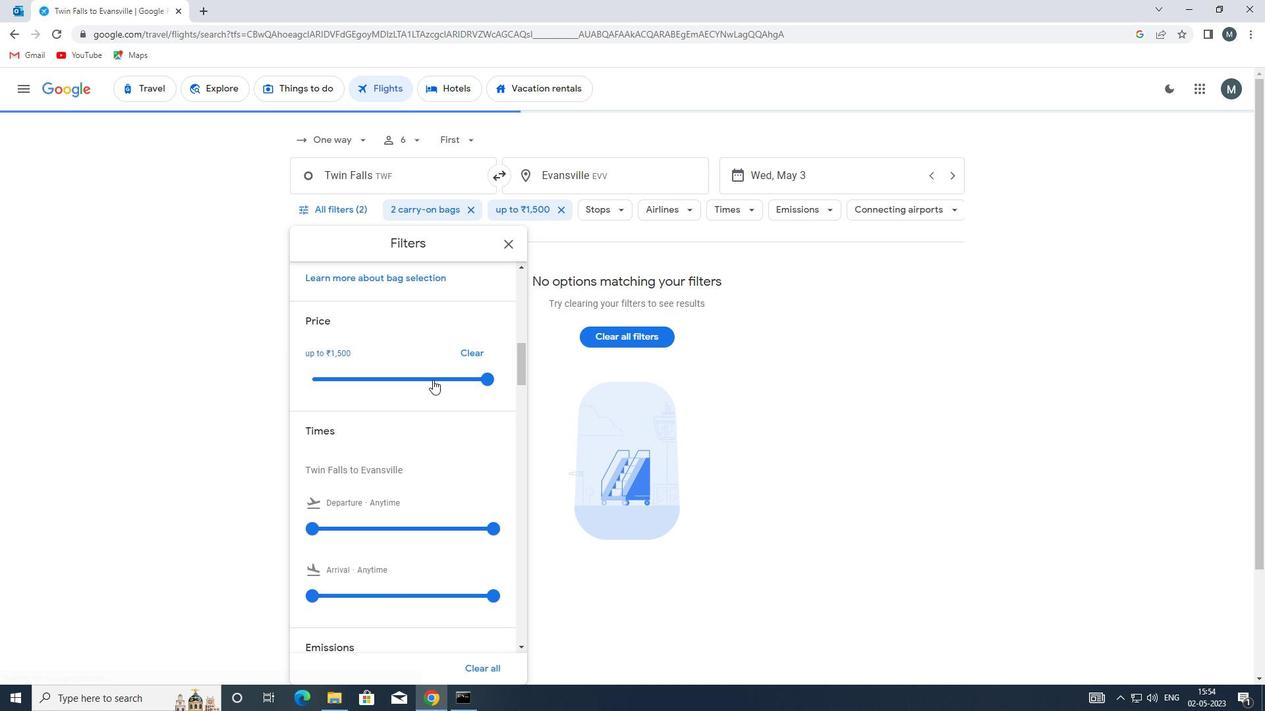 
Action: Mouse scrolled (432, 379) with delta (0, 0)
Screenshot: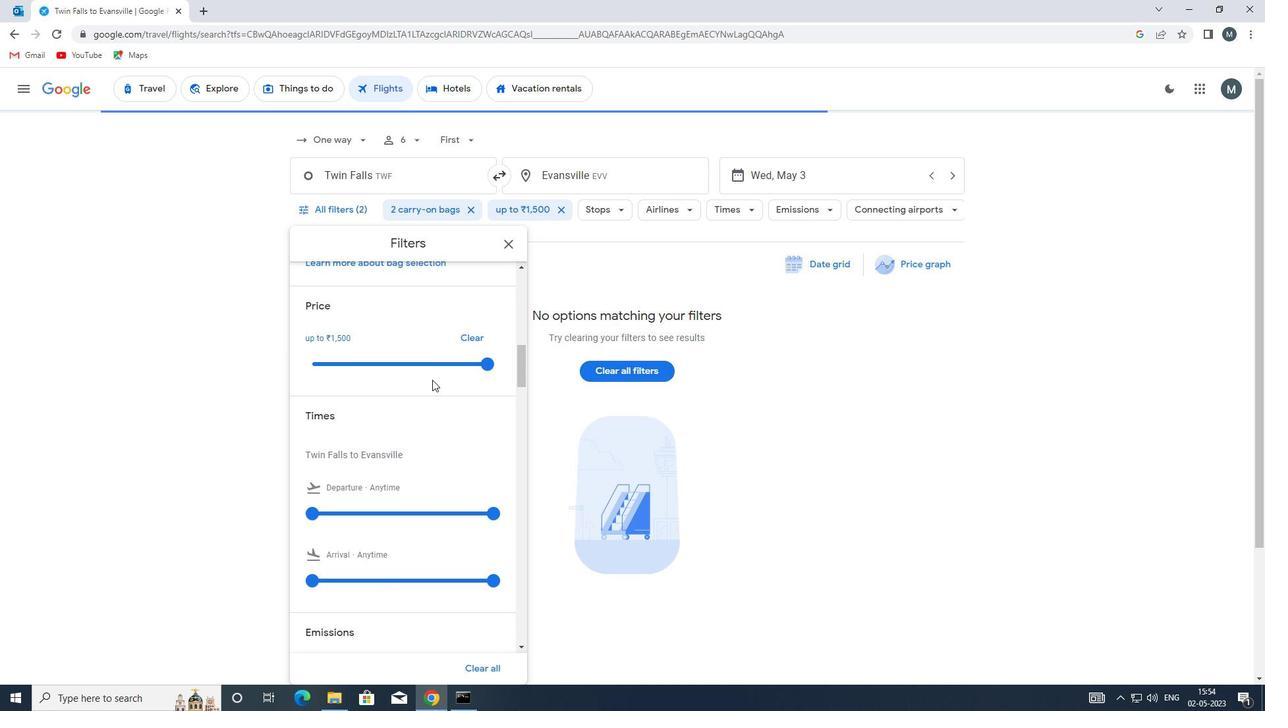 
Action: Mouse moved to (319, 389)
Screenshot: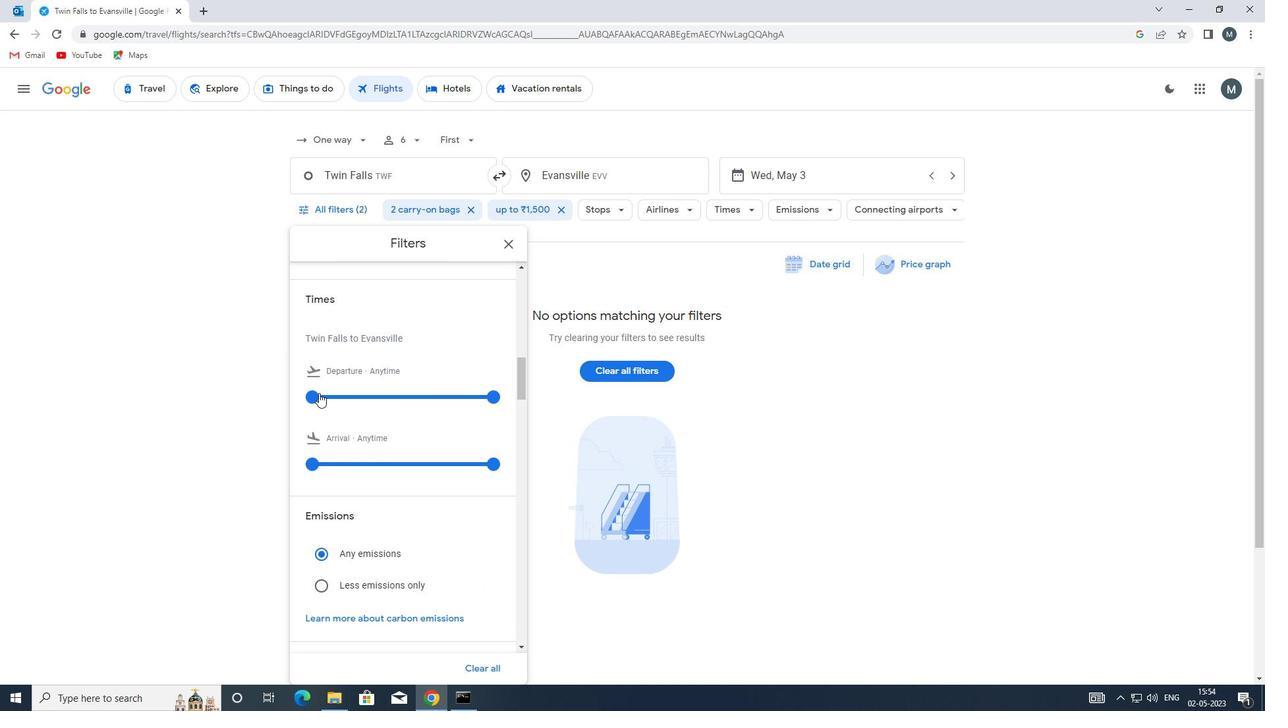 
Action: Mouse pressed left at (319, 389)
Screenshot: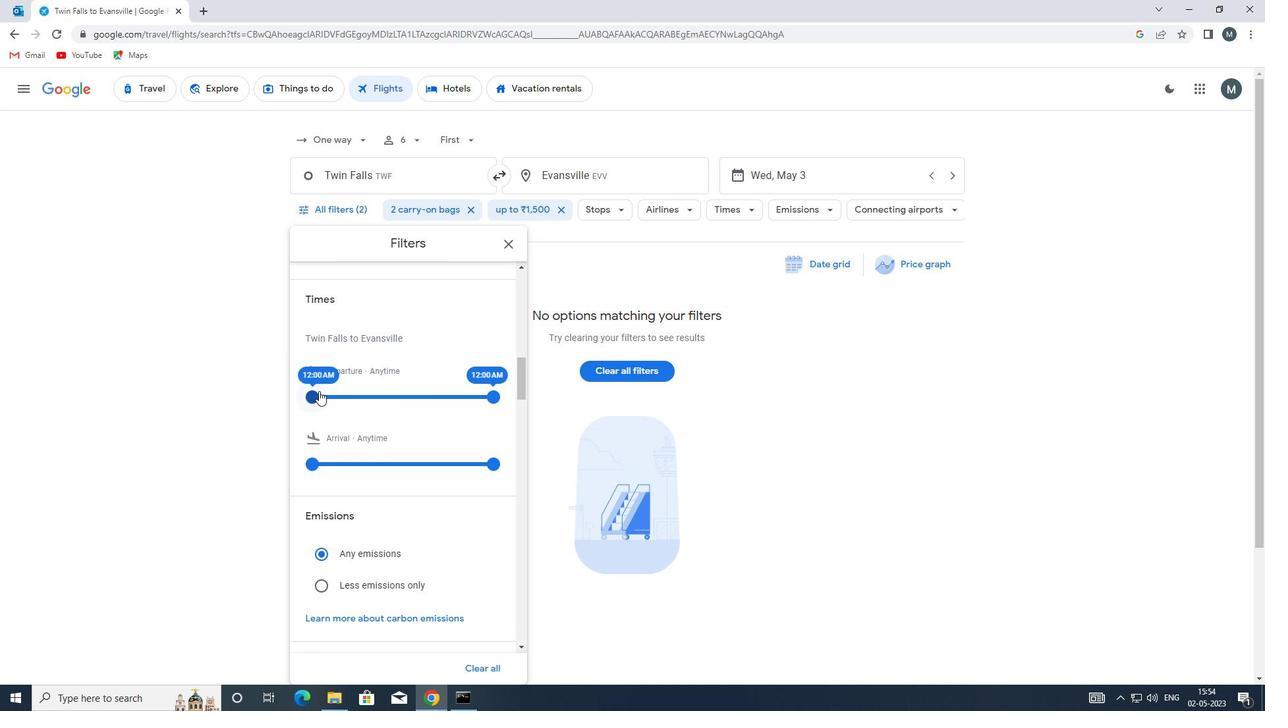 
Action: Mouse moved to (347, 394)
Screenshot: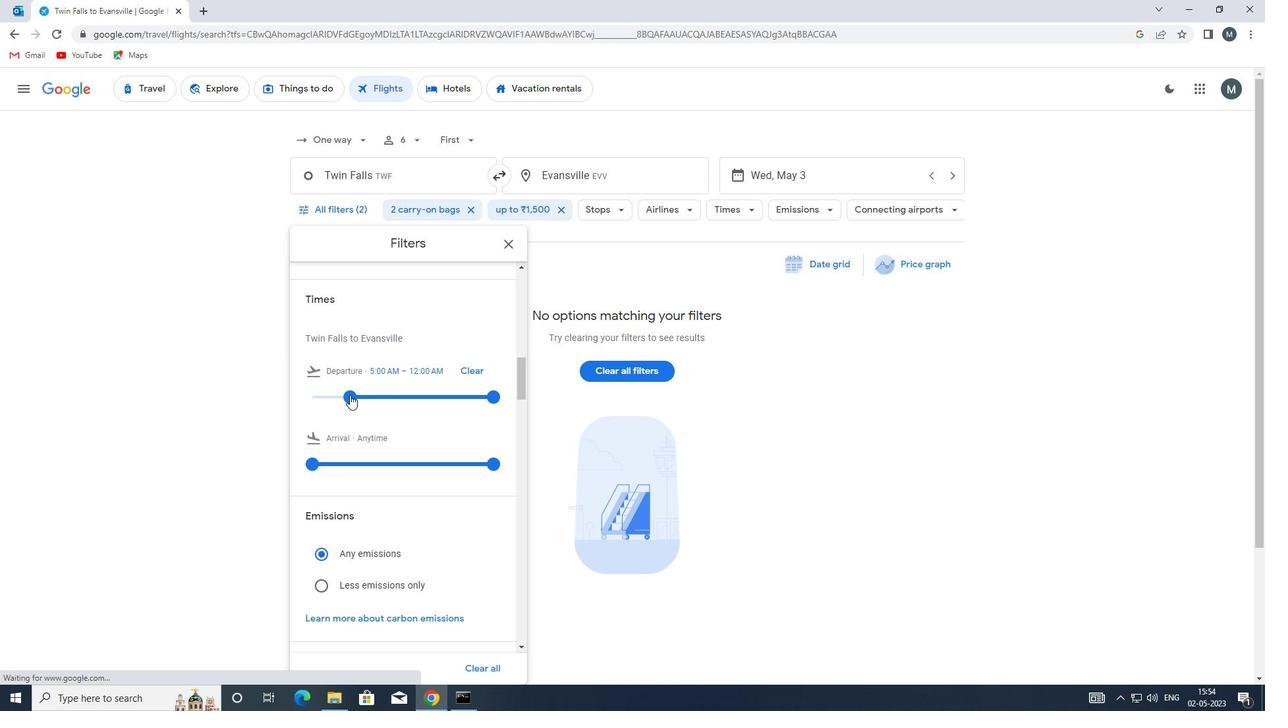 
Action: Mouse pressed left at (347, 394)
Screenshot: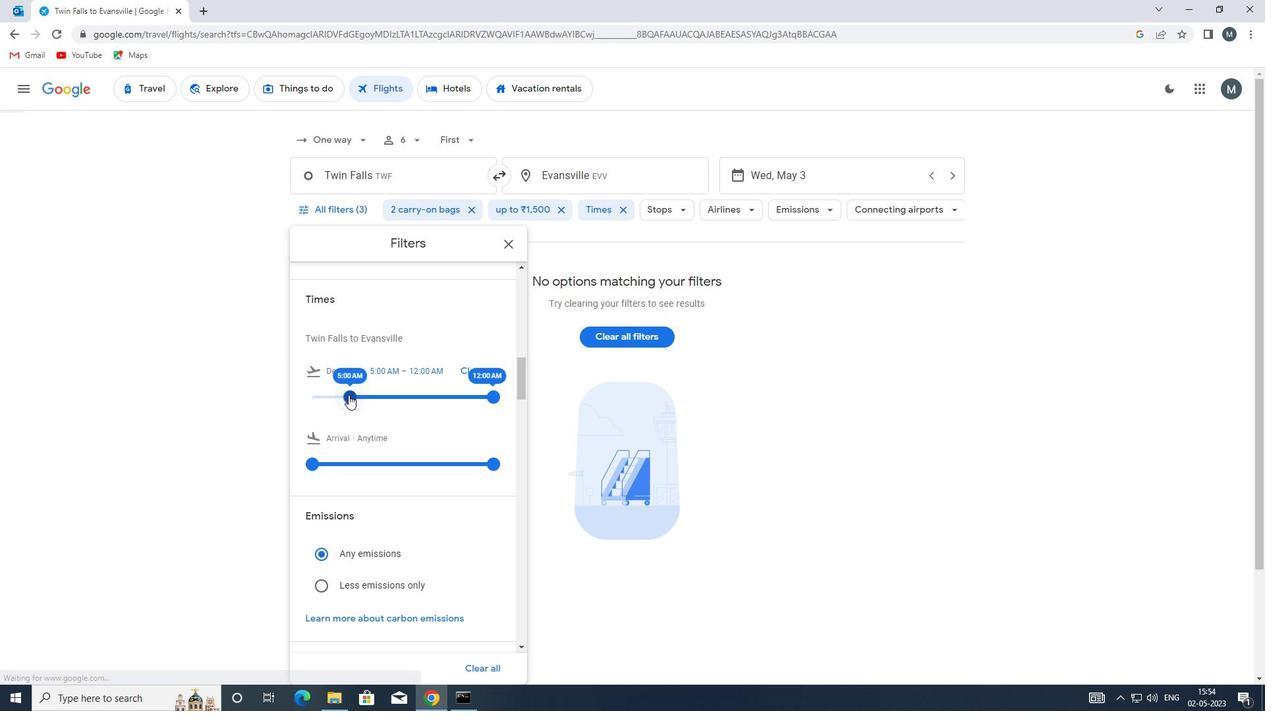 
Action: Mouse moved to (488, 392)
Screenshot: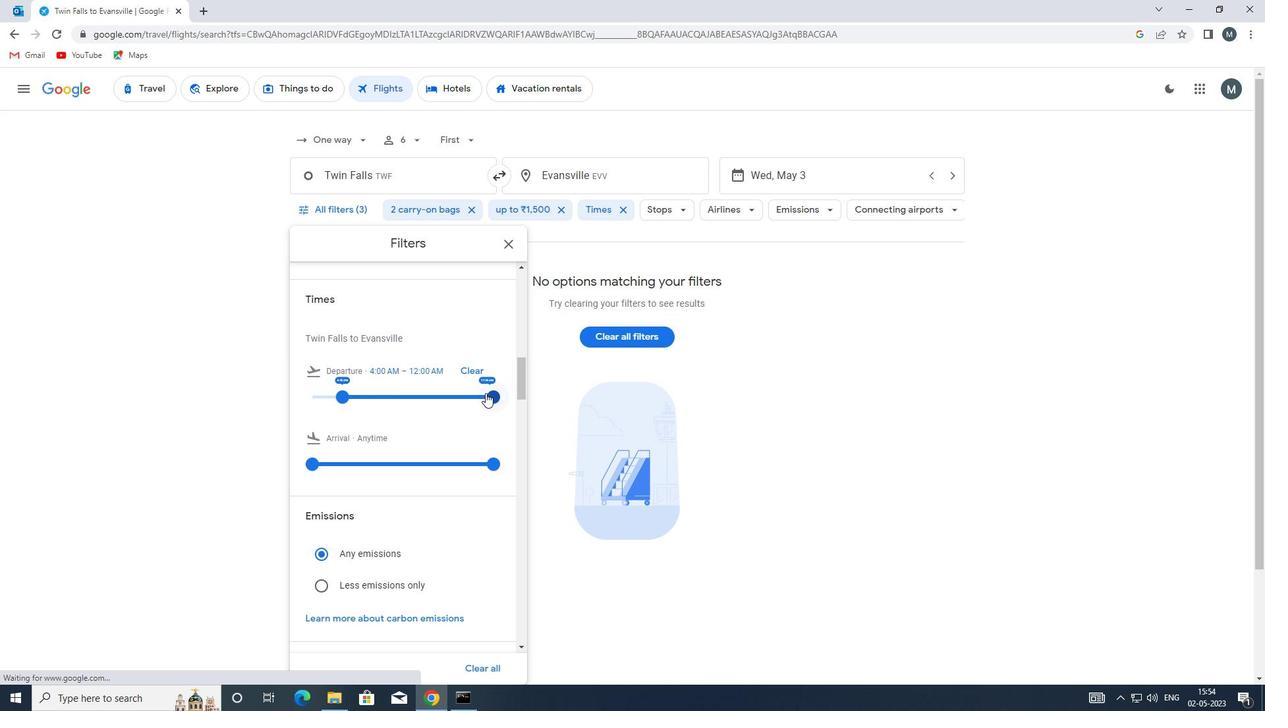 
Action: Mouse pressed left at (488, 392)
Screenshot: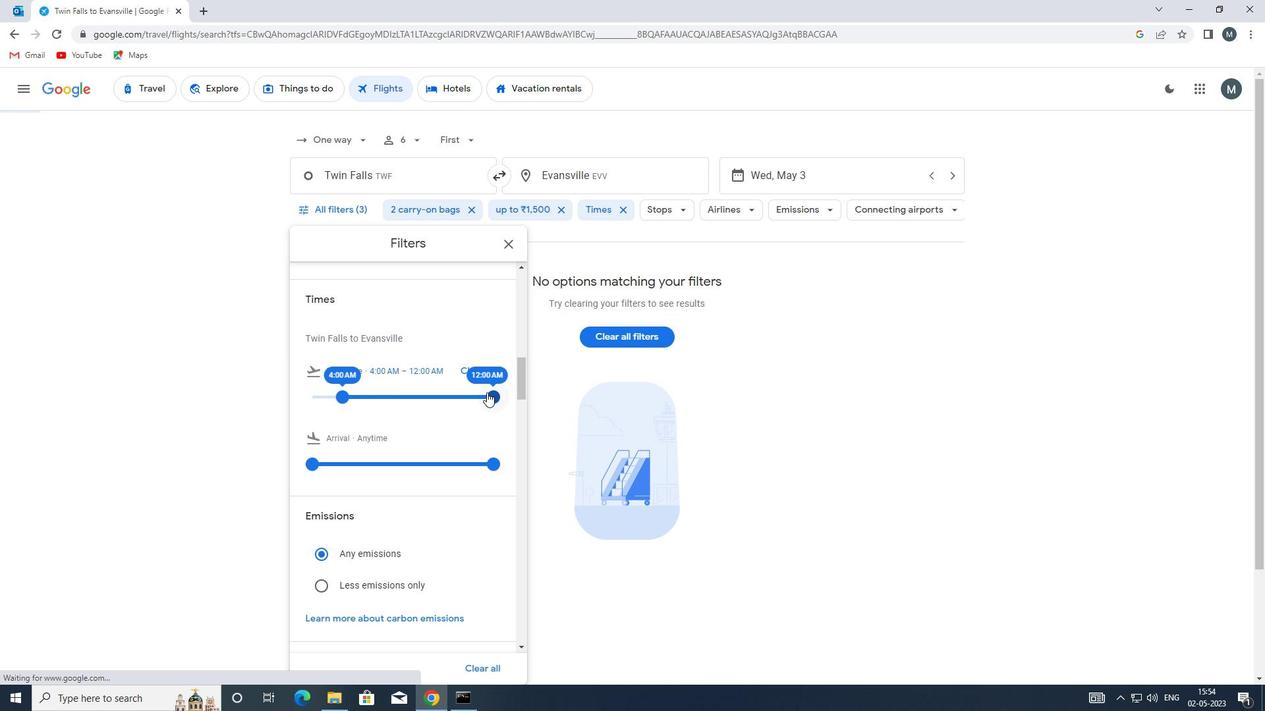 
Action: Mouse moved to (407, 382)
Screenshot: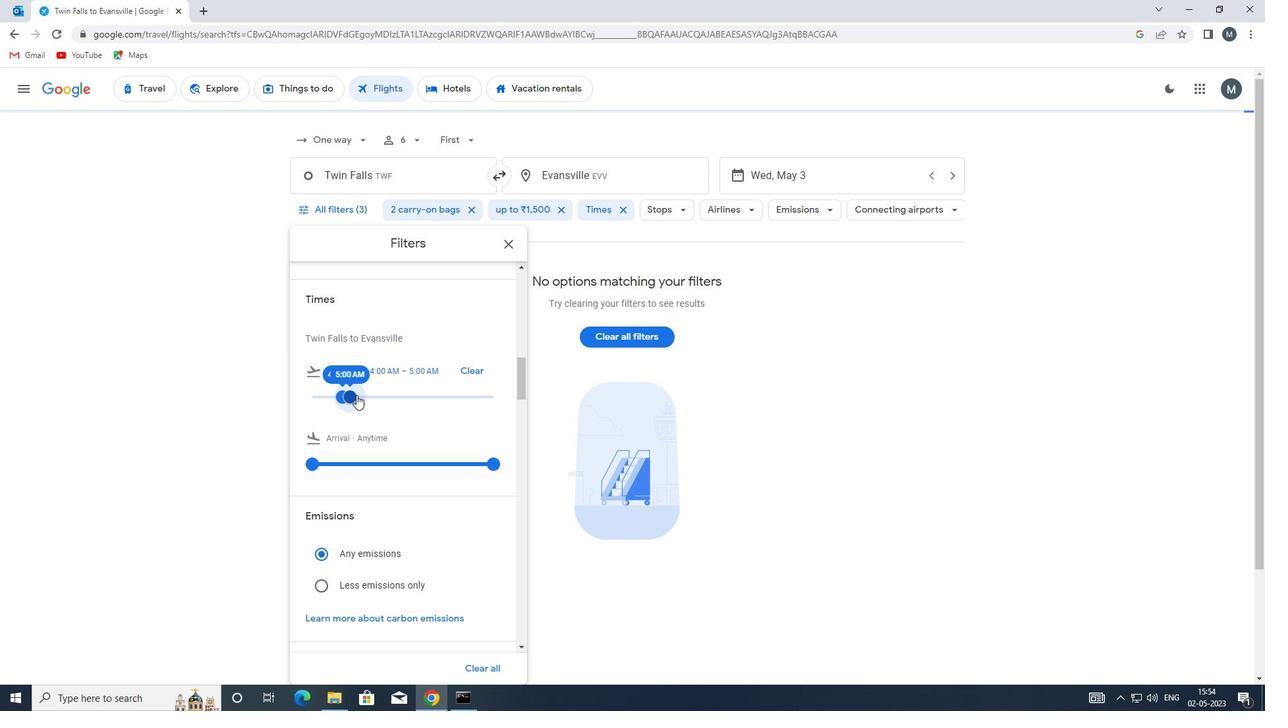 
Action: Mouse scrolled (407, 381) with delta (0, 0)
Screenshot: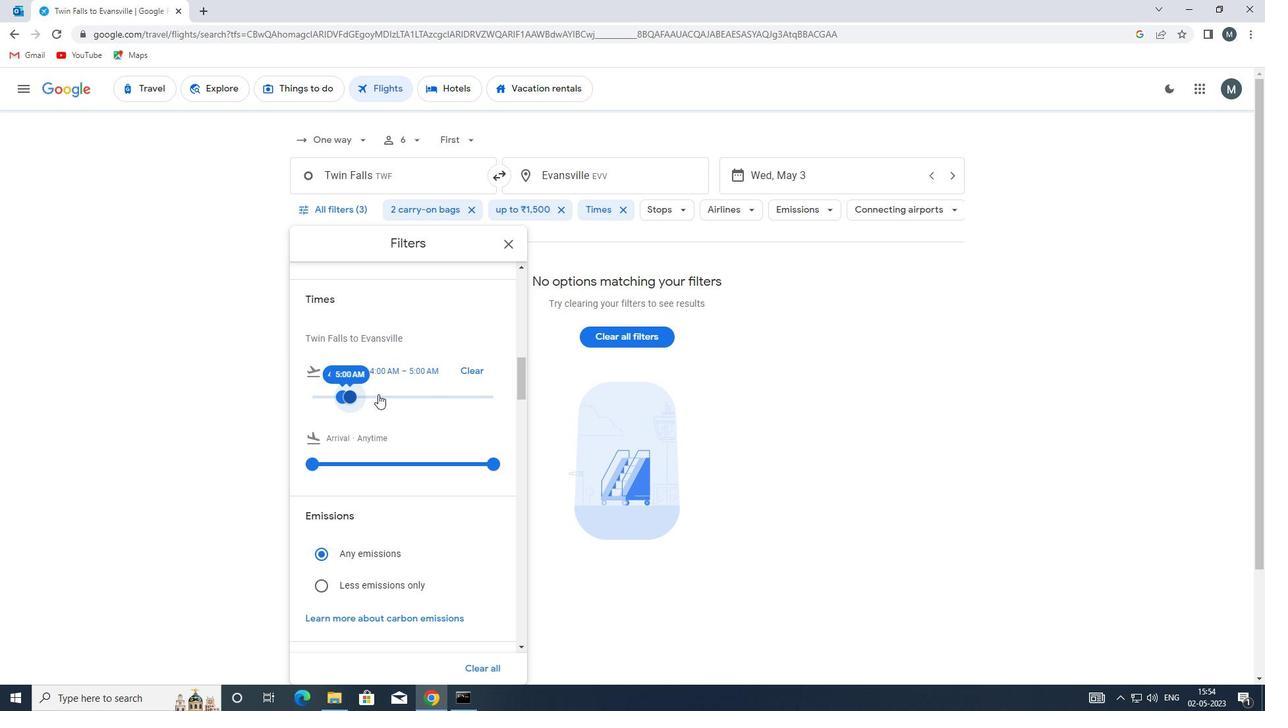 
Action: Mouse scrolled (407, 381) with delta (0, 0)
Screenshot: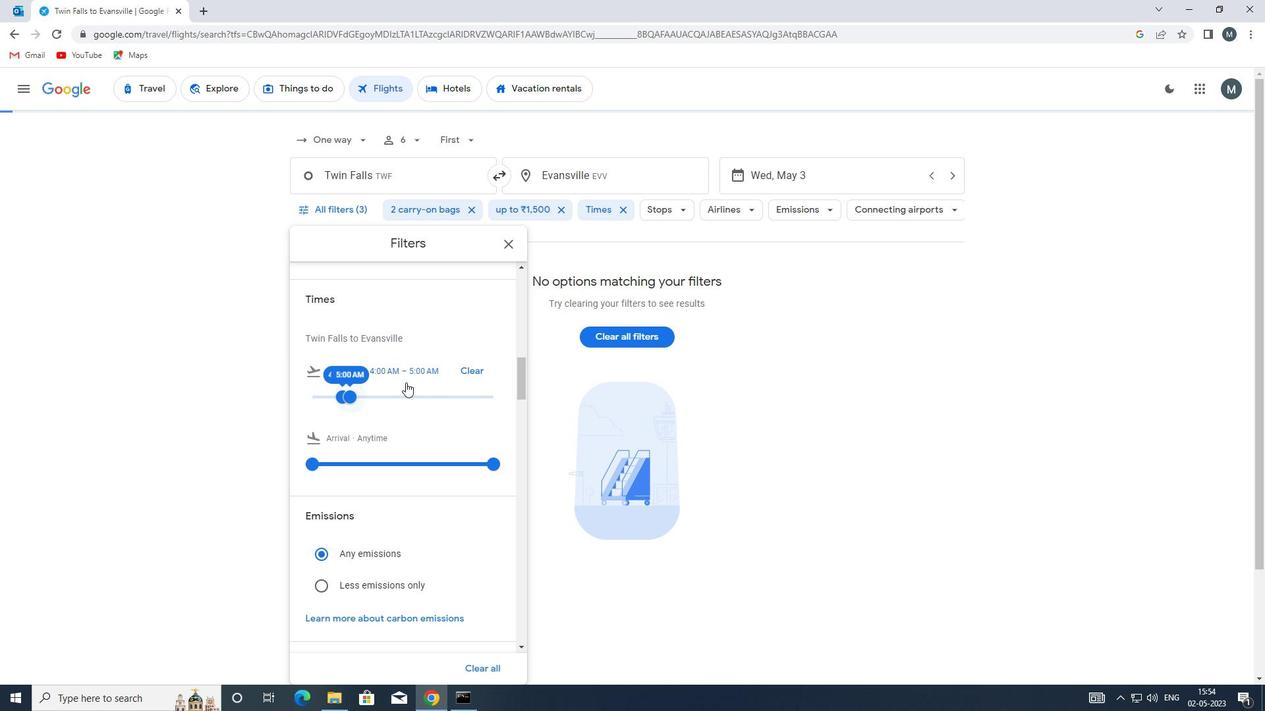 
Action: Mouse moved to (510, 238)
Screenshot: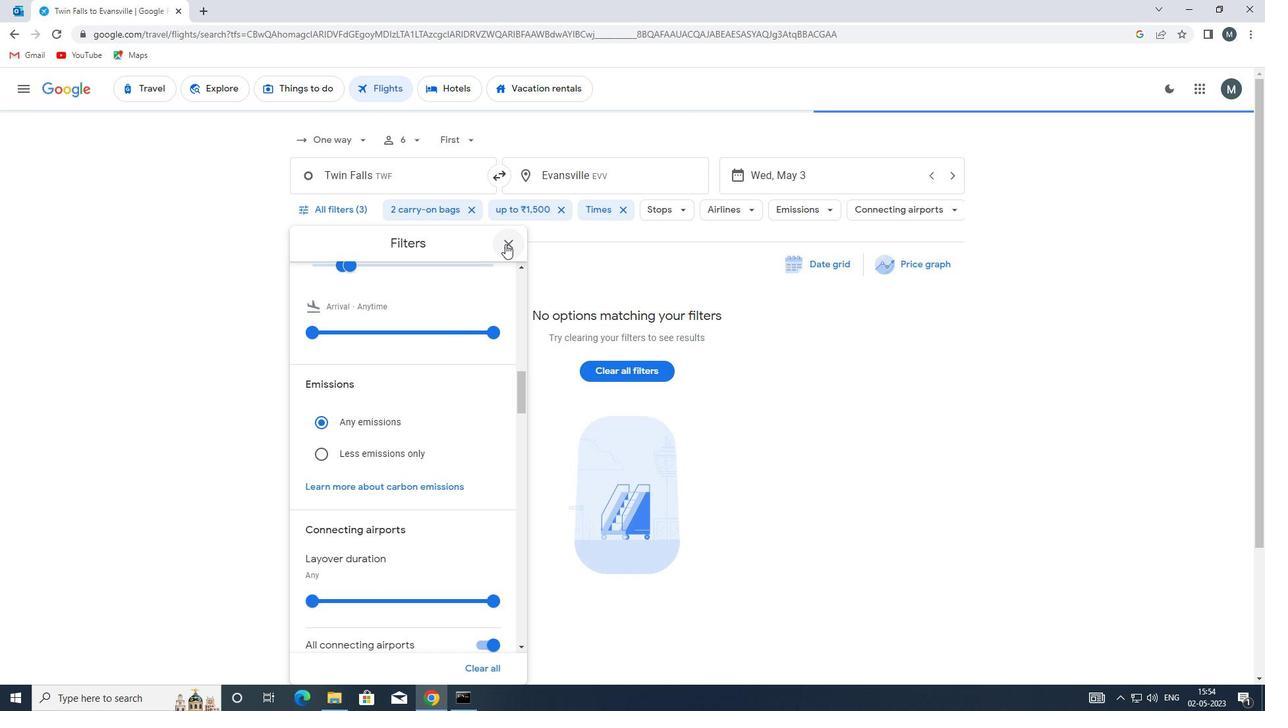 
Action: Mouse pressed left at (510, 238)
Screenshot: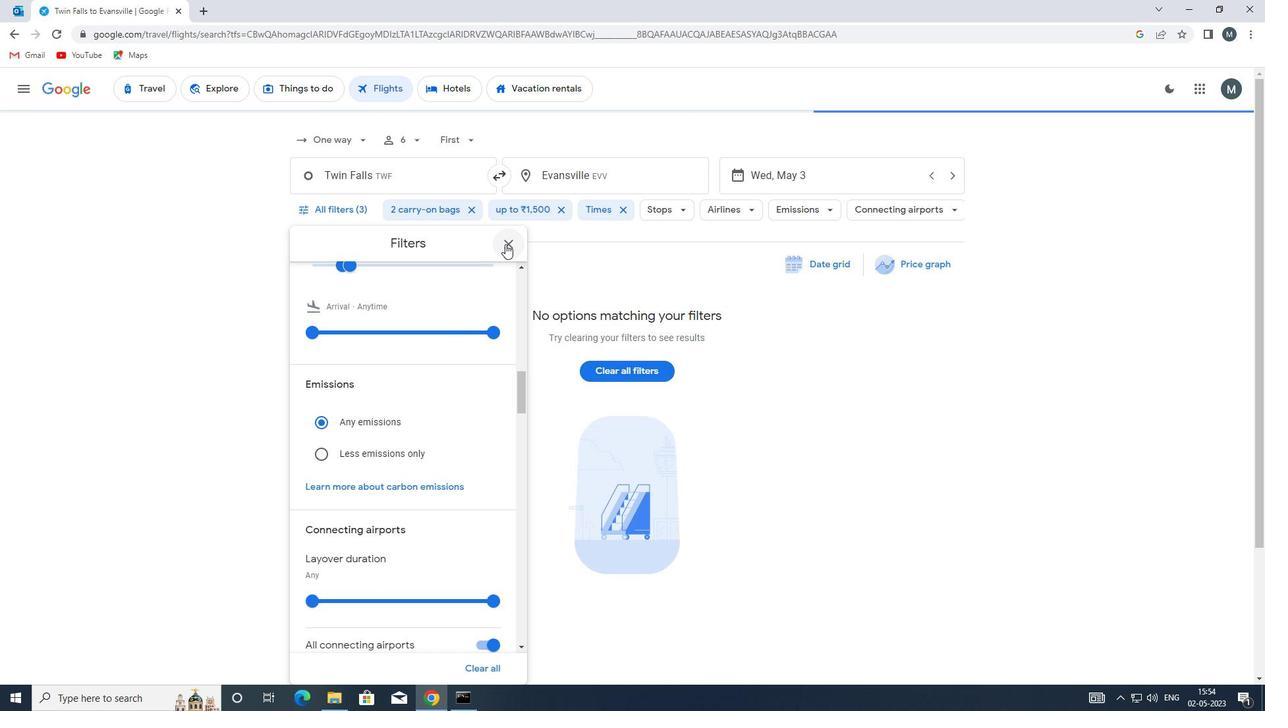 
Action: Mouse moved to (508, 238)
Screenshot: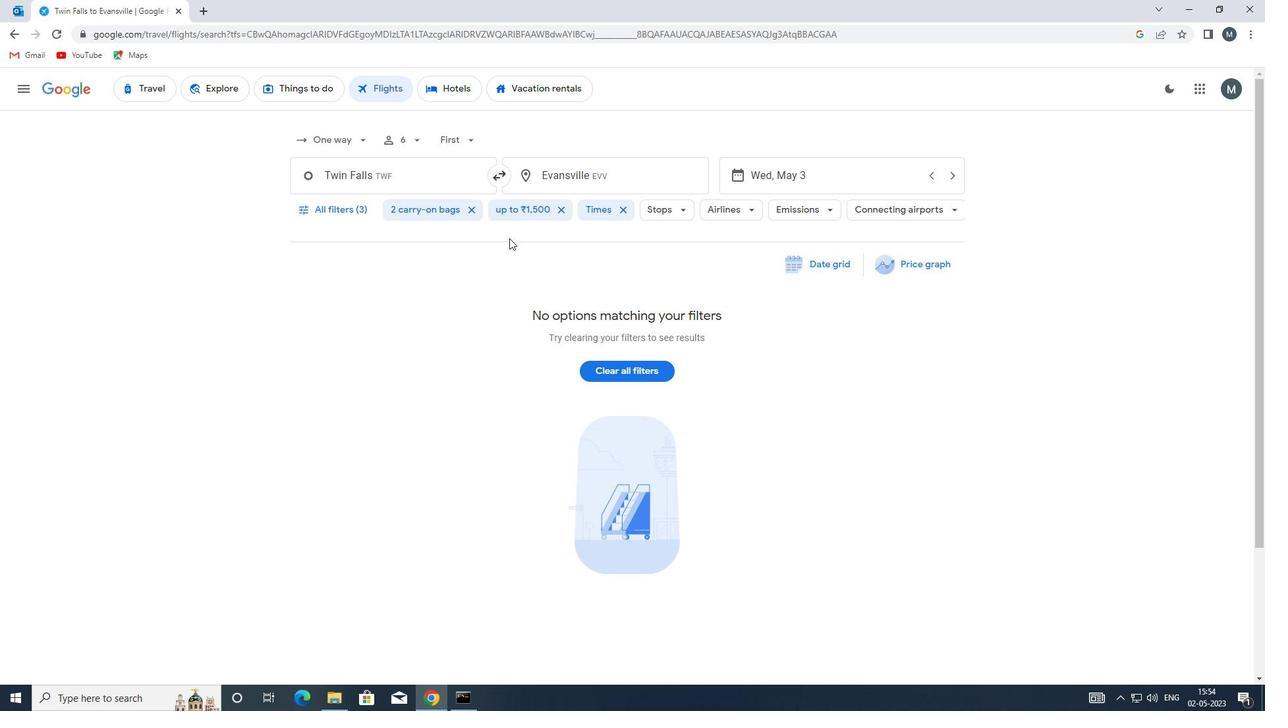 
